 Task: Find connections with filter location Santa Rosa de Viterbo with filter topic #newyearwith filter profile language Spanish with filter current company Gurgaon Estate In with filter school Pearl Academy with filter industry Business Consulting and Services with filter service category Research with filter keywords title Safety Engineer
Action: Mouse moved to (507, 95)
Screenshot: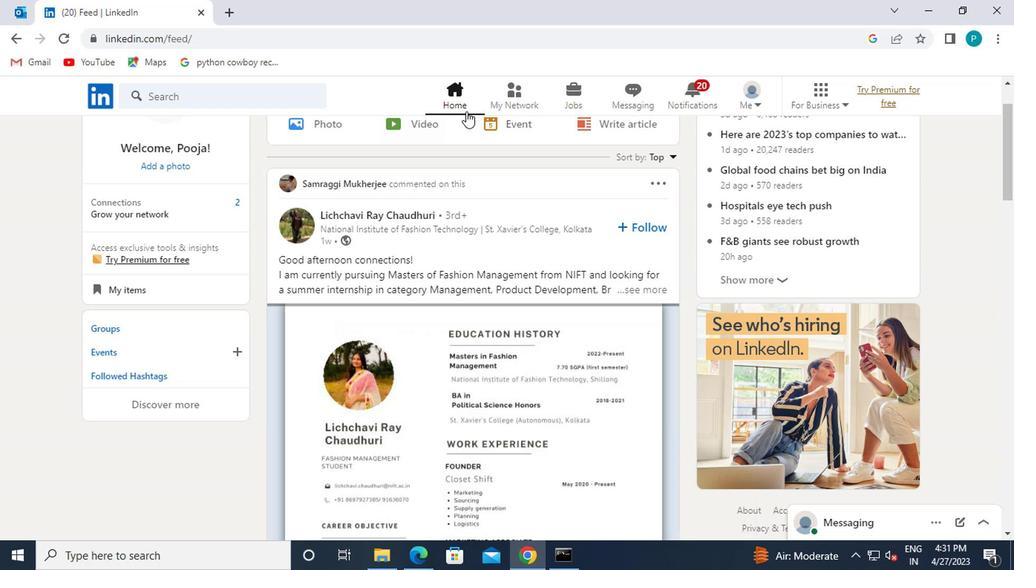 
Action: Mouse pressed left at (507, 95)
Screenshot: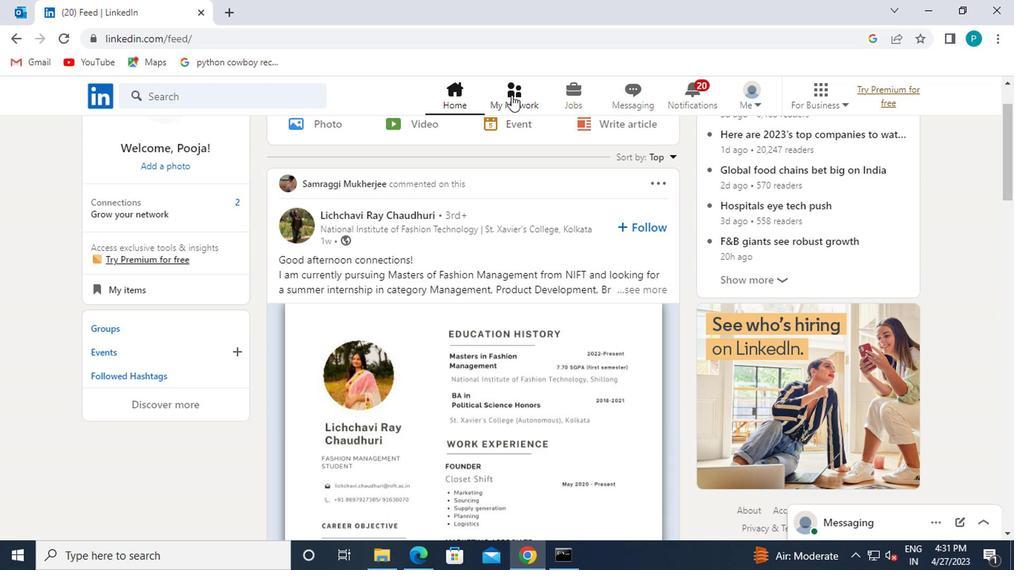 
Action: Mouse moved to (158, 178)
Screenshot: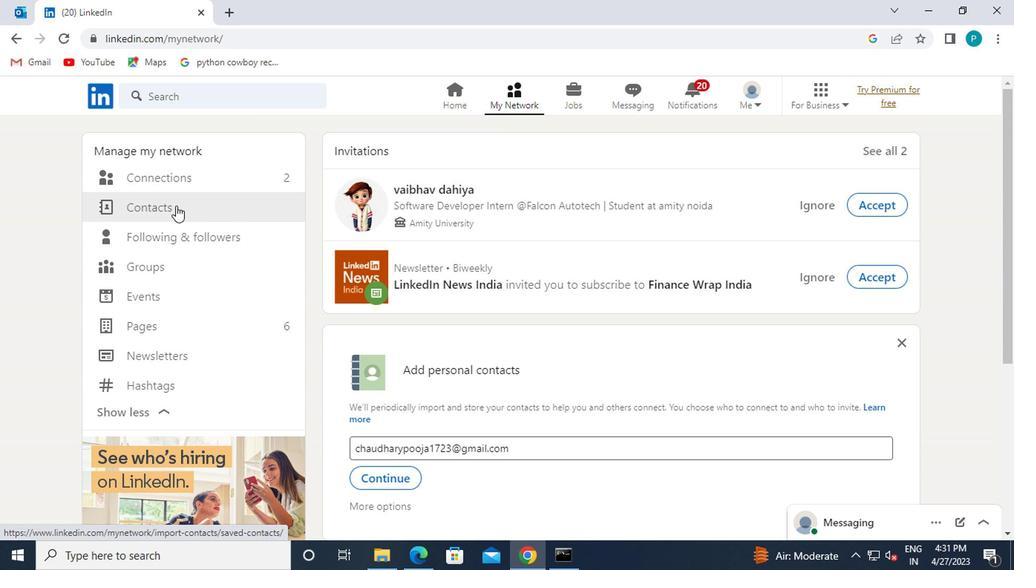 
Action: Mouse pressed left at (158, 178)
Screenshot: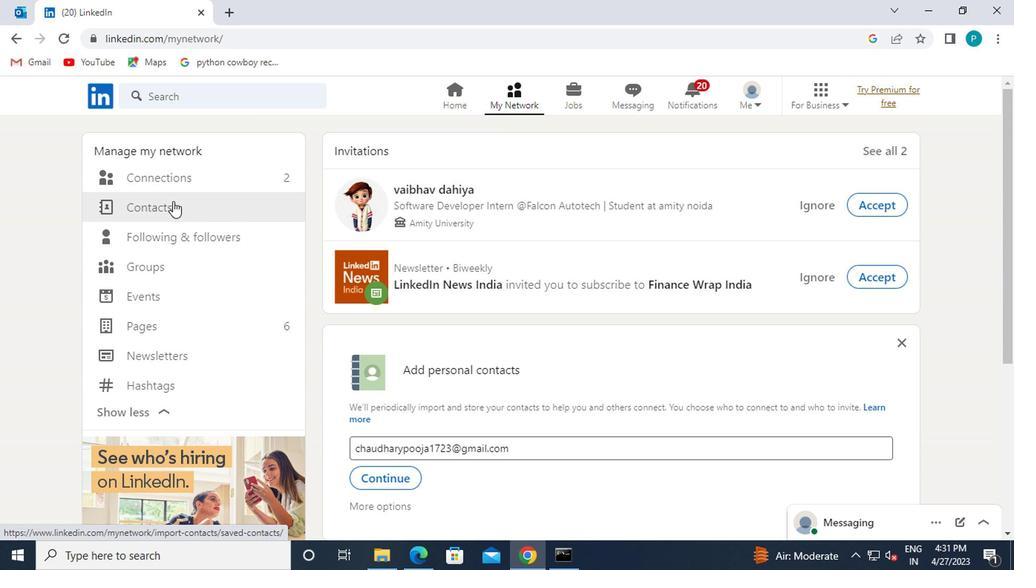 
Action: Mouse moved to (617, 184)
Screenshot: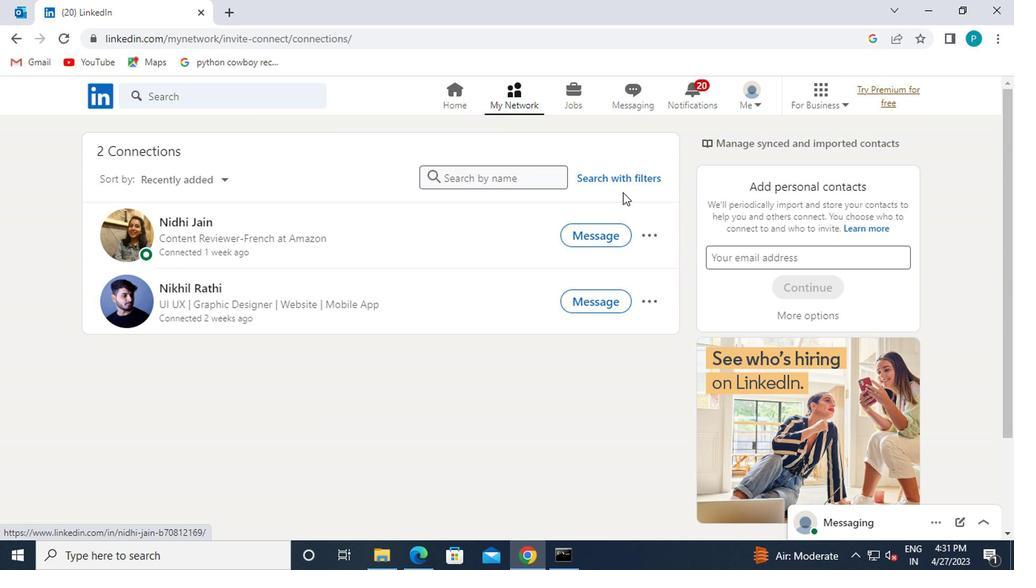 
Action: Mouse pressed left at (617, 184)
Screenshot: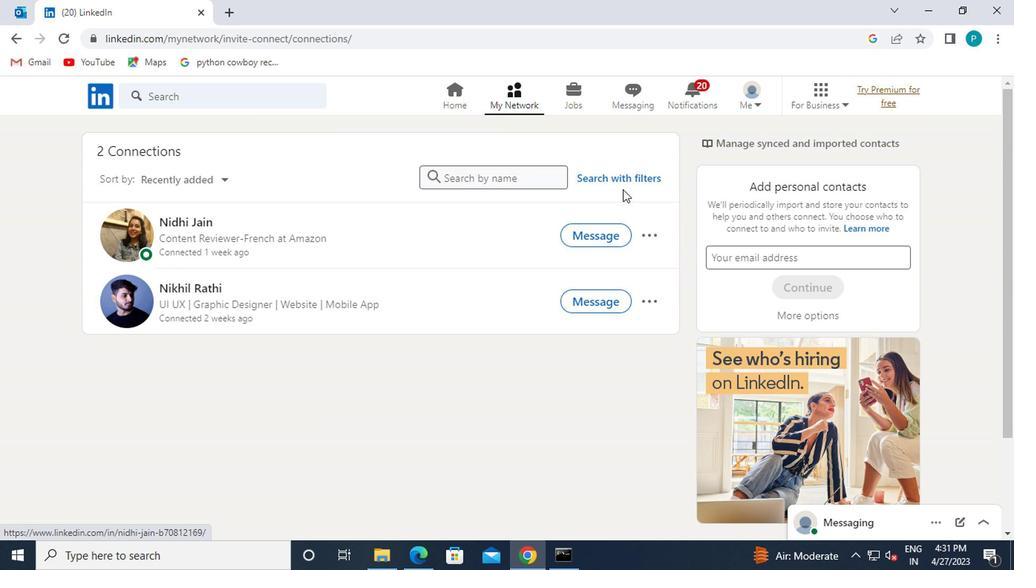 
Action: Mouse moved to (553, 144)
Screenshot: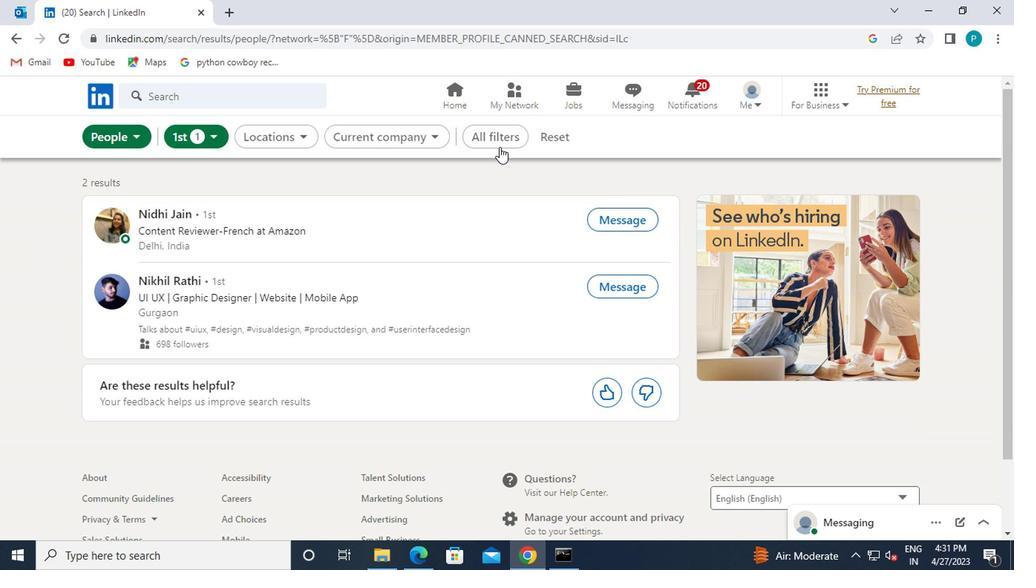 
Action: Mouse pressed left at (553, 144)
Screenshot: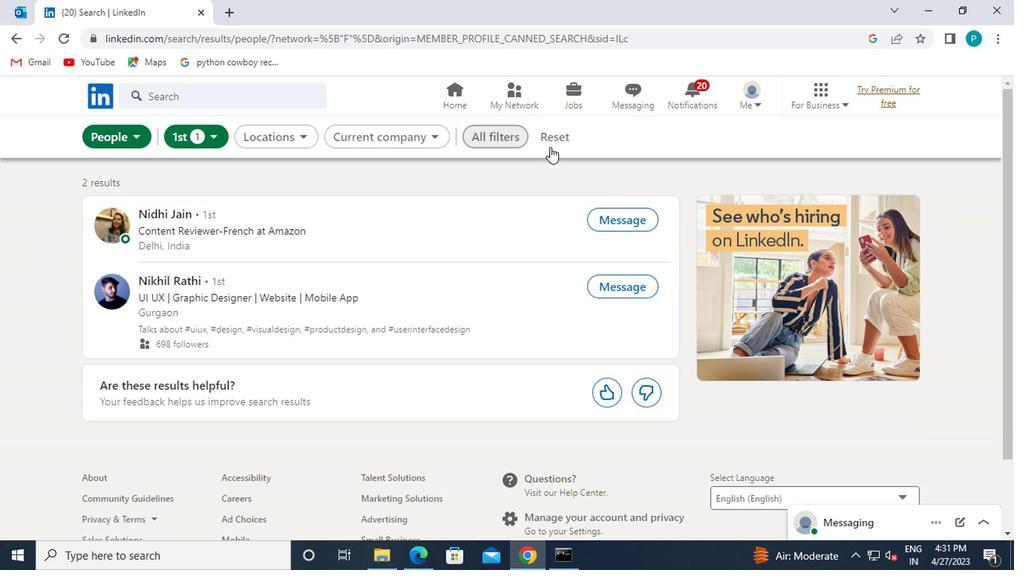 
Action: Mouse moved to (514, 137)
Screenshot: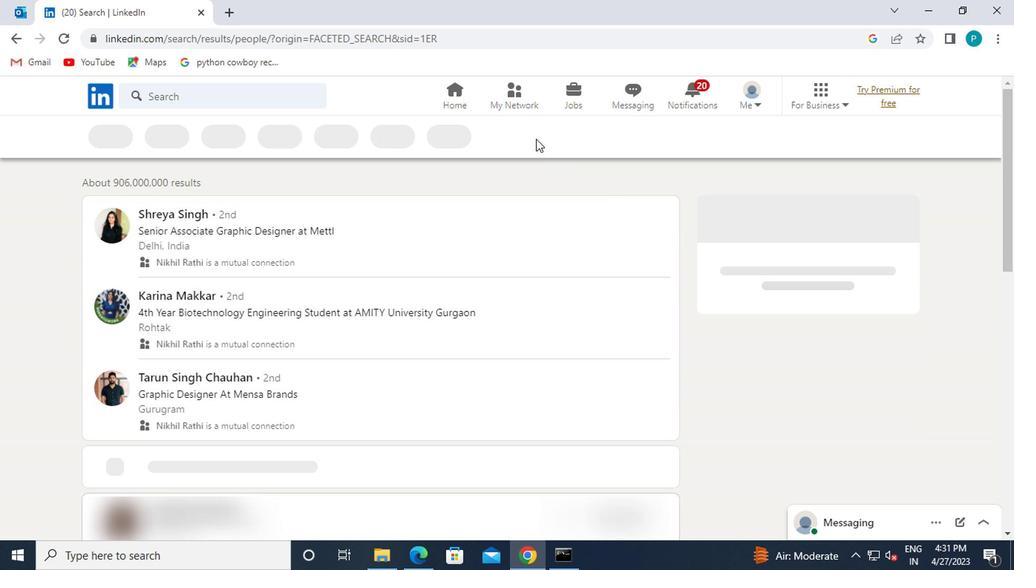 
Action: Mouse pressed left at (514, 137)
Screenshot: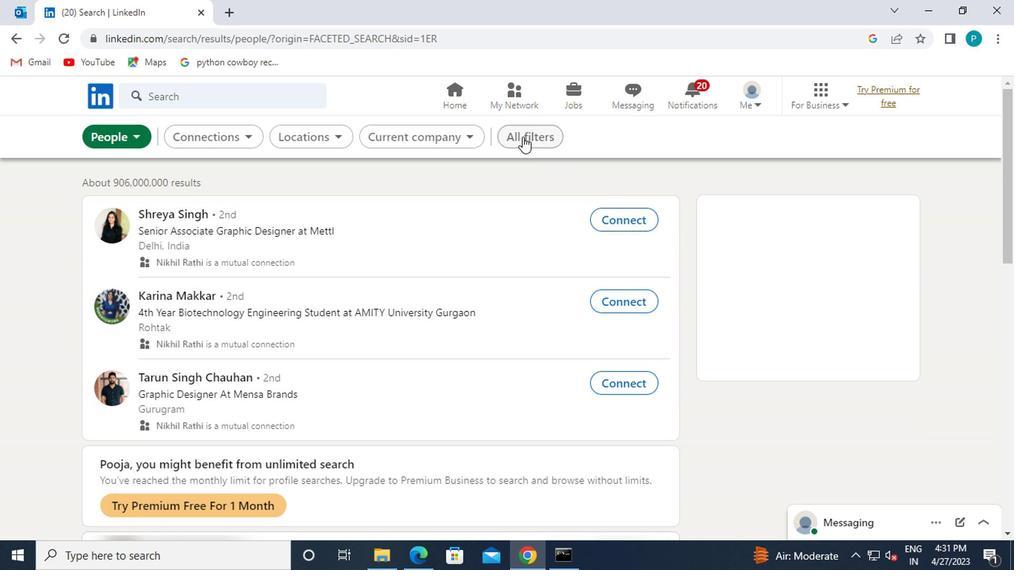 
Action: Mouse moved to (767, 375)
Screenshot: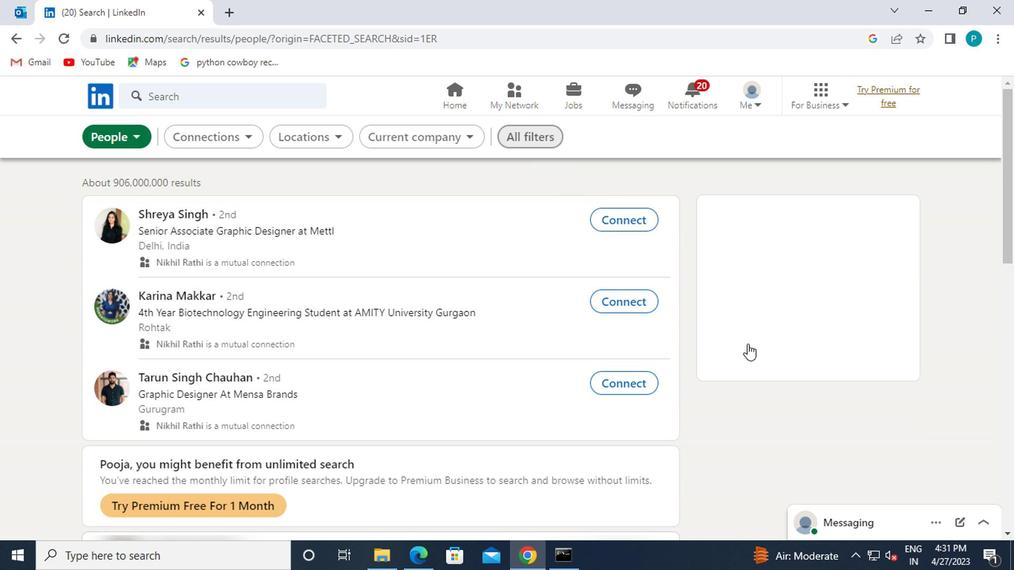 
Action: Mouse scrolled (767, 375) with delta (0, 0)
Screenshot: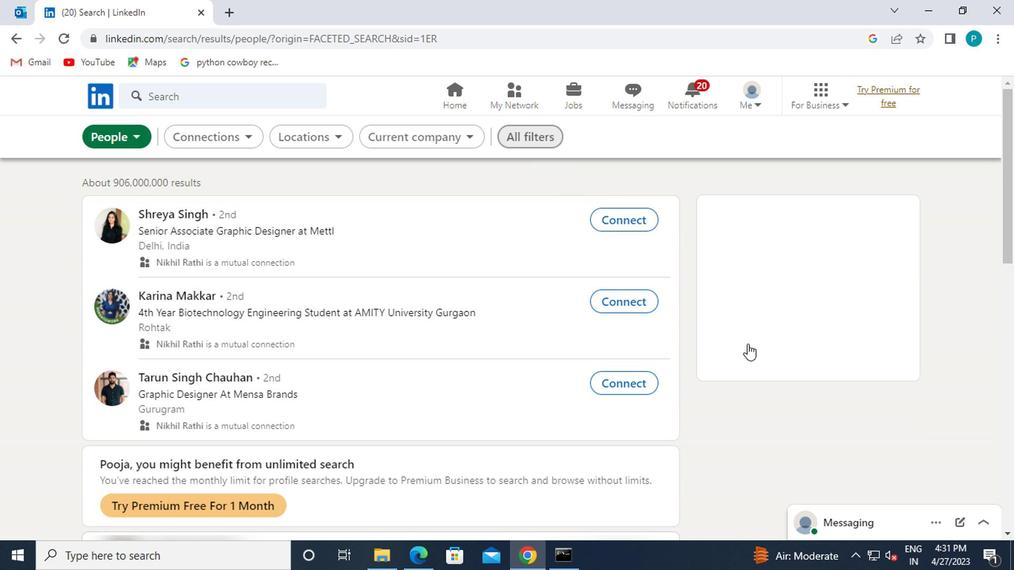 
Action: Mouse moved to (785, 383)
Screenshot: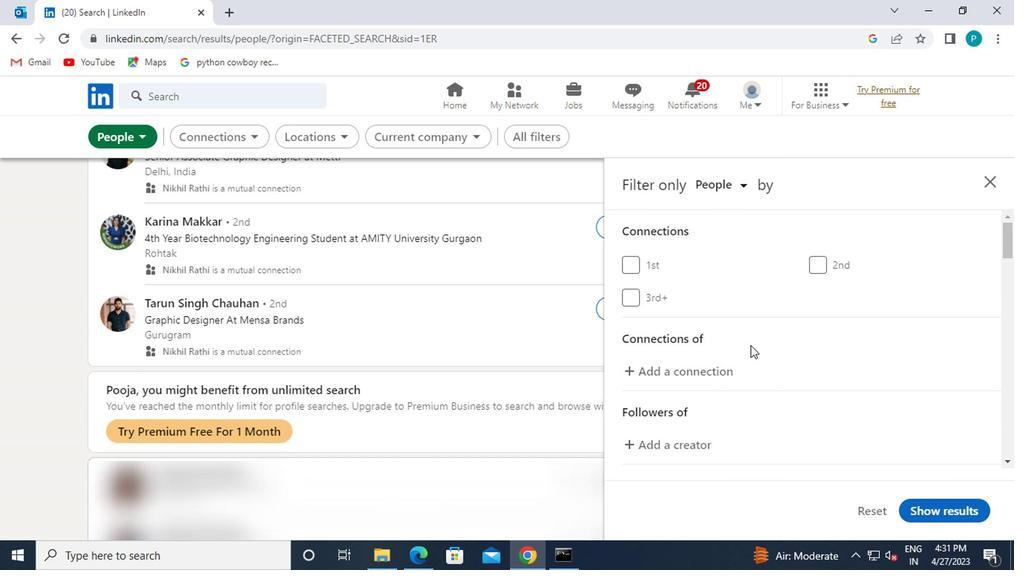 
Action: Mouse scrolled (785, 383) with delta (0, 0)
Screenshot: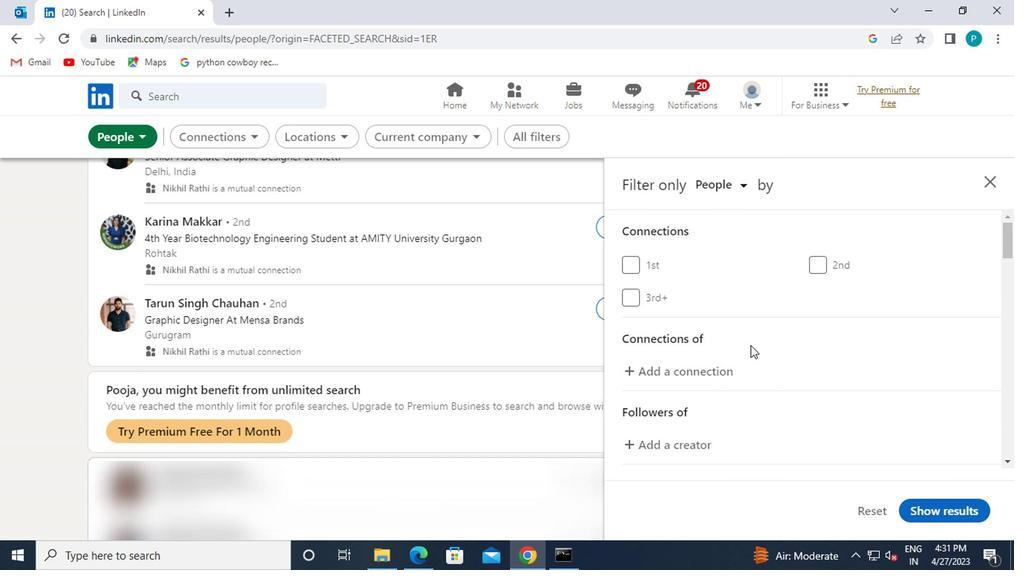 
Action: Mouse moved to (787, 386)
Screenshot: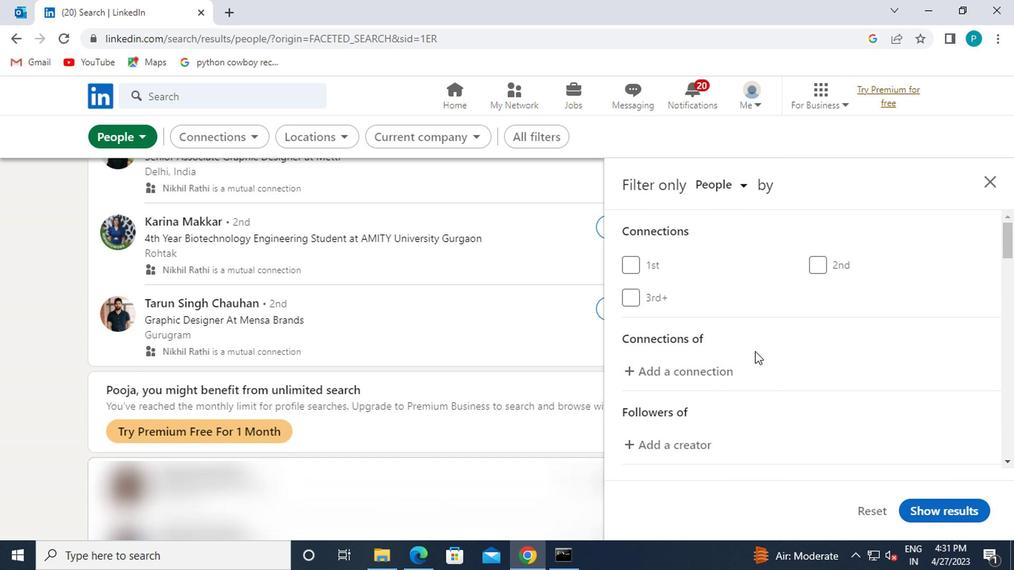 
Action: Mouse scrolled (787, 385) with delta (0, -1)
Screenshot: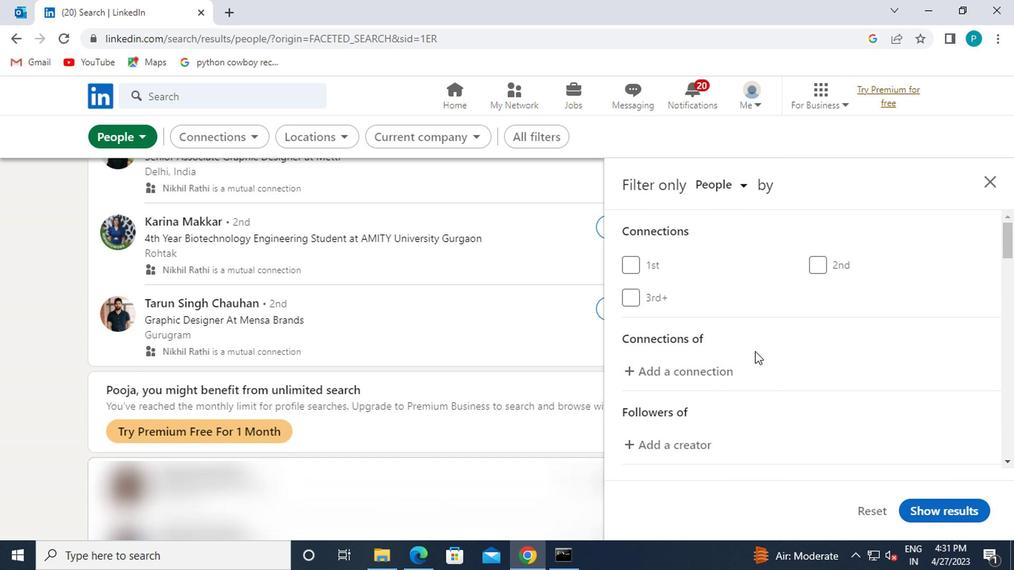 
Action: Mouse moved to (853, 438)
Screenshot: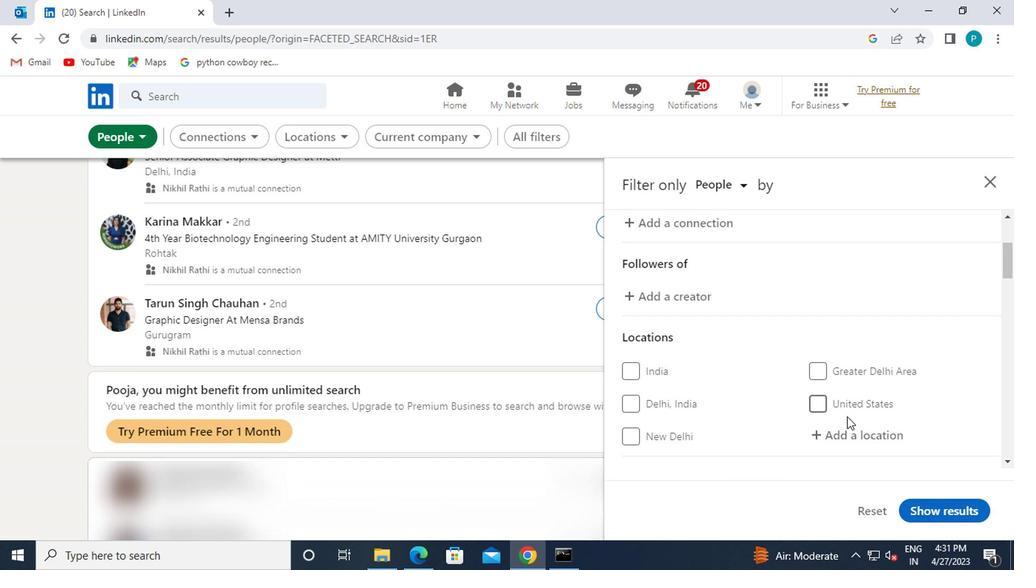 
Action: Mouse pressed left at (853, 438)
Screenshot: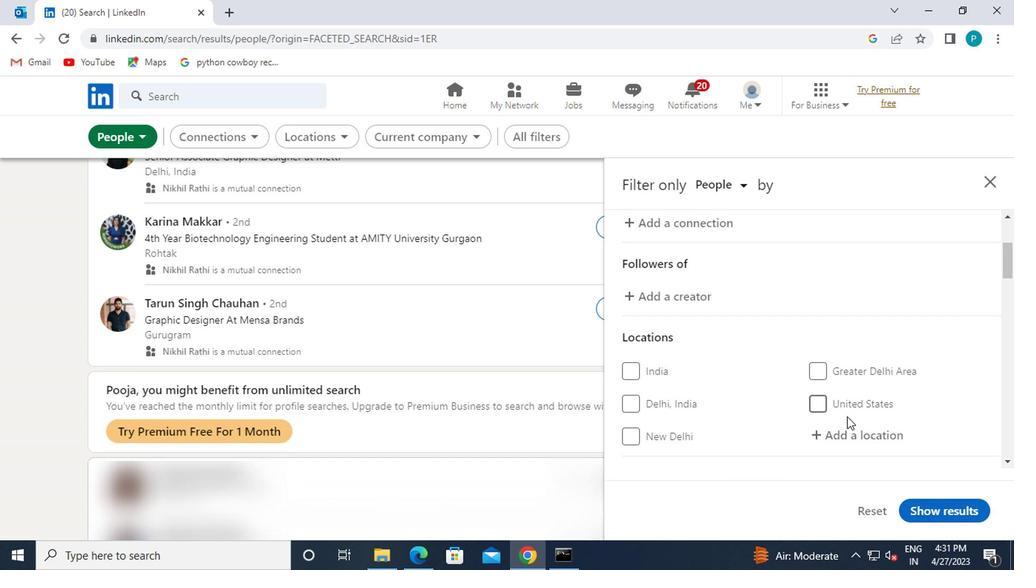 
Action: Key pressed <Key.caps_lock>s<Key.caps_lock>anta<Key.space><Key.caps_lock>r<Key.caps_lock>osa
Screenshot: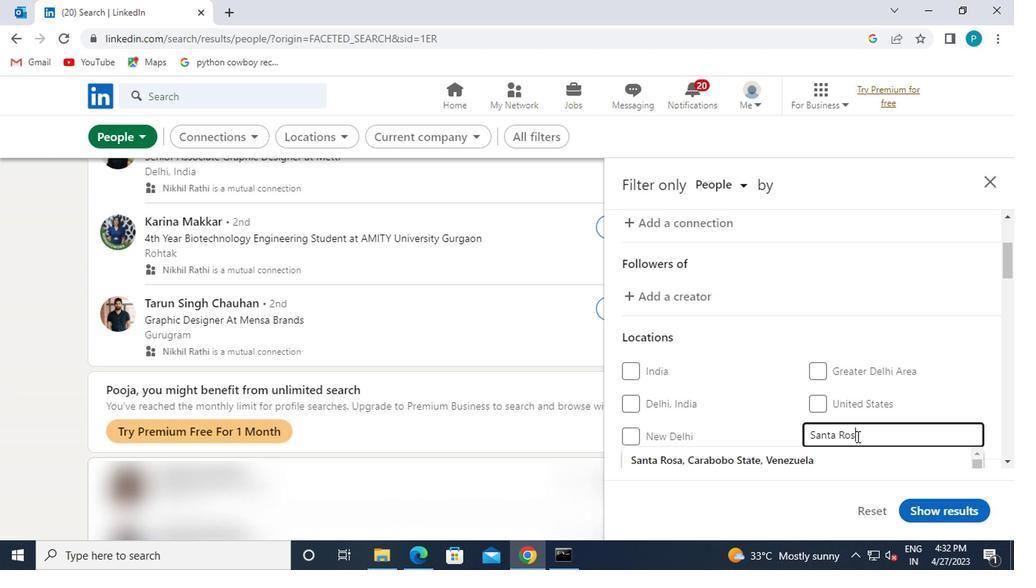 
Action: Mouse moved to (507, 438)
Screenshot: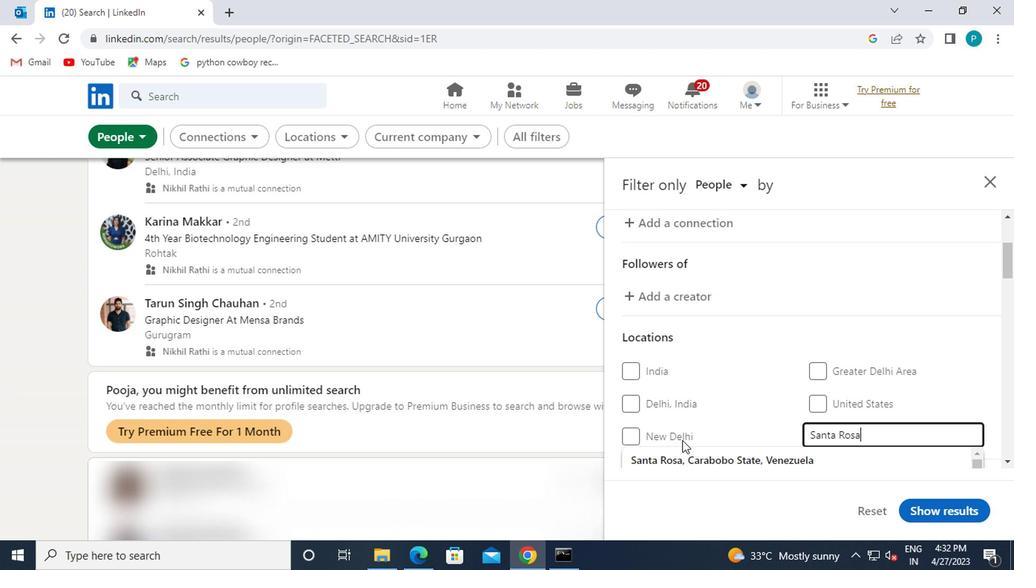 
Action: Mouse scrolled (507, 437) with delta (0, 0)
Screenshot: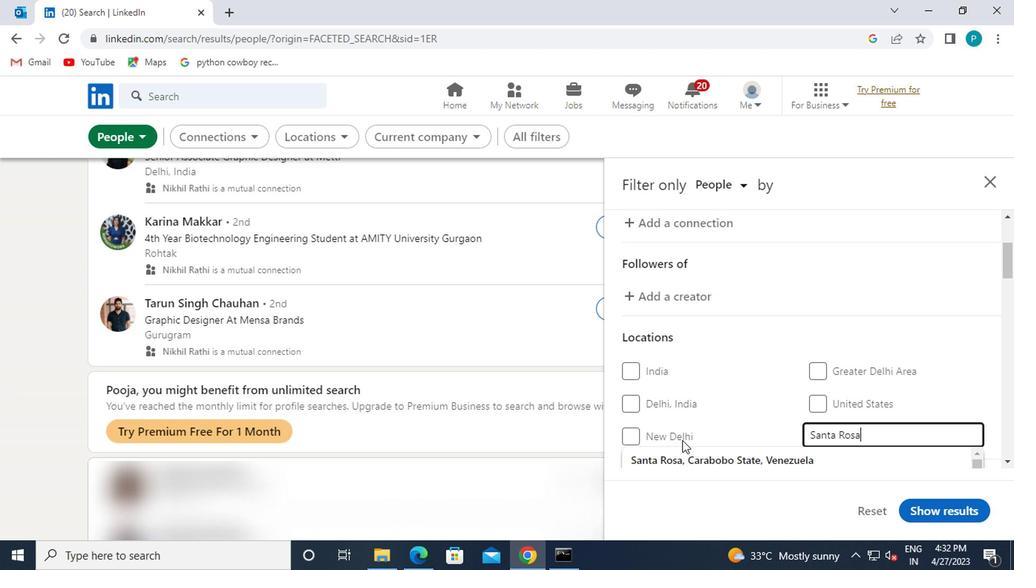 
Action: Mouse moved to (713, 463)
Screenshot: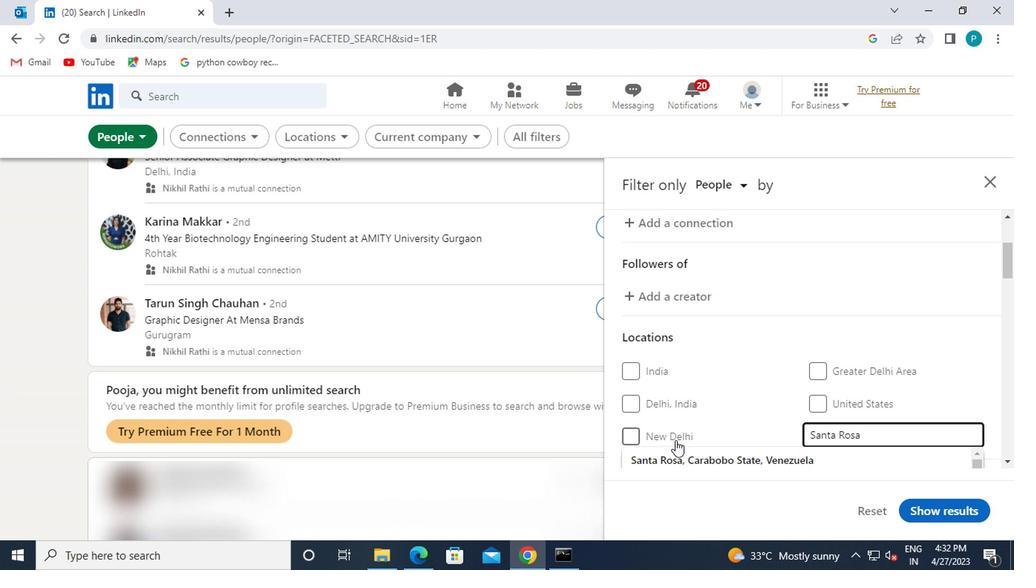 
Action: Mouse pressed left at (713, 463)
Screenshot: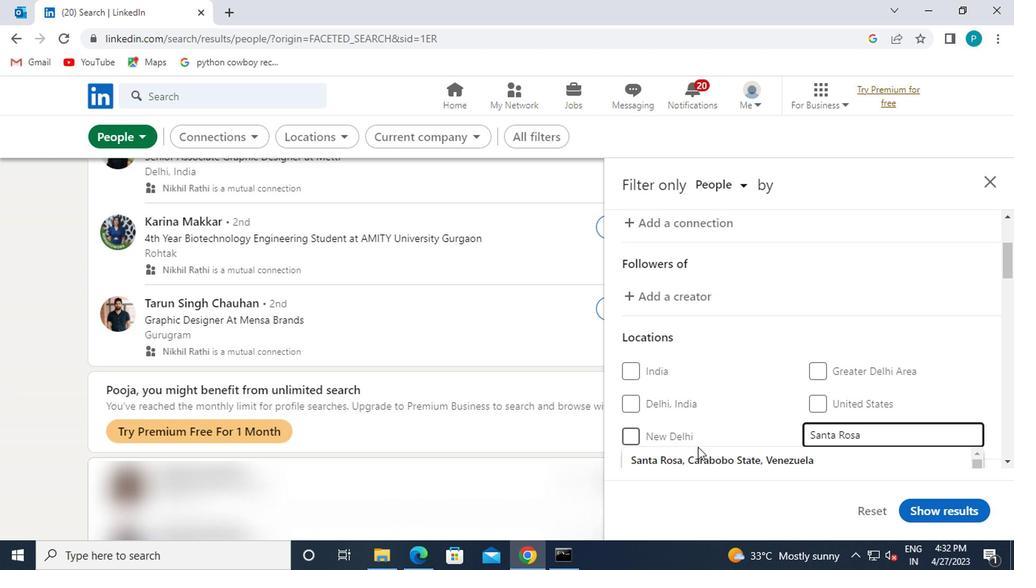 
Action: Mouse moved to (739, 389)
Screenshot: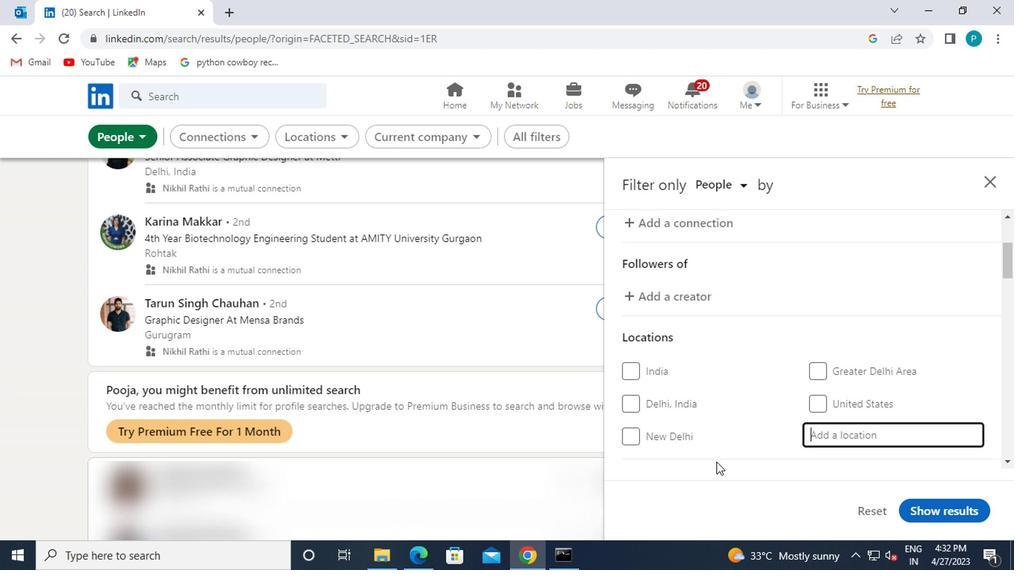 
Action: Mouse scrolled (739, 388) with delta (0, -1)
Screenshot: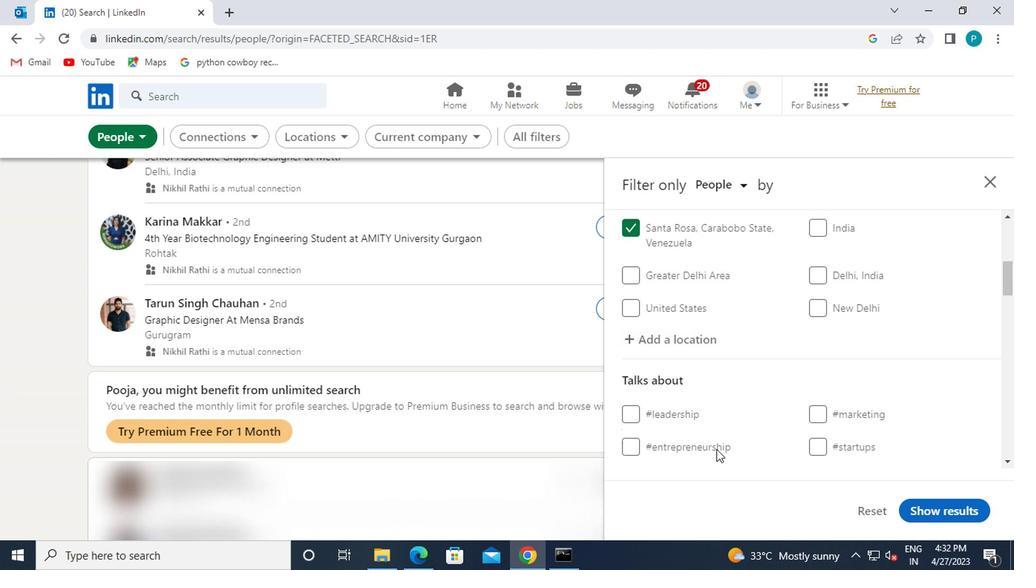 
Action: Mouse scrolled (739, 388) with delta (0, -1)
Screenshot: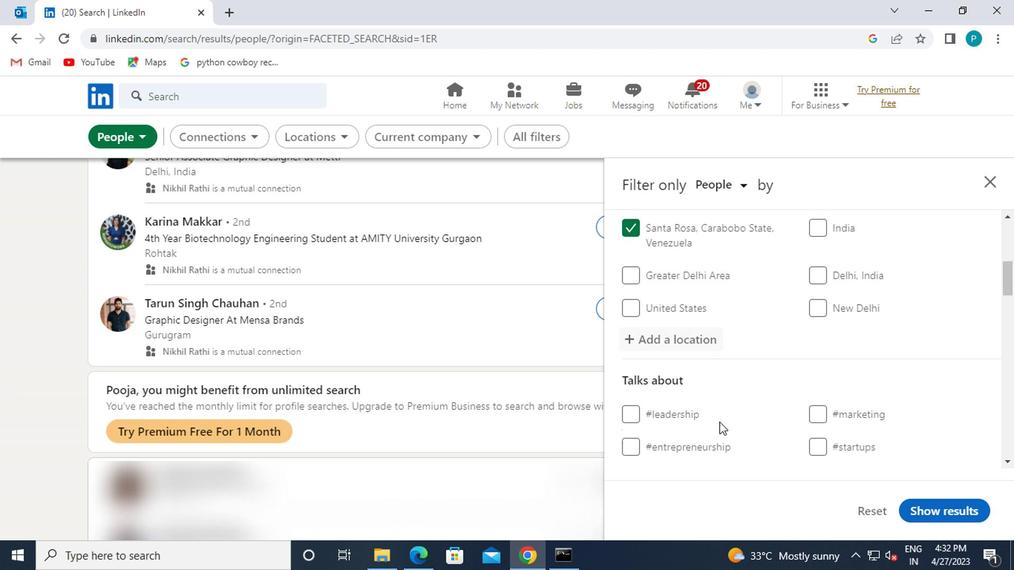 
Action: Mouse moved to (829, 337)
Screenshot: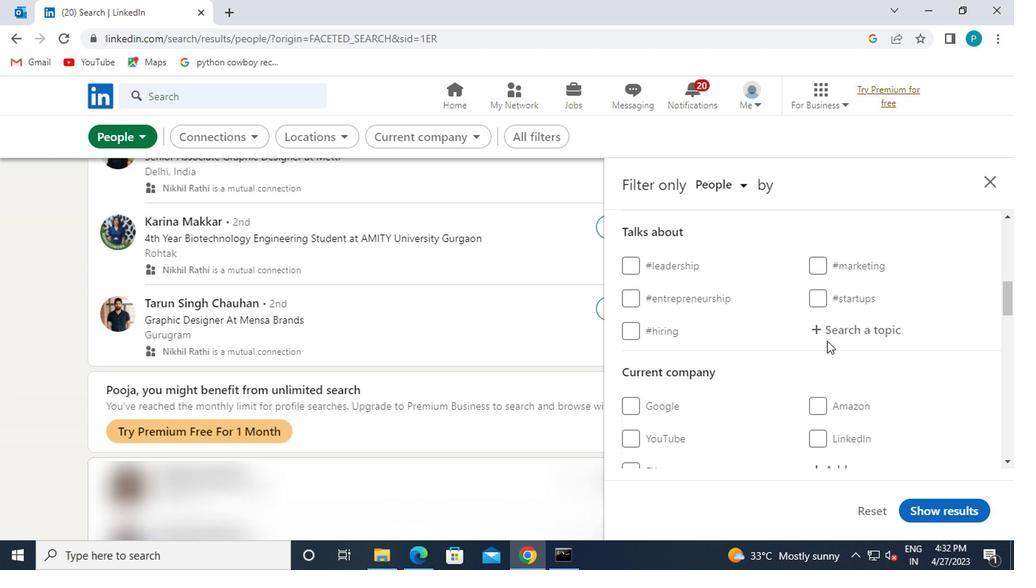 
Action: Mouse pressed left at (829, 337)
Screenshot: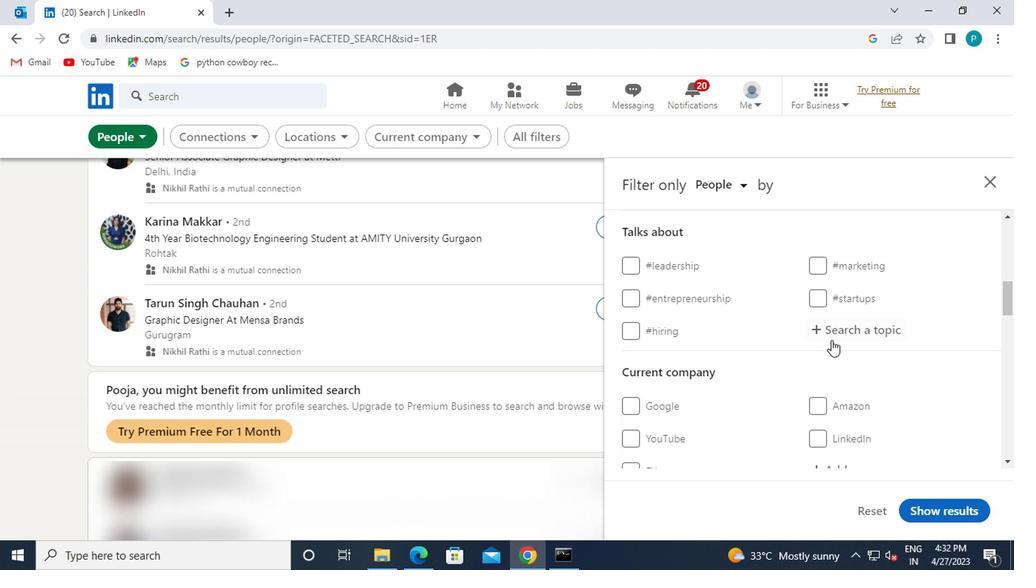 
Action: Mouse moved to (829, 337)
Screenshot: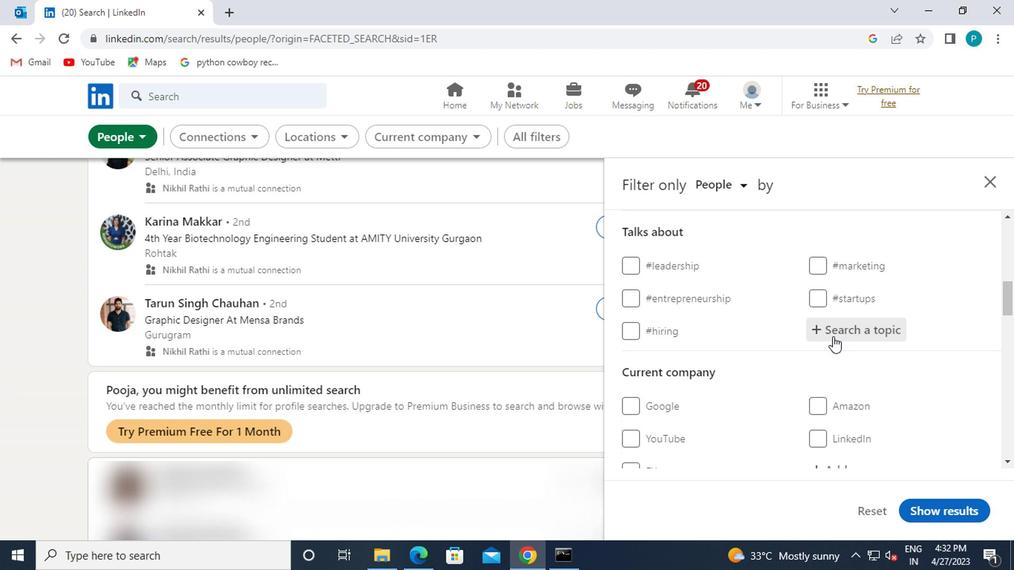 
Action: Key pressed <Key.shift>#NEWYEAR
Screenshot: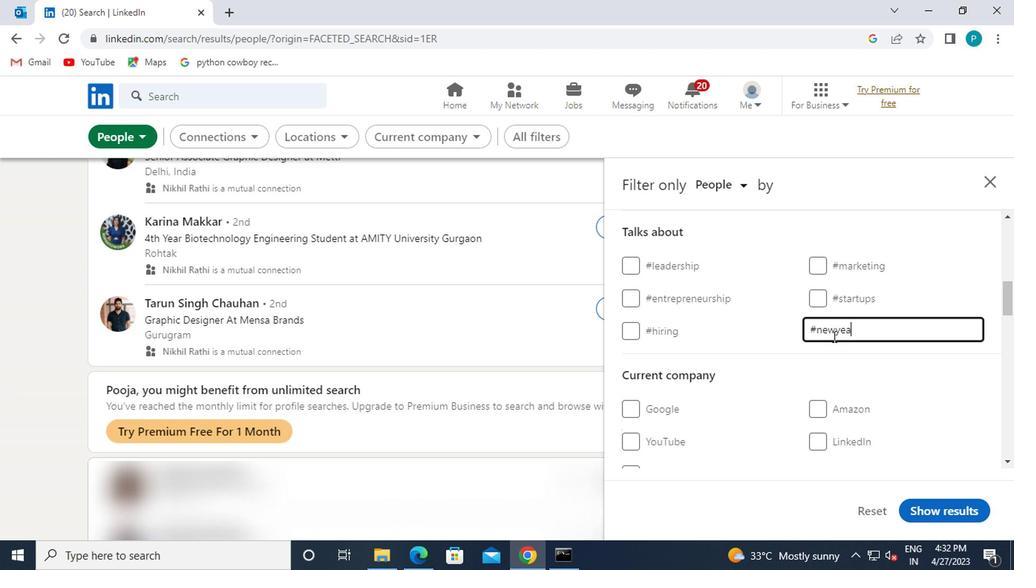 
Action: Mouse moved to (799, 350)
Screenshot: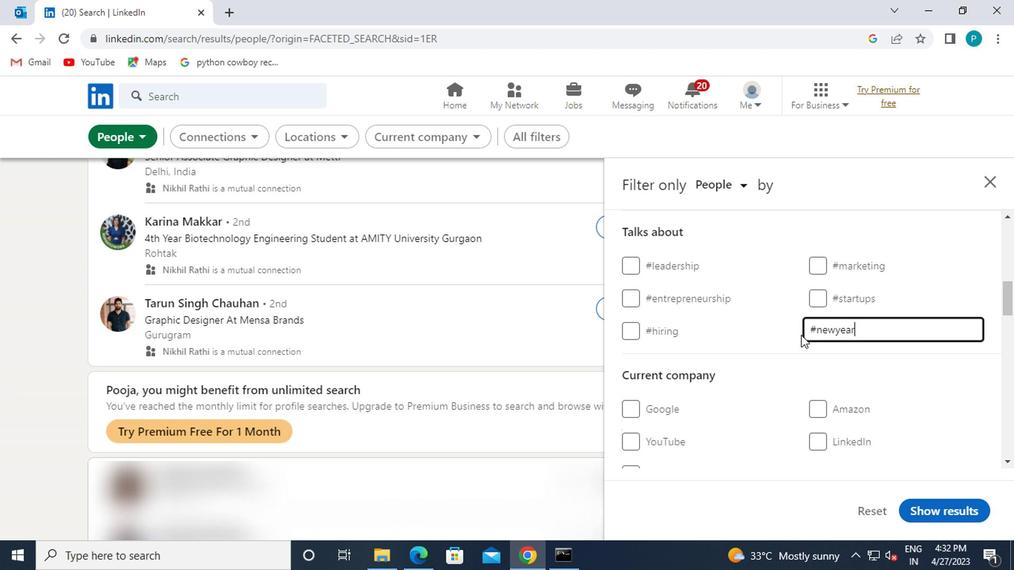 
Action: Mouse scrolled (799, 350) with delta (0, 0)
Screenshot: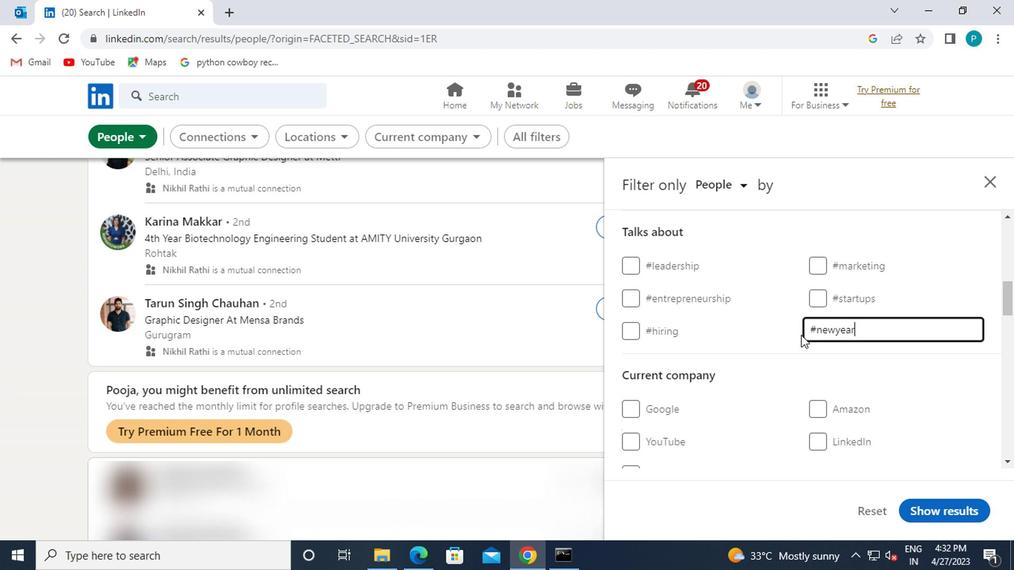 
Action: Mouse moved to (799, 354)
Screenshot: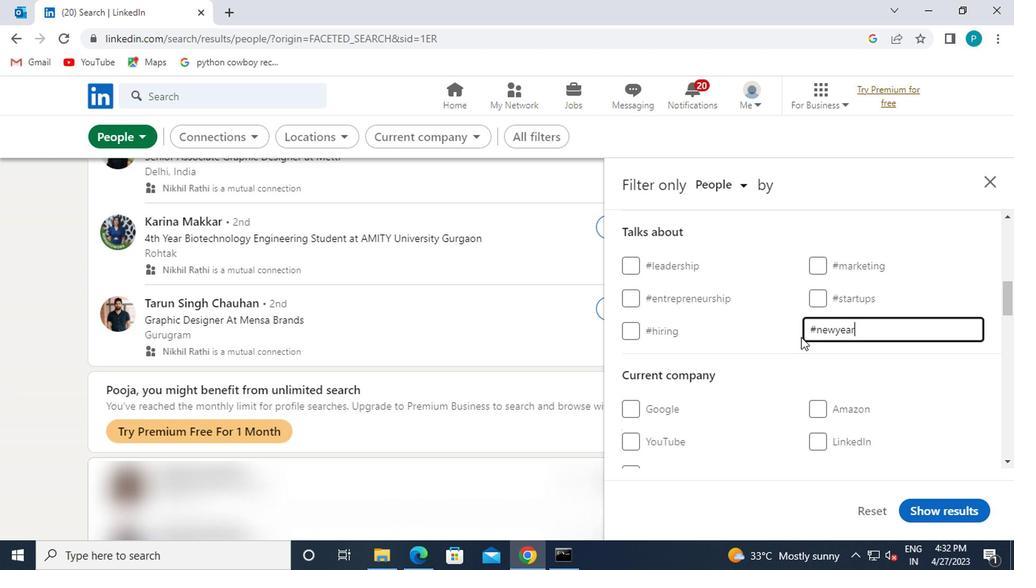 
Action: Mouse scrolled (799, 353) with delta (0, 0)
Screenshot: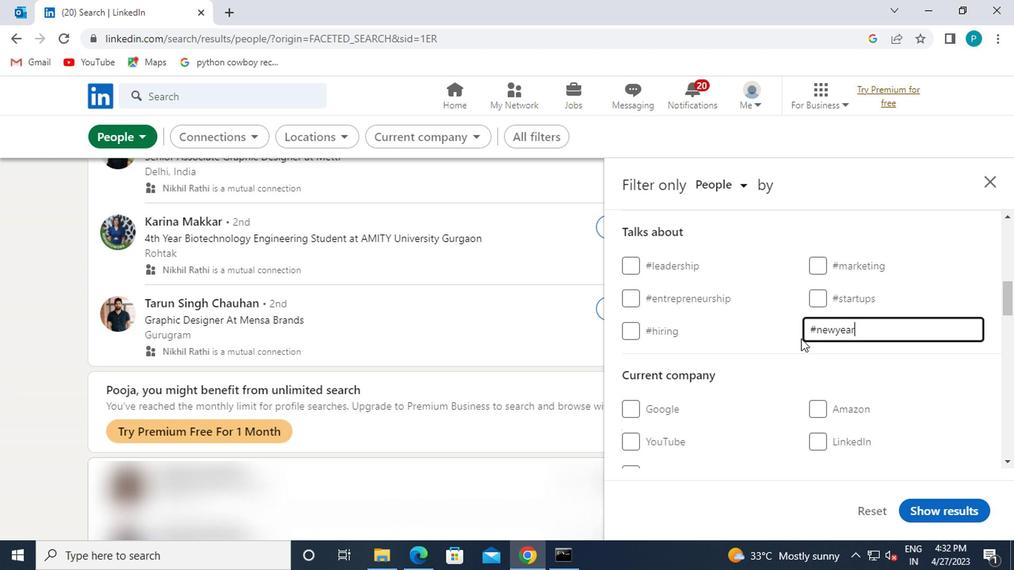 
Action: Mouse moved to (658, 359)
Screenshot: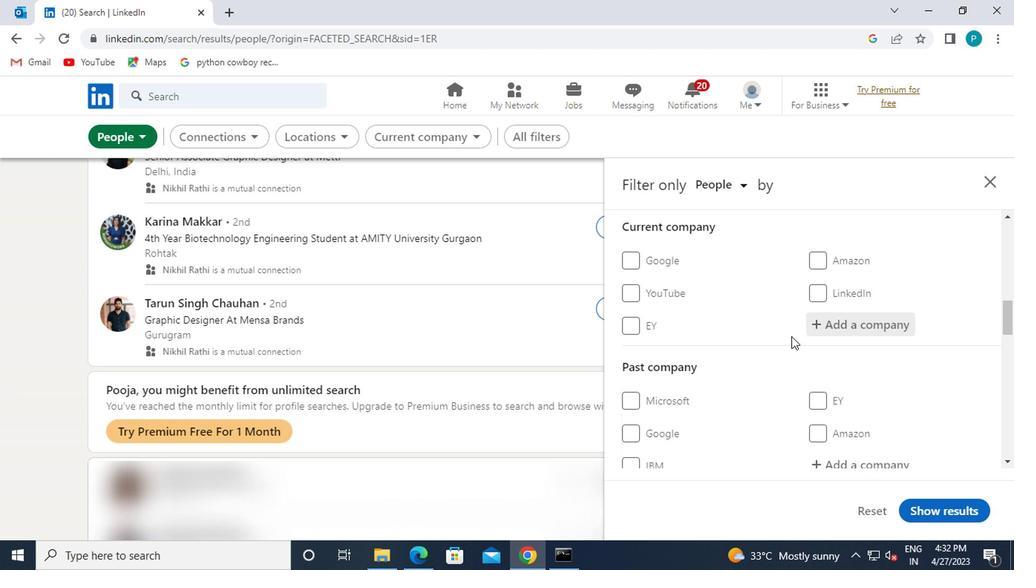 
Action: Mouse scrolled (658, 360) with delta (0, 1)
Screenshot: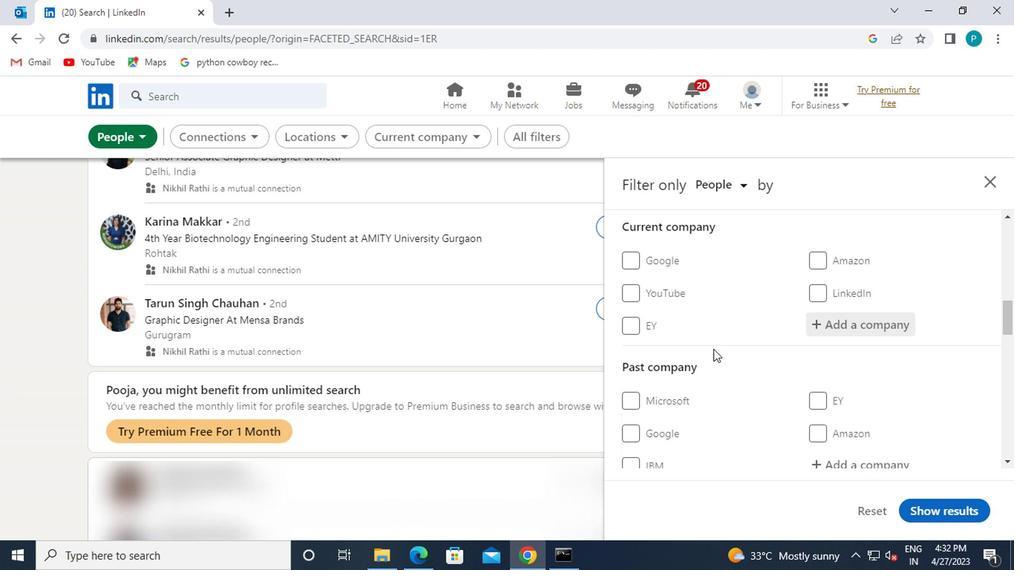 
Action: Mouse moved to (659, 359)
Screenshot: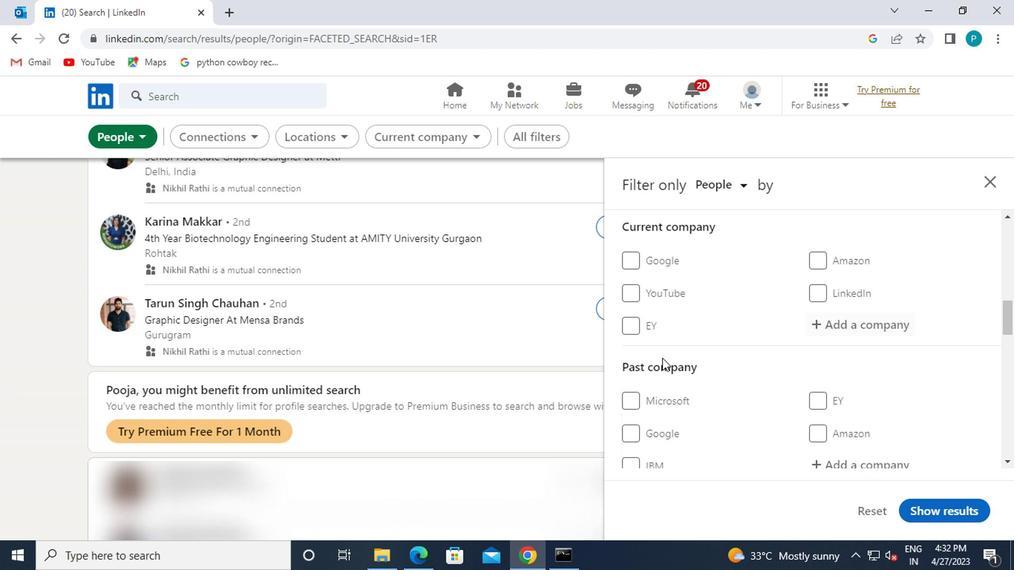 
Action: Mouse scrolled (659, 360) with delta (0, 1)
Screenshot: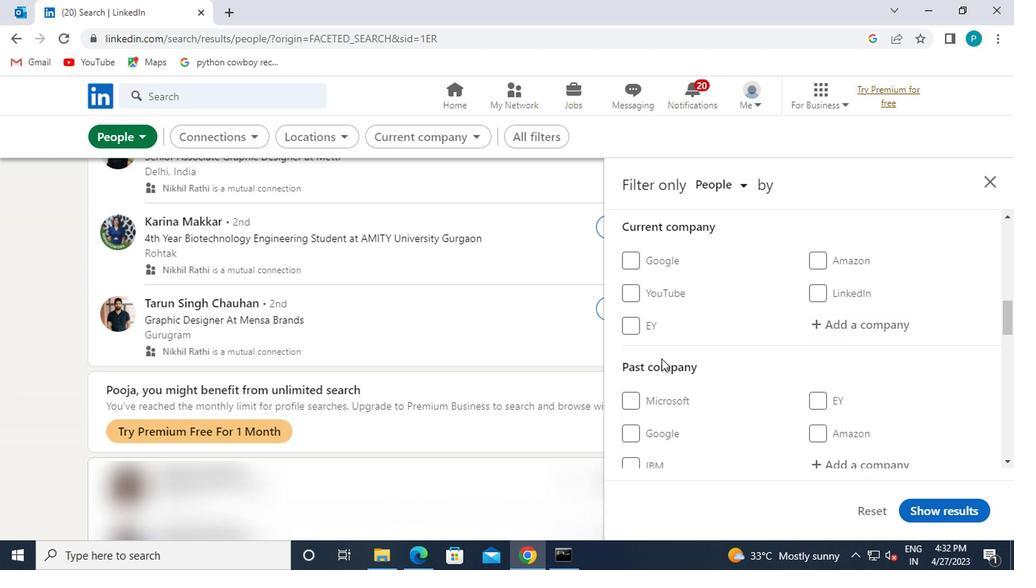 
Action: Mouse moved to (768, 397)
Screenshot: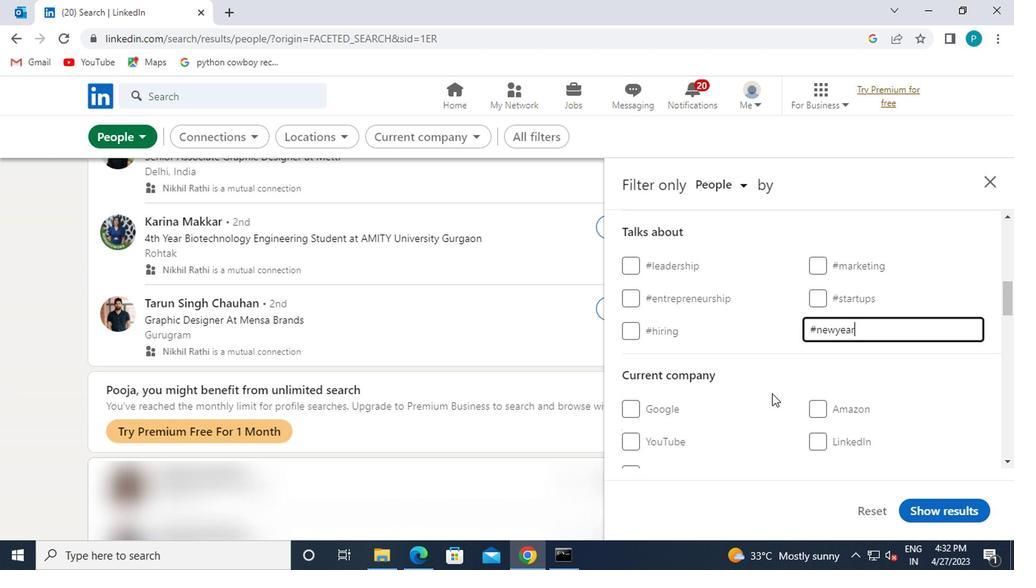 
Action: Mouse scrolled (768, 396) with delta (0, -1)
Screenshot: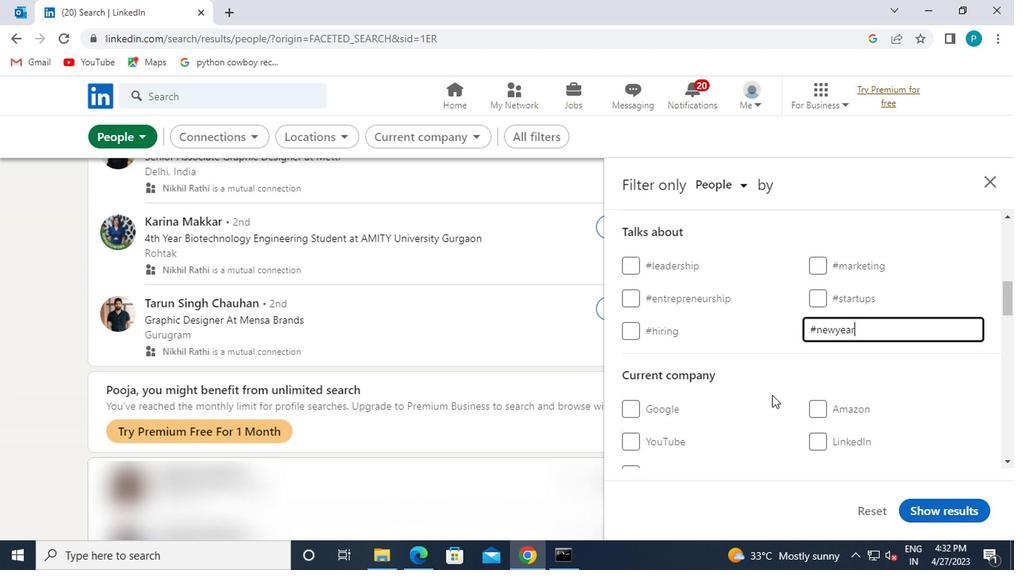 
Action: Mouse moved to (698, 406)
Screenshot: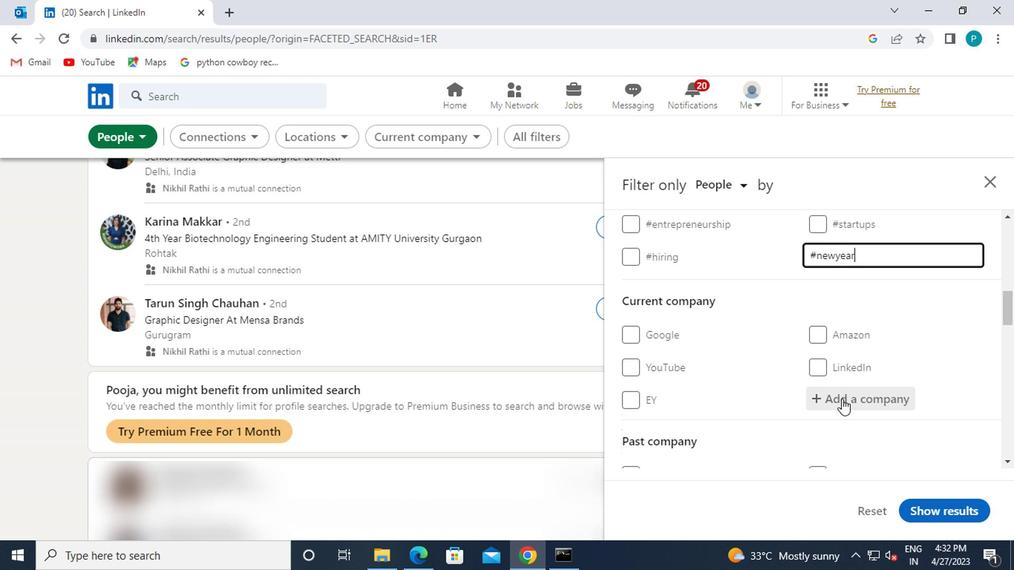 
Action: Mouse scrolled (698, 406) with delta (0, 0)
Screenshot: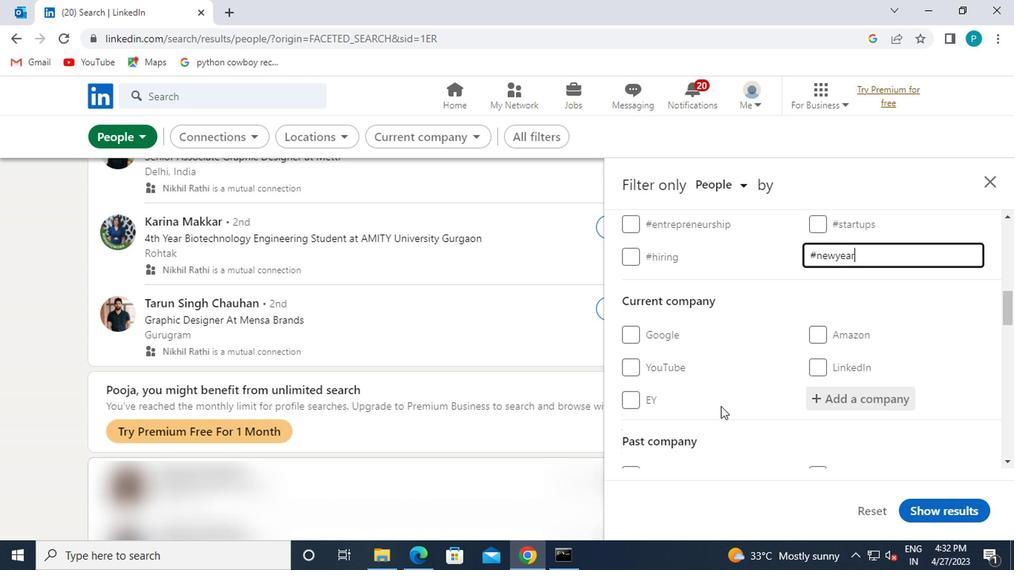 
Action: Mouse scrolled (698, 406) with delta (0, 0)
Screenshot: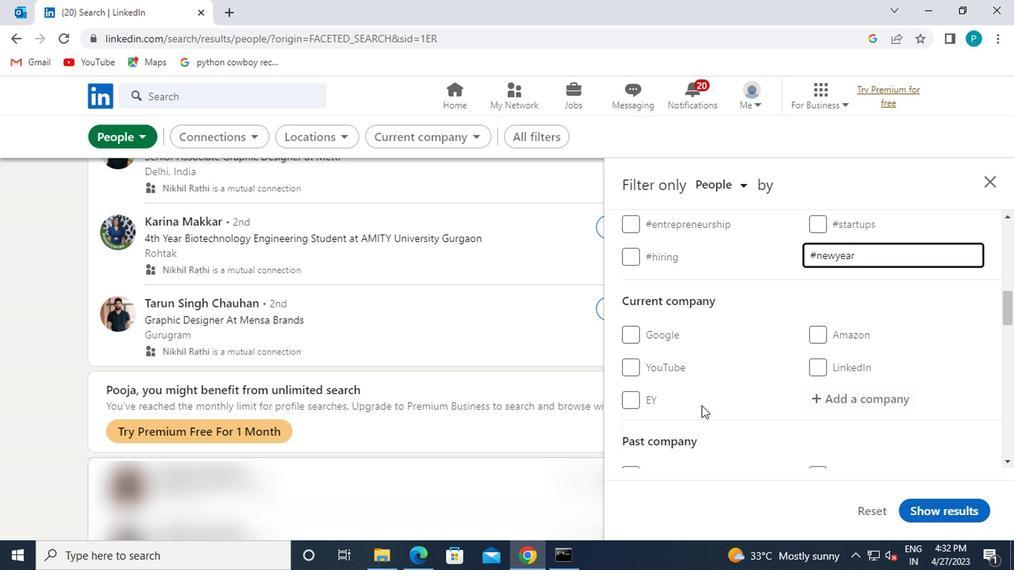 
Action: Mouse scrolled (698, 406) with delta (0, 0)
Screenshot: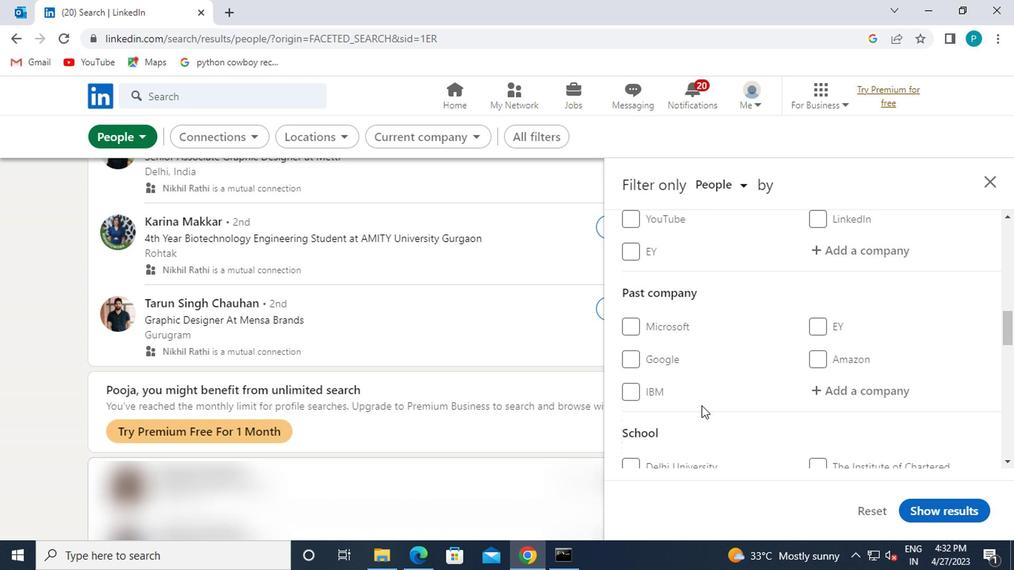 
Action: Mouse scrolled (698, 406) with delta (0, 0)
Screenshot: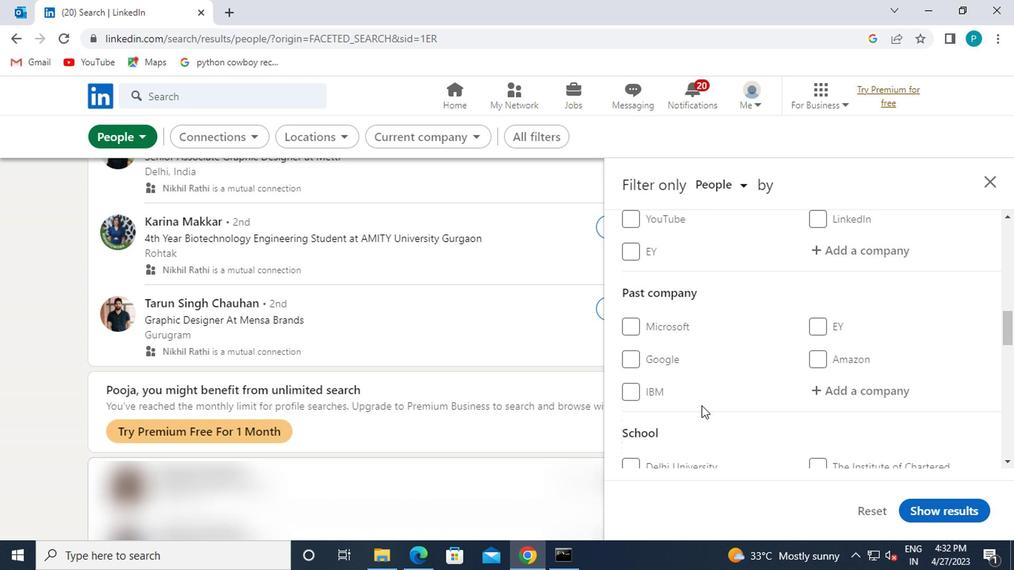 
Action: Mouse scrolled (698, 406) with delta (0, 0)
Screenshot: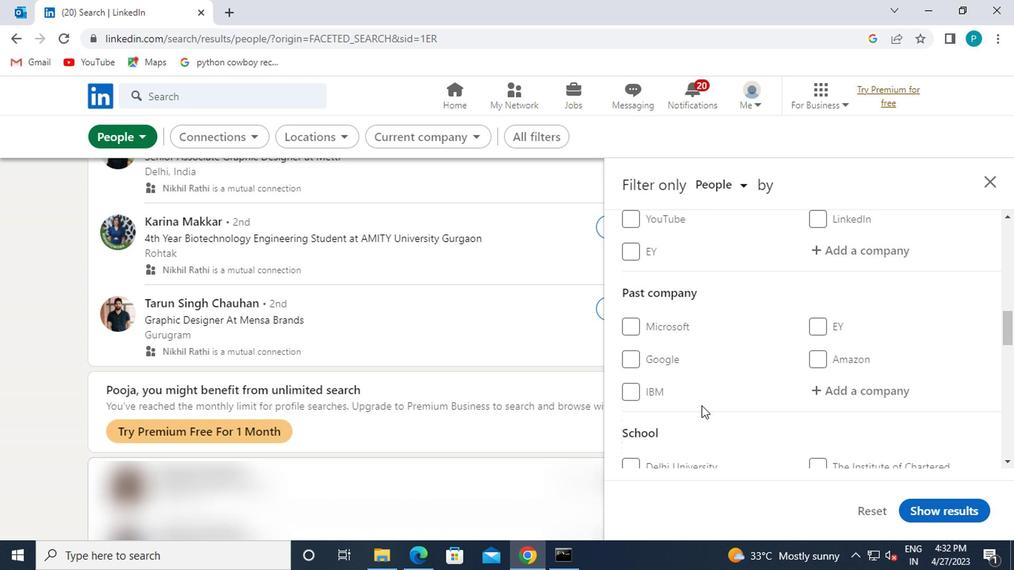 
Action: Mouse moved to (679, 399)
Screenshot: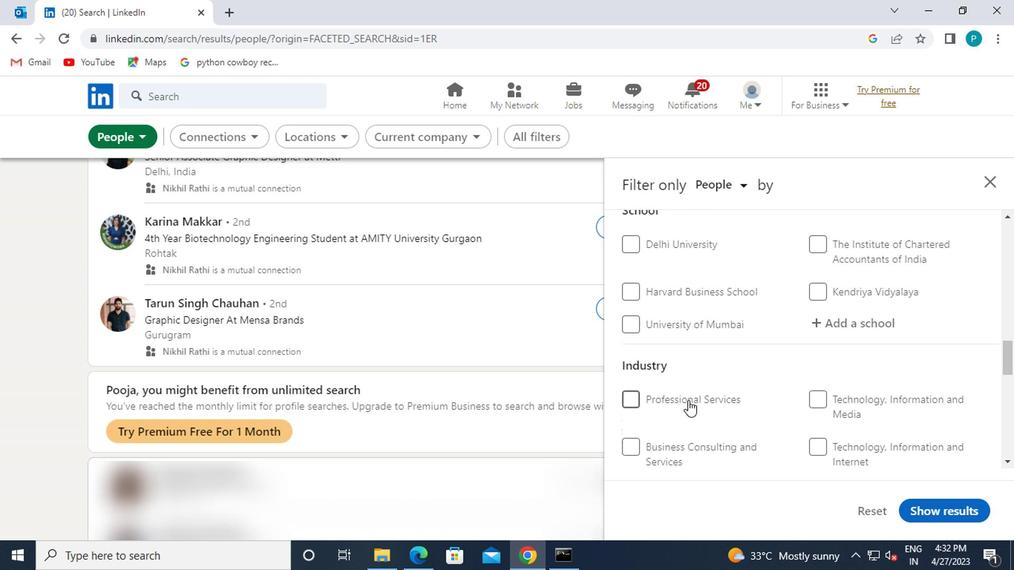 
Action: Mouse scrolled (679, 398) with delta (0, 0)
Screenshot: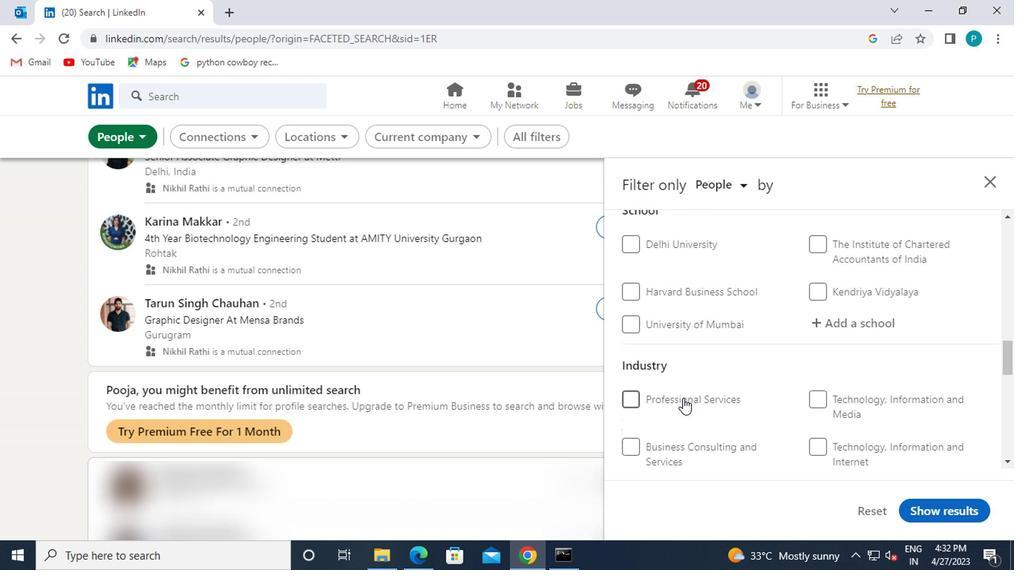 
Action: Mouse scrolled (679, 398) with delta (0, 0)
Screenshot: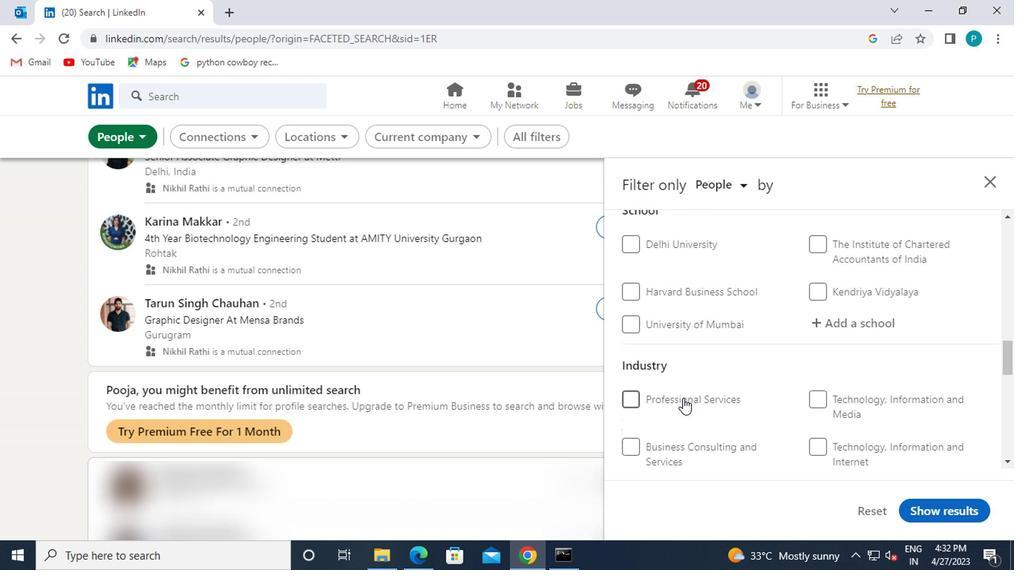 
Action: Mouse scrolled (679, 398) with delta (0, 0)
Screenshot: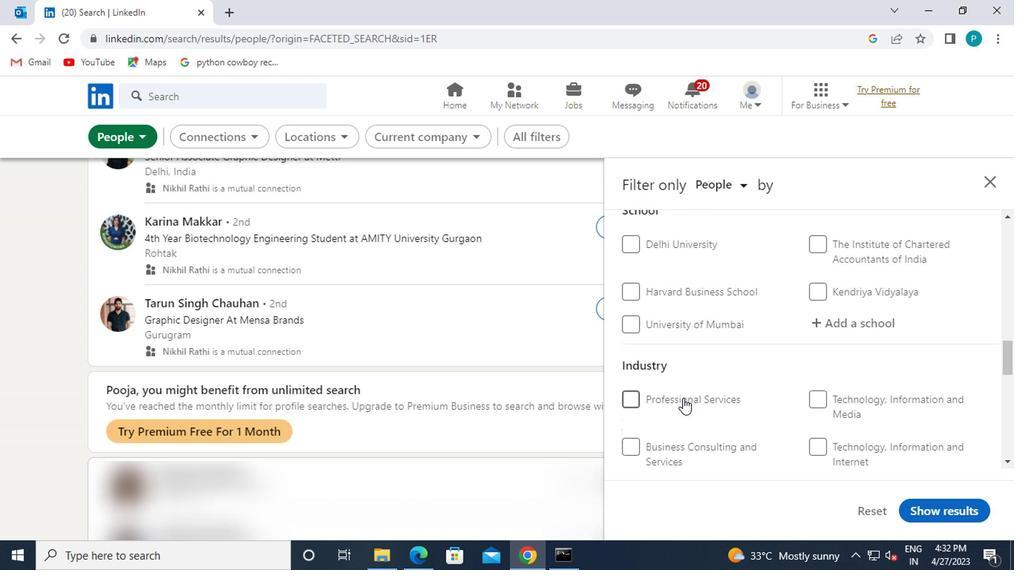 
Action: Mouse moved to (650, 380)
Screenshot: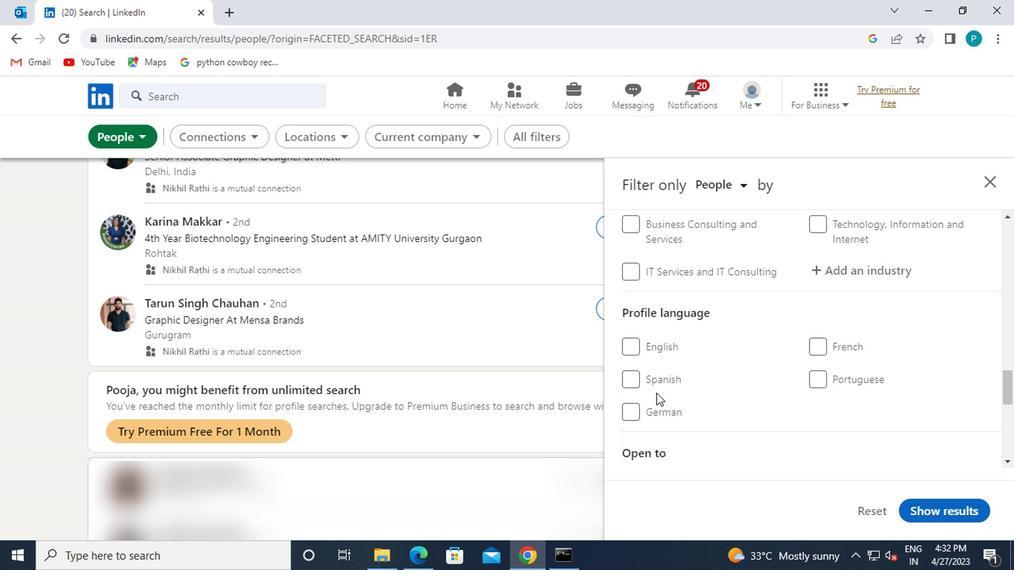 
Action: Mouse pressed left at (650, 380)
Screenshot: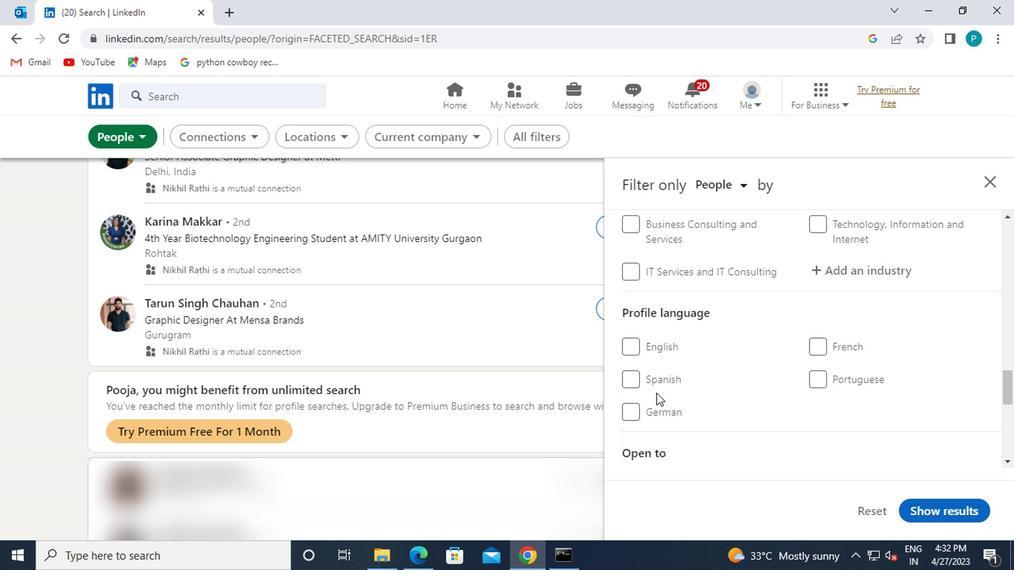 
Action: Mouse moved to (819, 386)
Screenshot: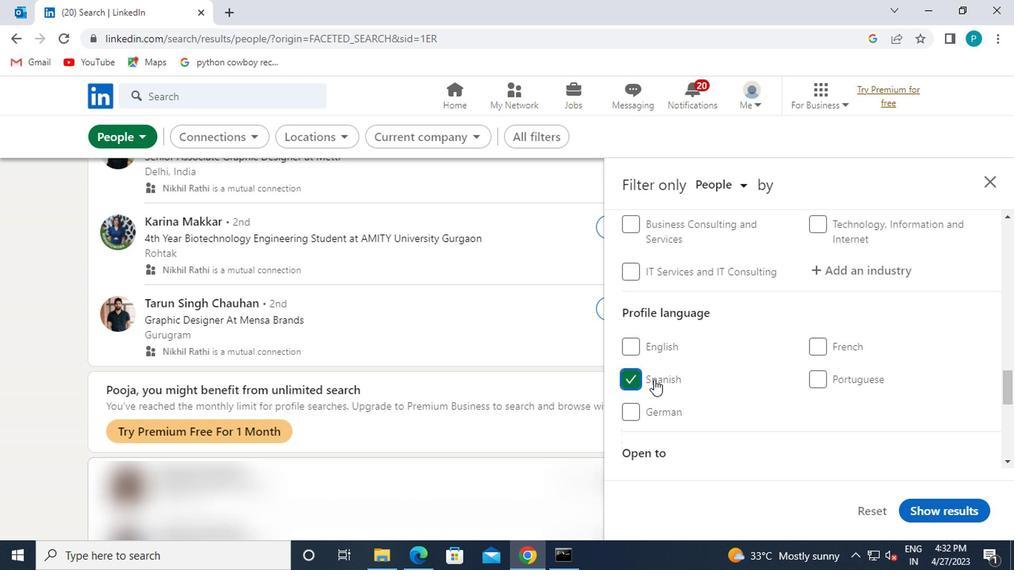 
Action: Mouse scrolled (819, 387) with delta (0, 0)
Screenshot: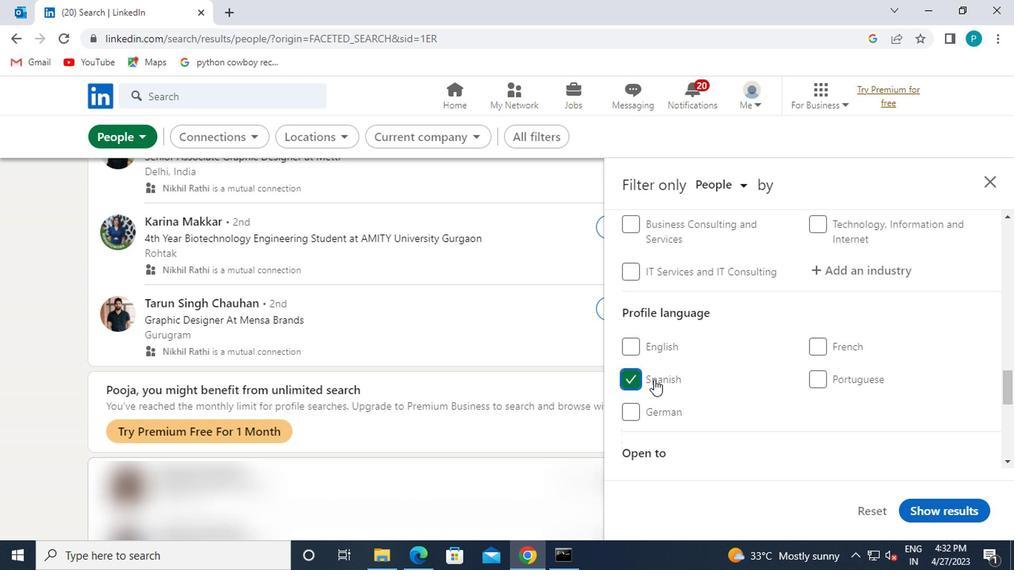 
Action: Mouse moved to (821, 385)
Screenshot: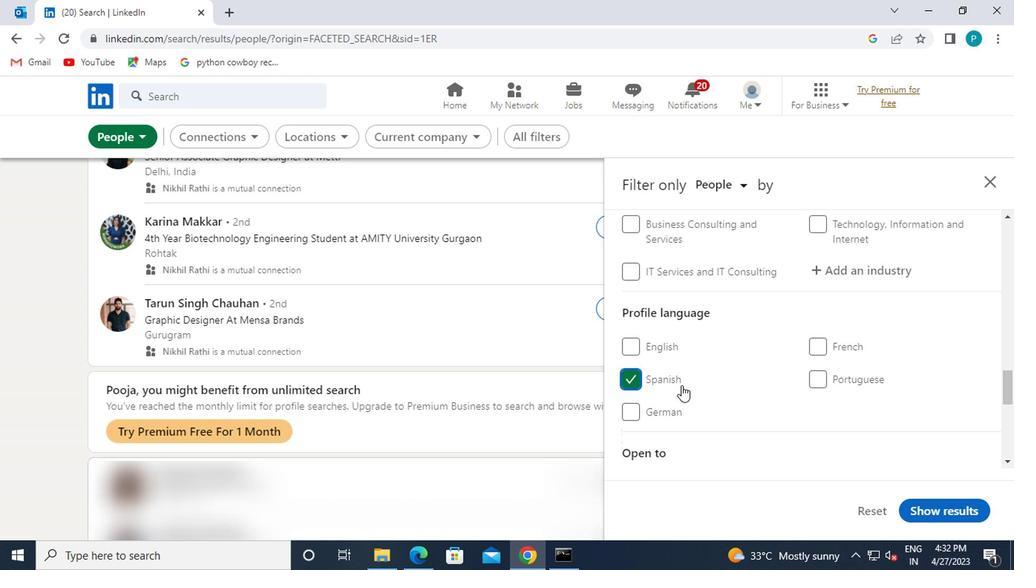 
Action: Mouse scrolled (821, 386) with delta (0, 1)
Screenshot: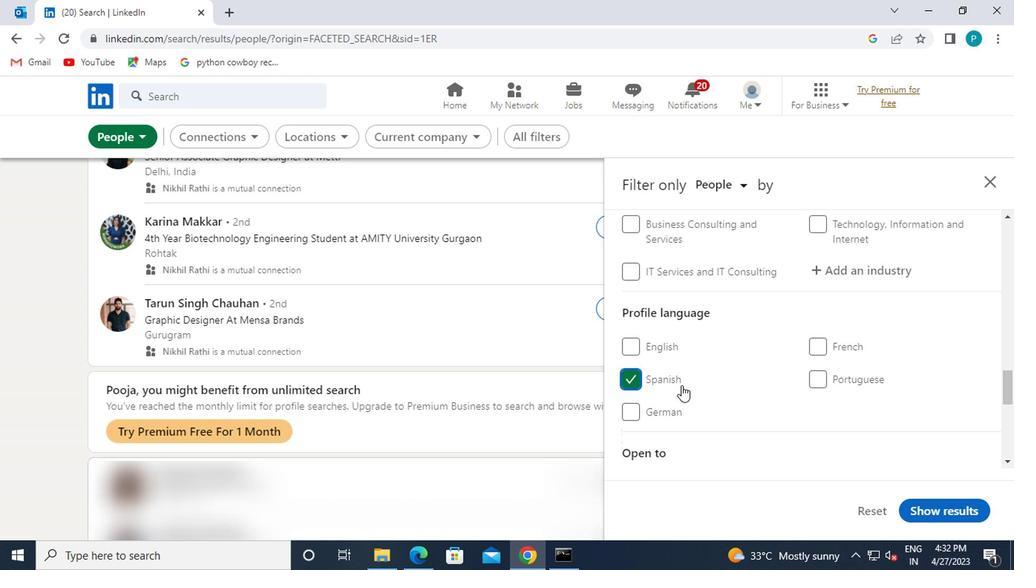 
Action: Mouse scrolled (821, 386) with delta (0, 1)
Screenshot: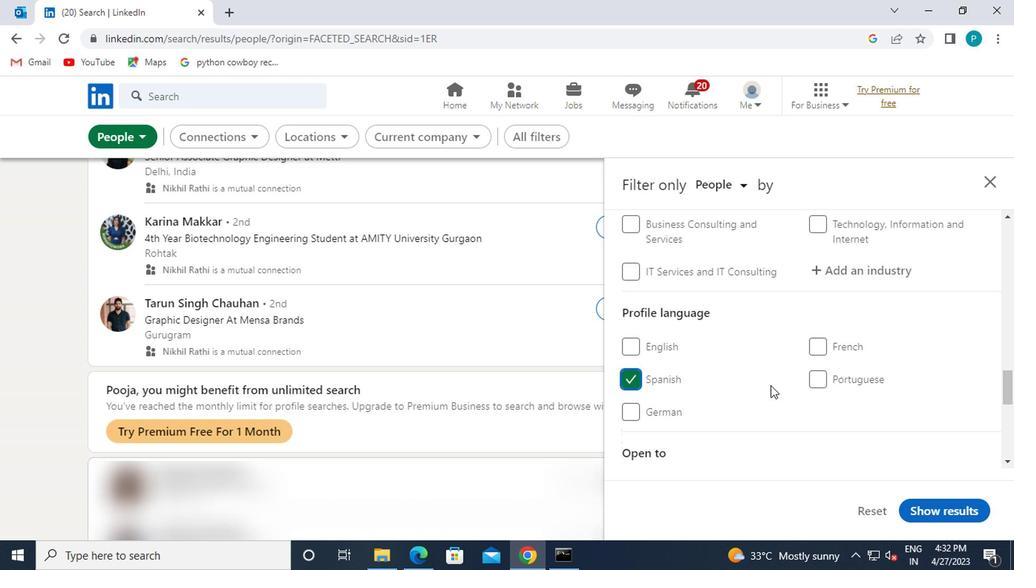 
Action: Mouse moved to (824, 383)
Screenshot: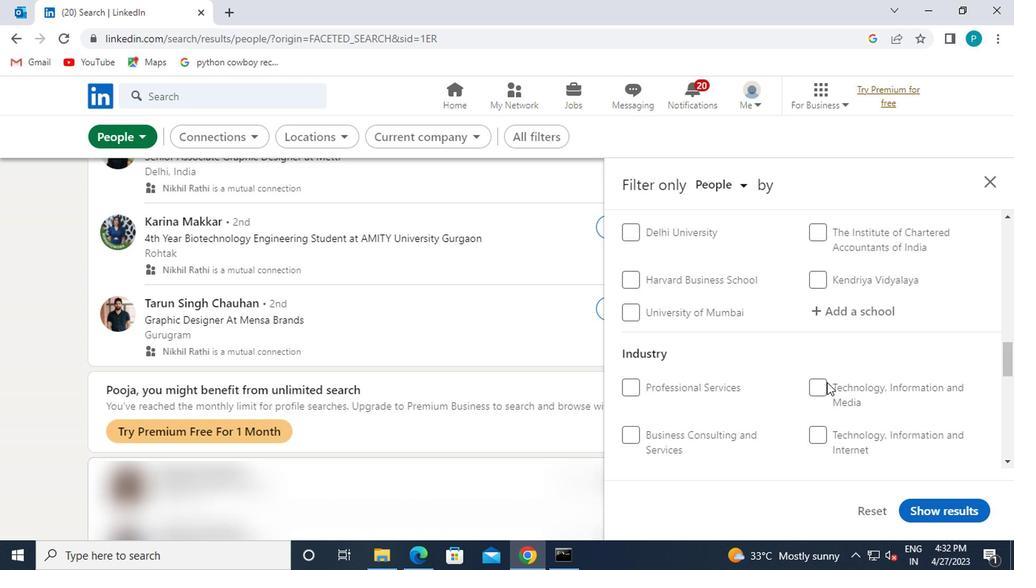 
Action: Mouse scrolled (824, 383) with delta (0, 0)
Screenshot: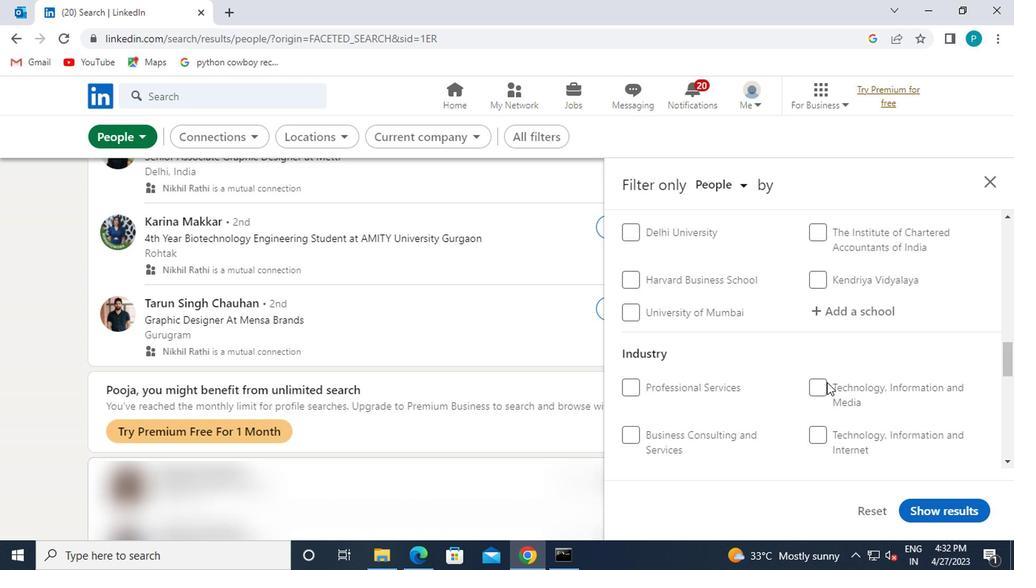 
Action: Mouse scrolled (824, 383) with delta (0, 0)
Screenshot: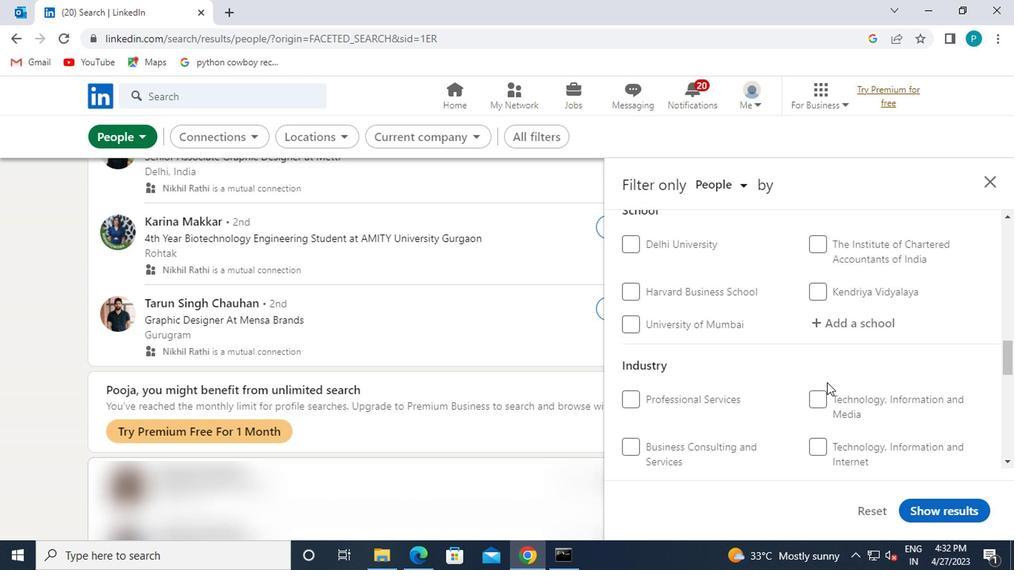 
Action: Mouse moved to (814, 388)
Screenshot: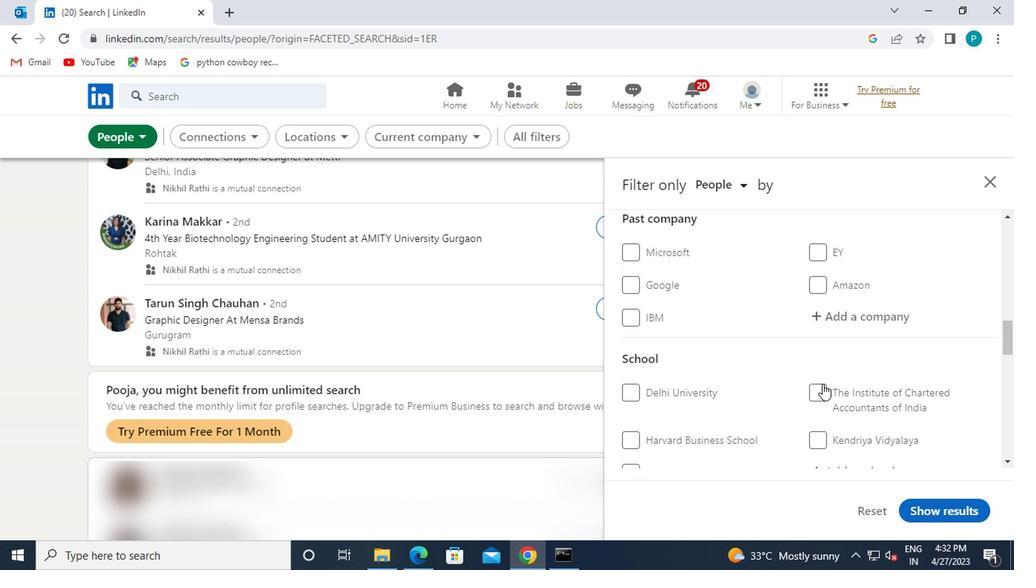 
Action: Mouse scrolled (814, 389) with delta (0, 1)
Screenshot: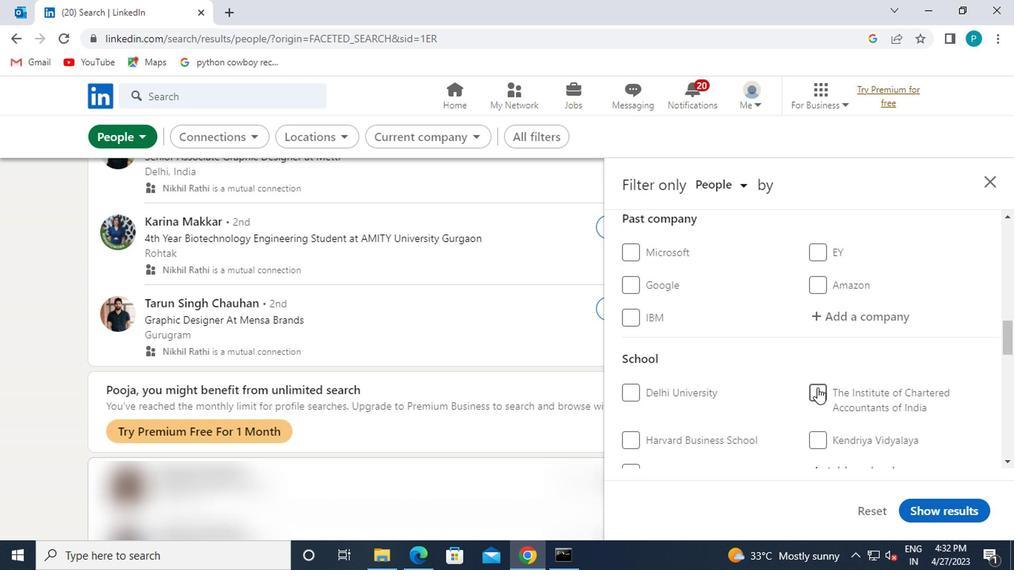 
Action: Mouse moved to (851, 324)
Screenshot: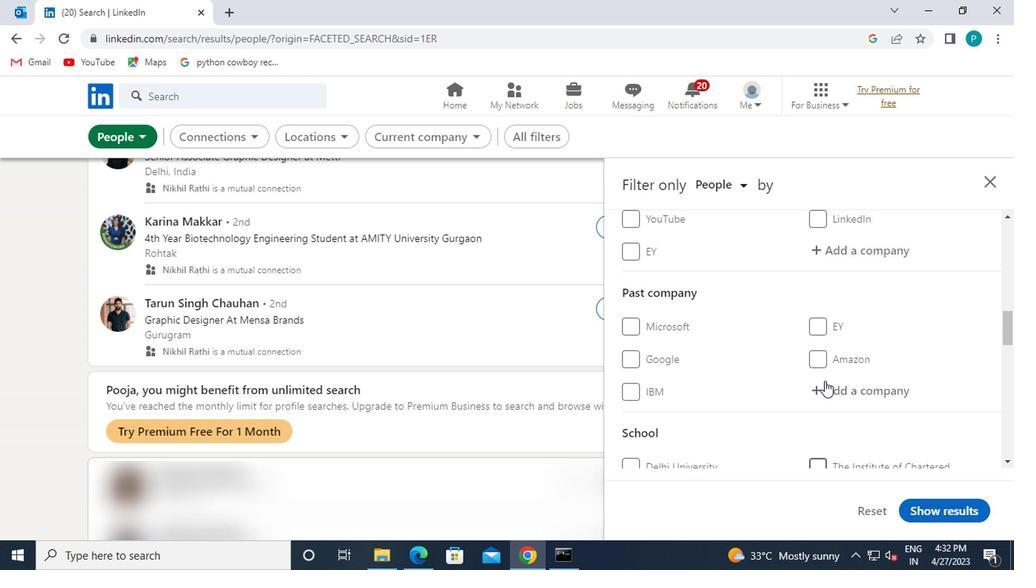 
Action: Mouse scrolled (851, 325) with delta (0, 0)
Screenshot: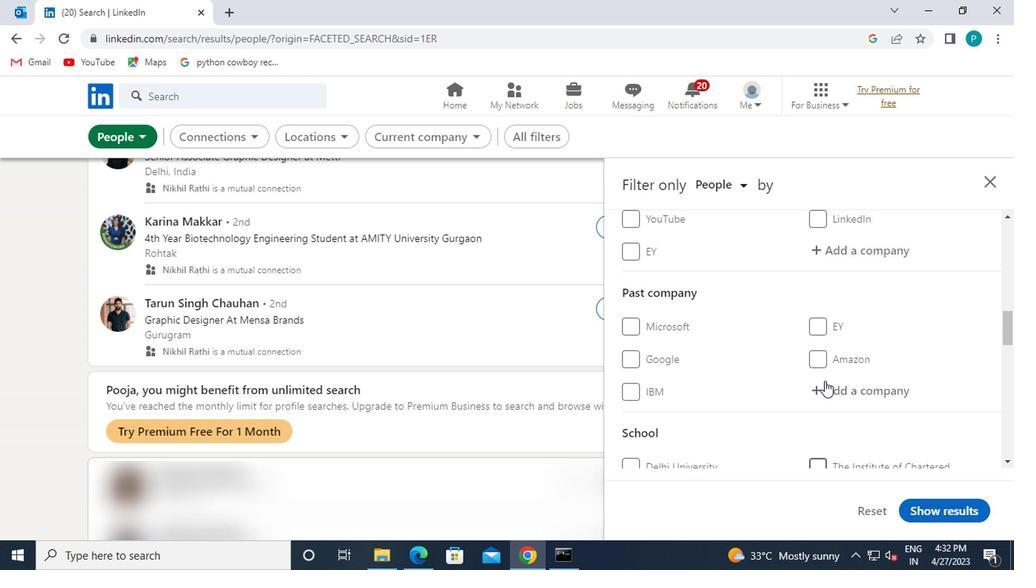 
Action: Mouse moved to (852, 314)
Screenshot: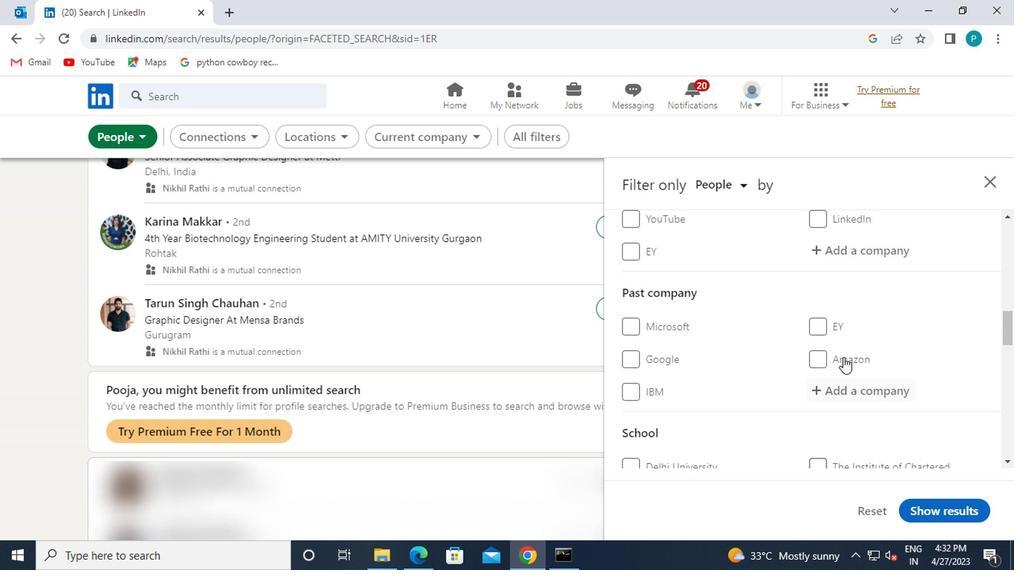 
Action: Mouse scrolled (852, 315) with delta (0, 1)
Screenshot: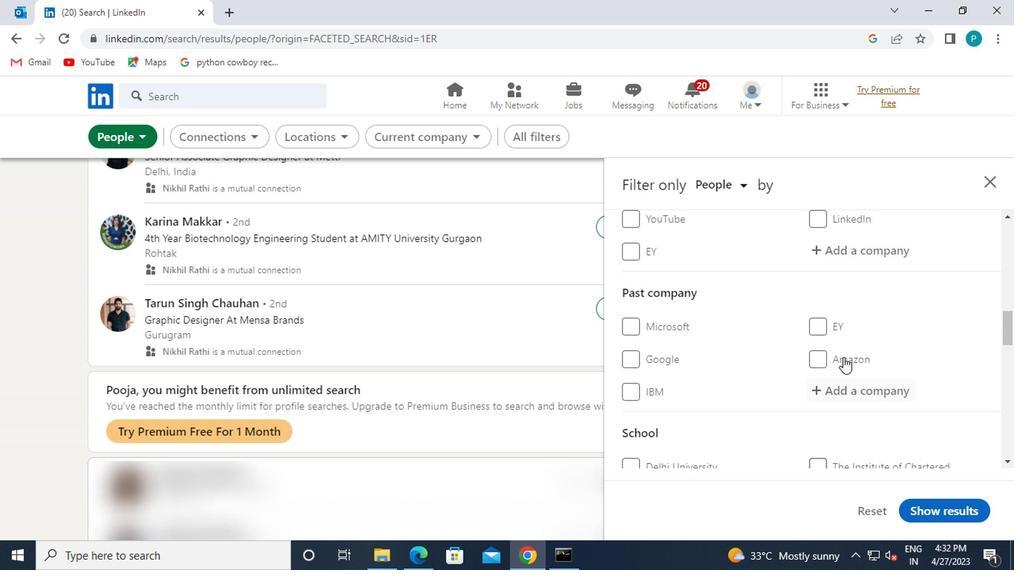 
Action: Mouse moved to (851, 393)
Screenshot: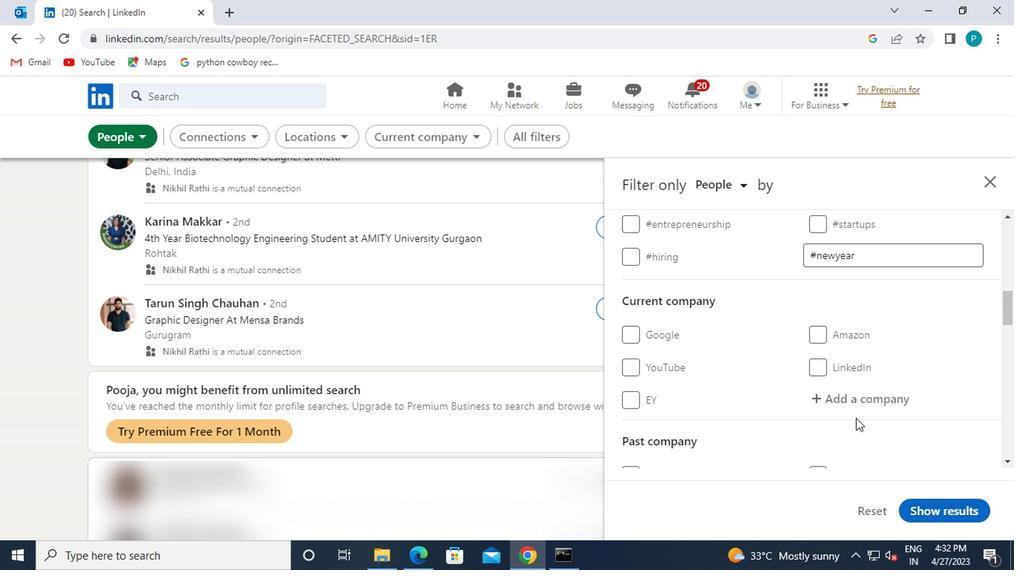 
Action: Mouse pressed left at (851, 393)
Screenshot: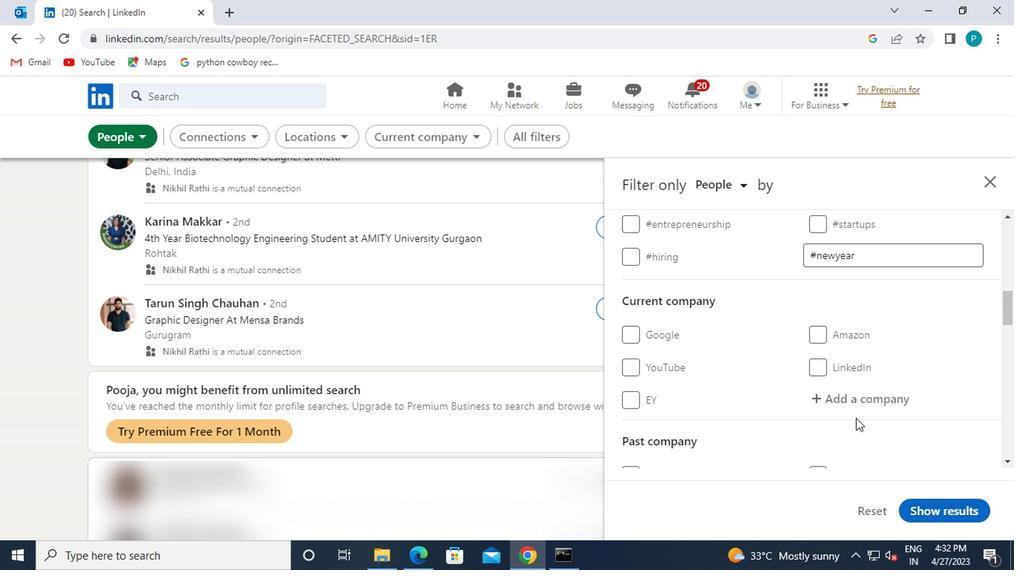 
Action: Mouse moved to (854, 390)
Screenshot: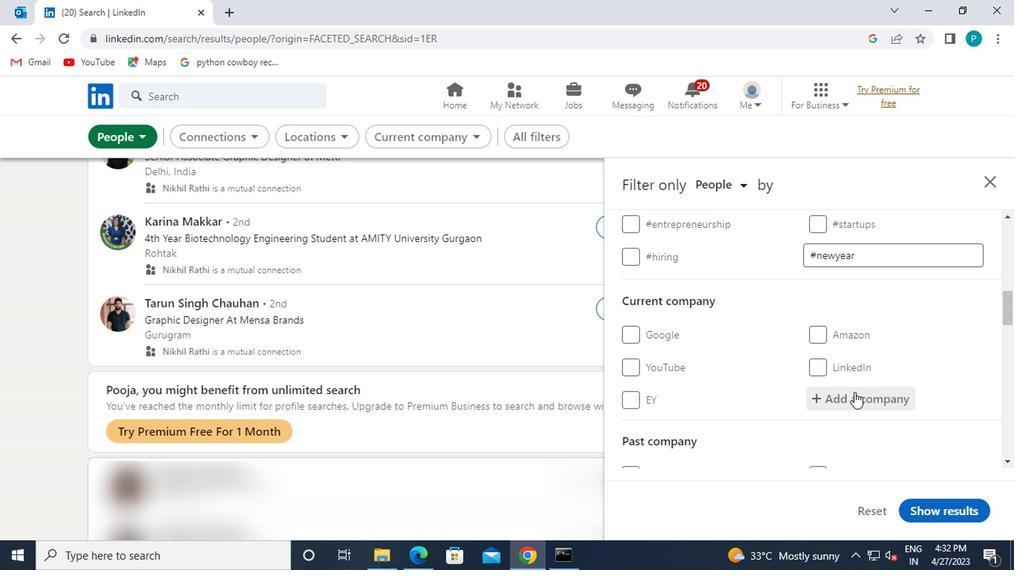 
Action: Key pressed <Key.caps_lock>G<Key.caps_lock>URGAON
Screenshot: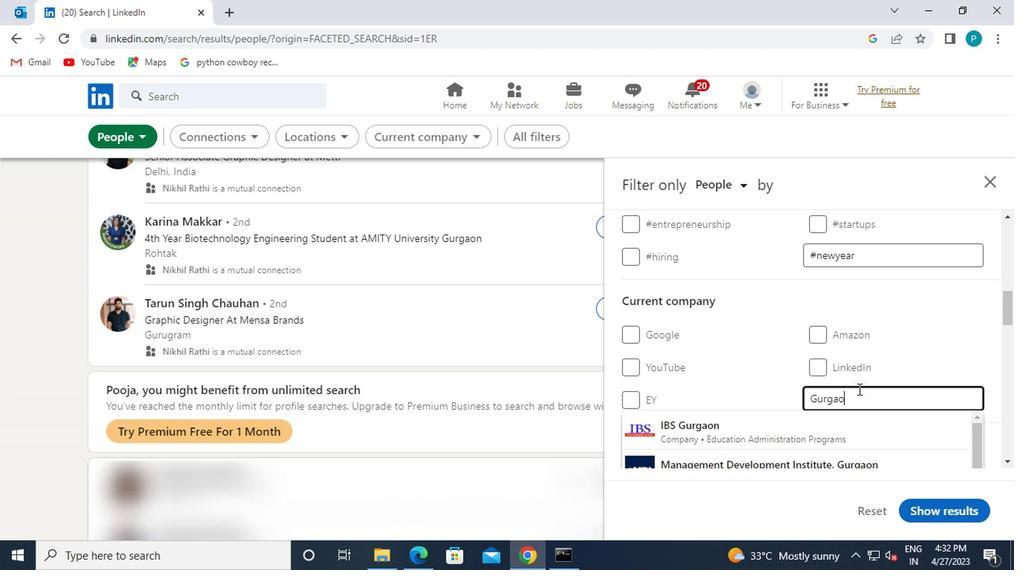 
Action: Mouse moved to (747, 416)
Screenshot: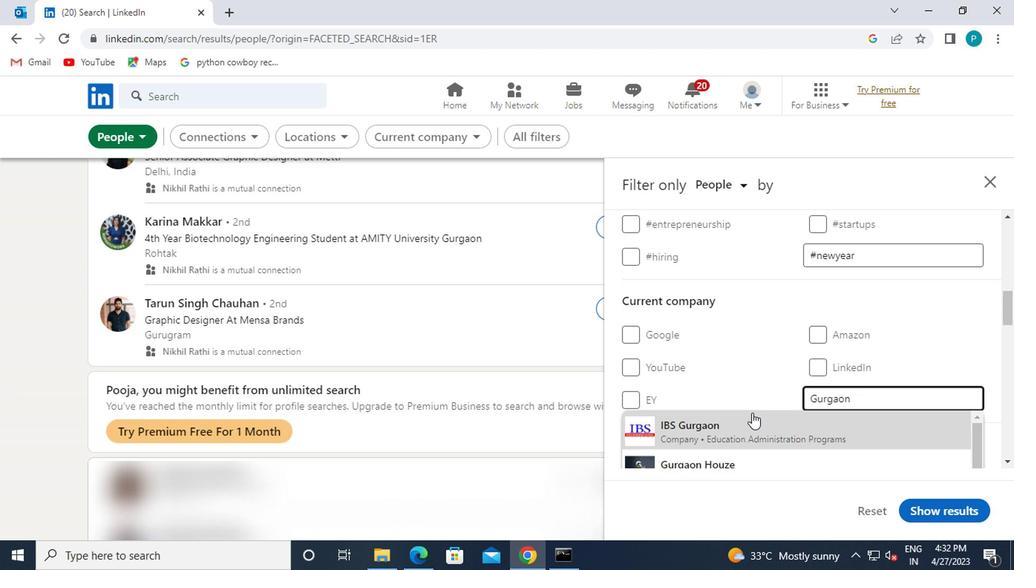 
Action: Mouse scrolled (747, 415) with delta (0, 0)
Screenshot: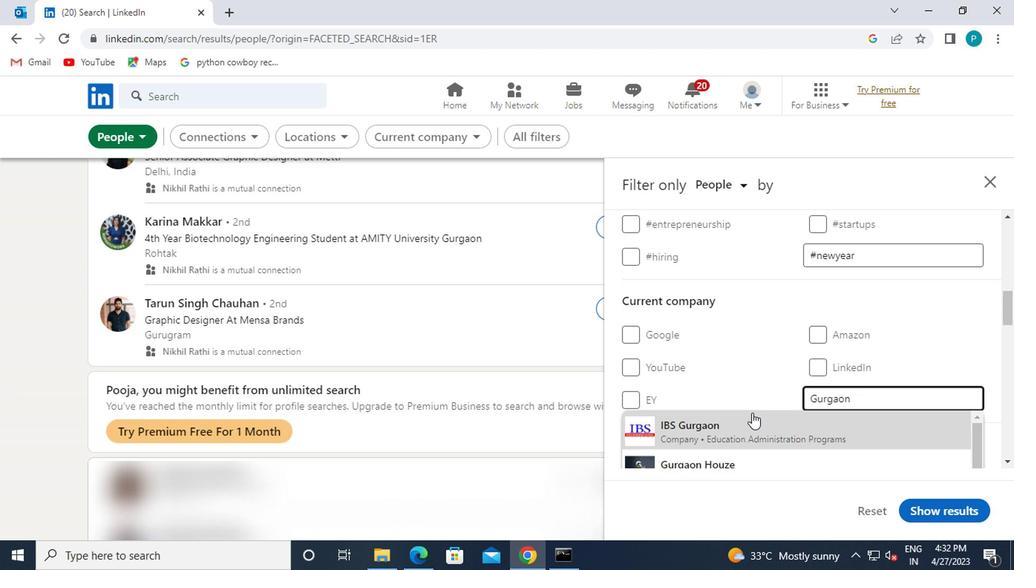 
Action: Mouse moved to (774, 425)
Screenshot: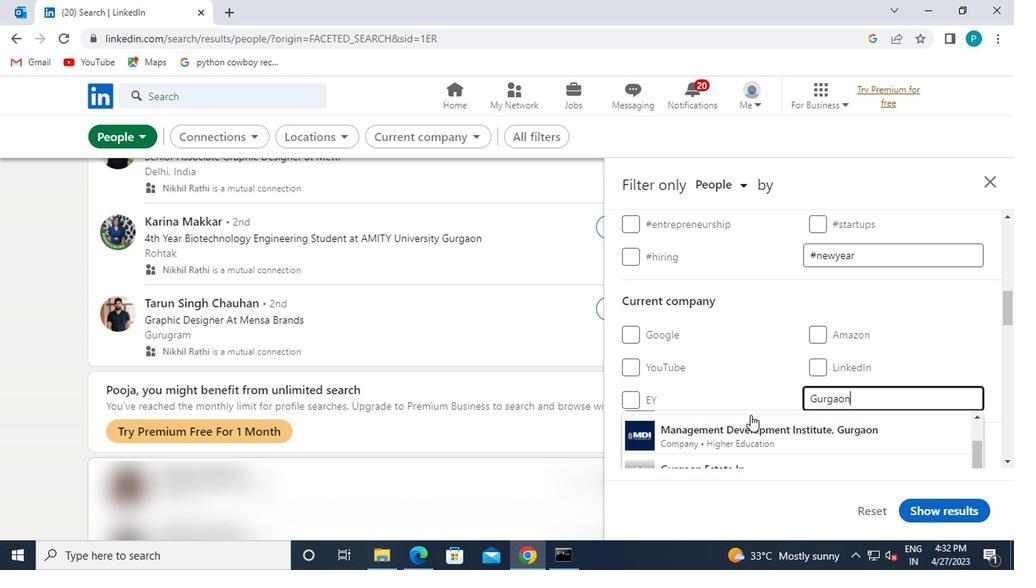
Action: Mouse scrolled (774, 424) with delta (0, 0)
Screenshot: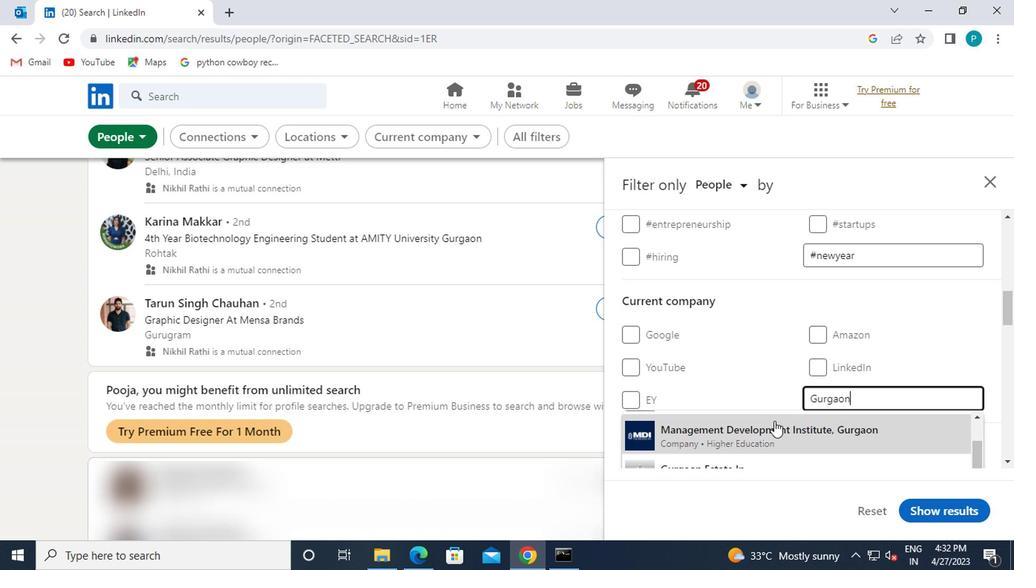 
Action: Mouse moved to (742, 341)
Screenshot: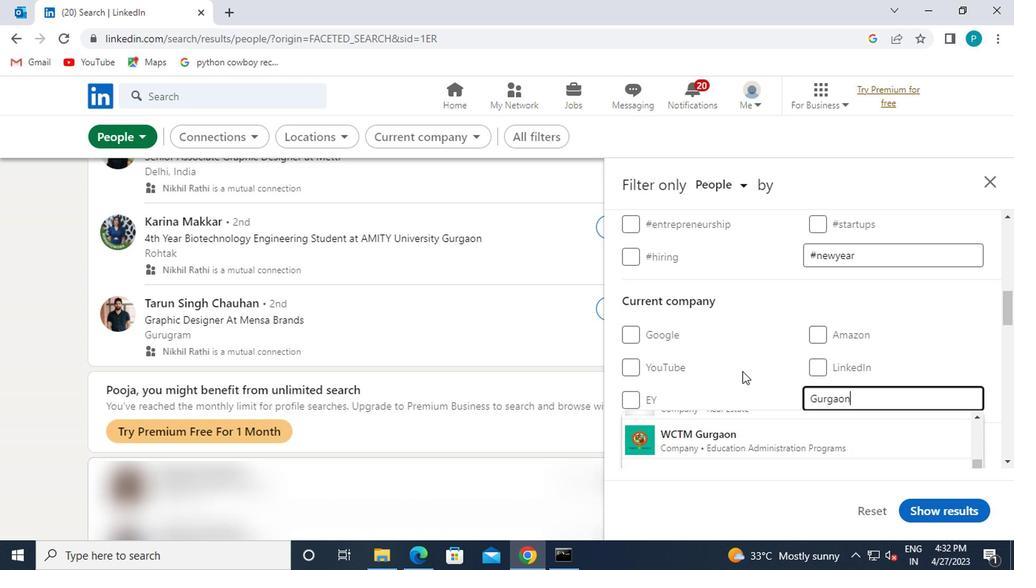 
Action: Mouse scrolled (742, 340) with delta (0, 0)
Screenshot: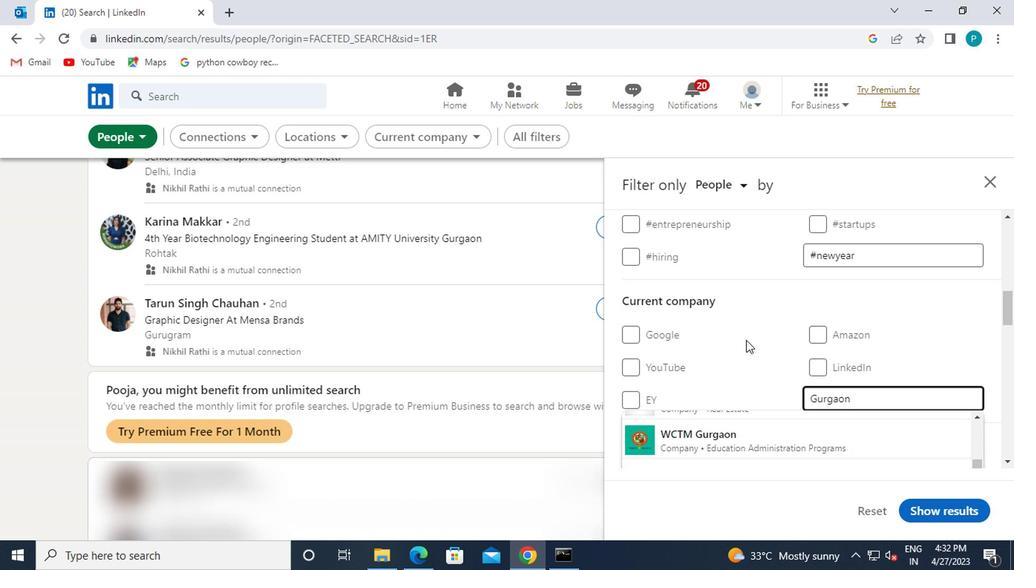 
Action: Mouse moved to (767, 392)
Screenshot: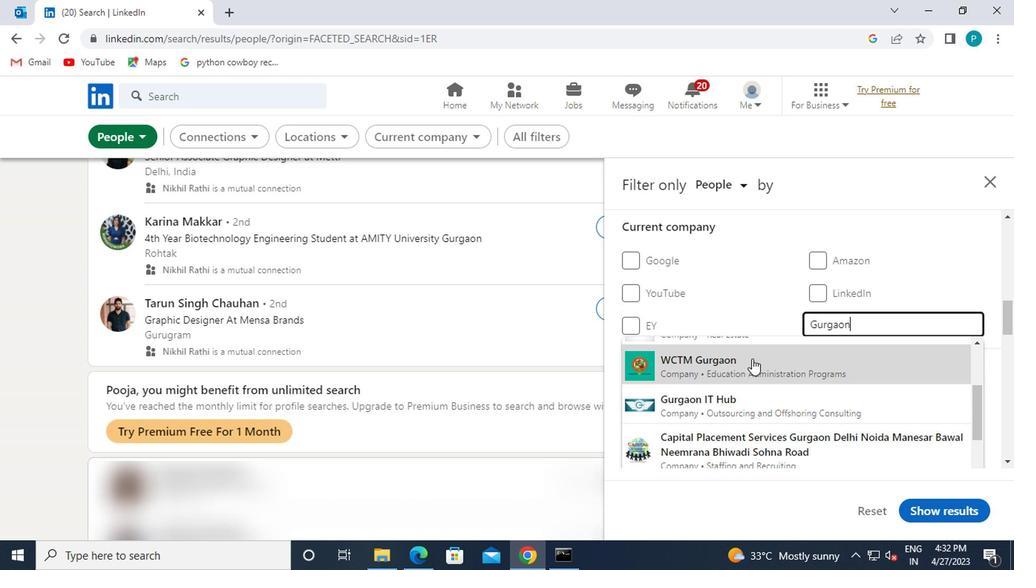 
Action: Mouse scrolled (767, 392) with delta (0, 0)
Screenshot: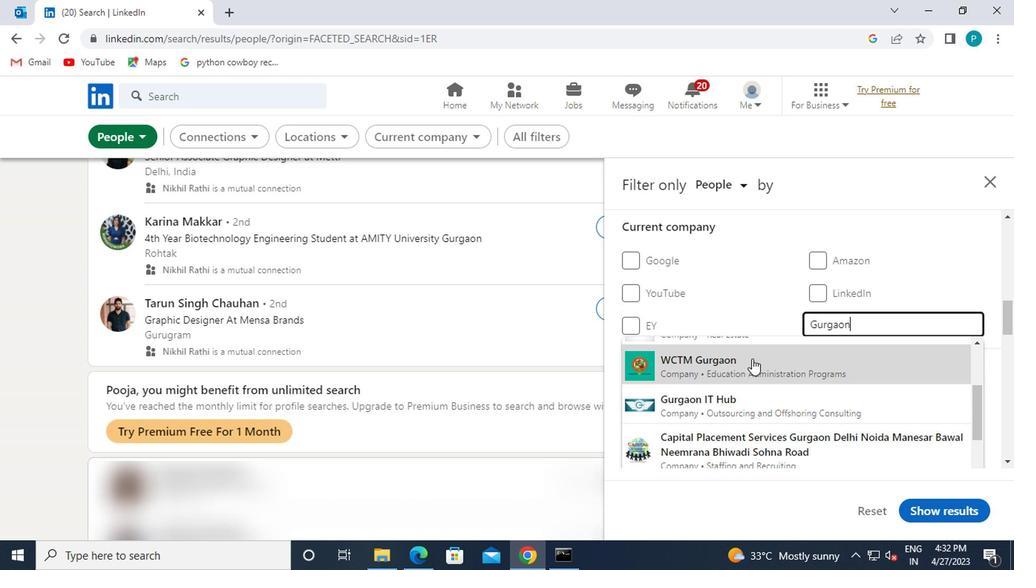 
Action: Mouse moved to (768, 394)
Screenshot: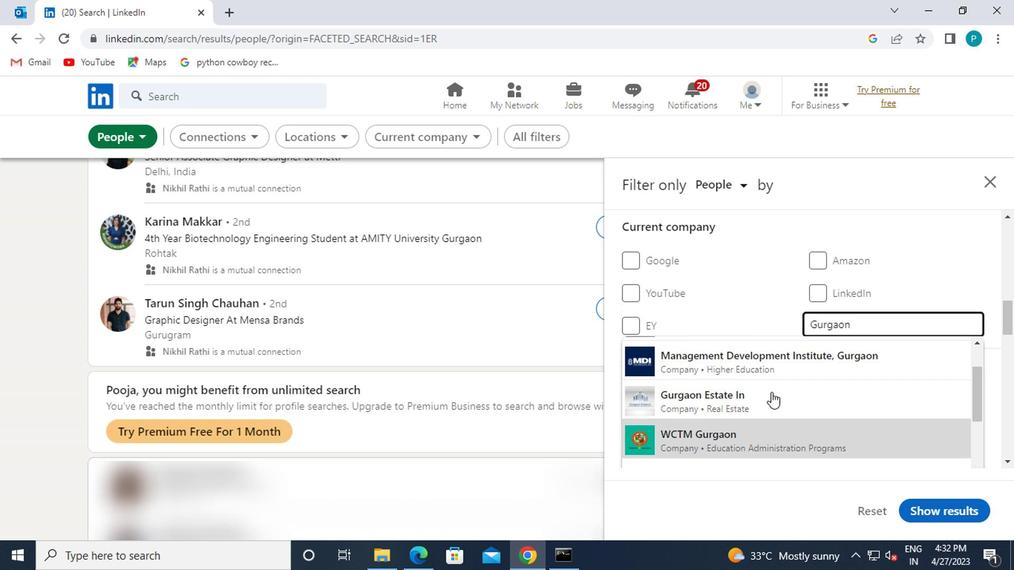 
Action: Mouse pressed left at (768, 394)
Screenshot: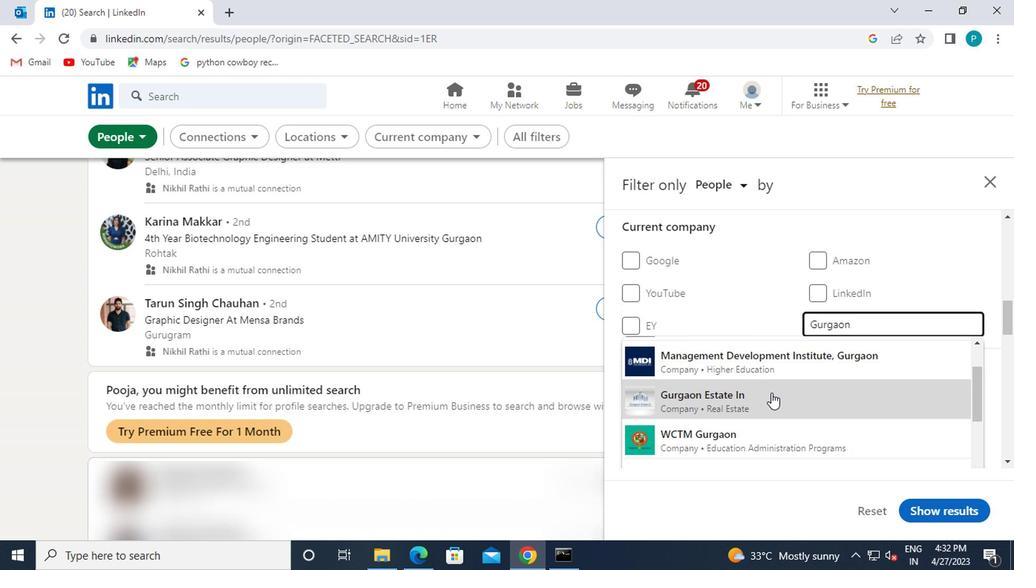 
Action: Mouse moved to (701, 371)
Screenshot: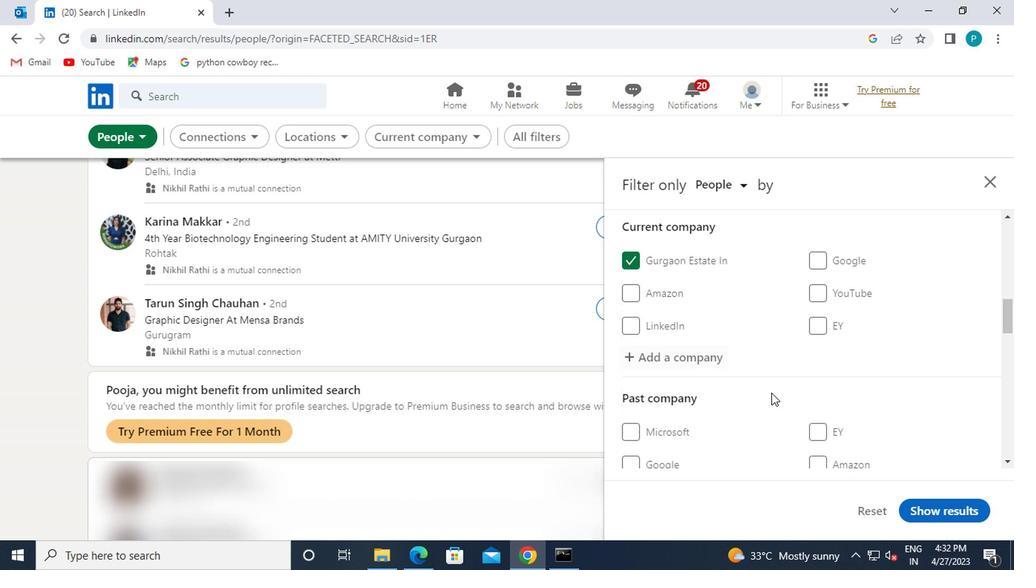 
Action: Mouse scrolled (701, 370) with delta (0, -1)
Screenshot: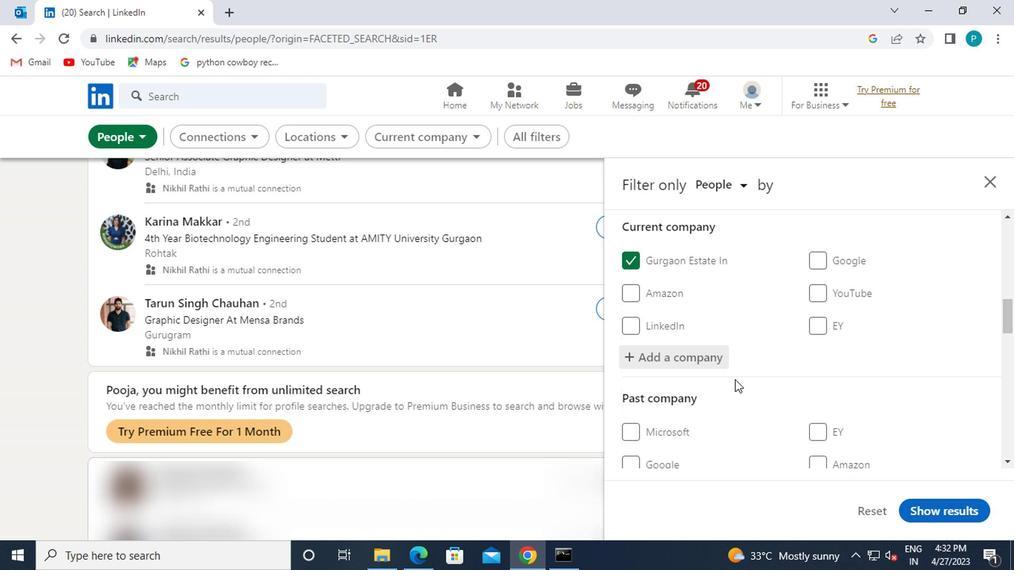 
Action: Mouse scrolled (701, 370) with delta (0, -1)
Screenshot: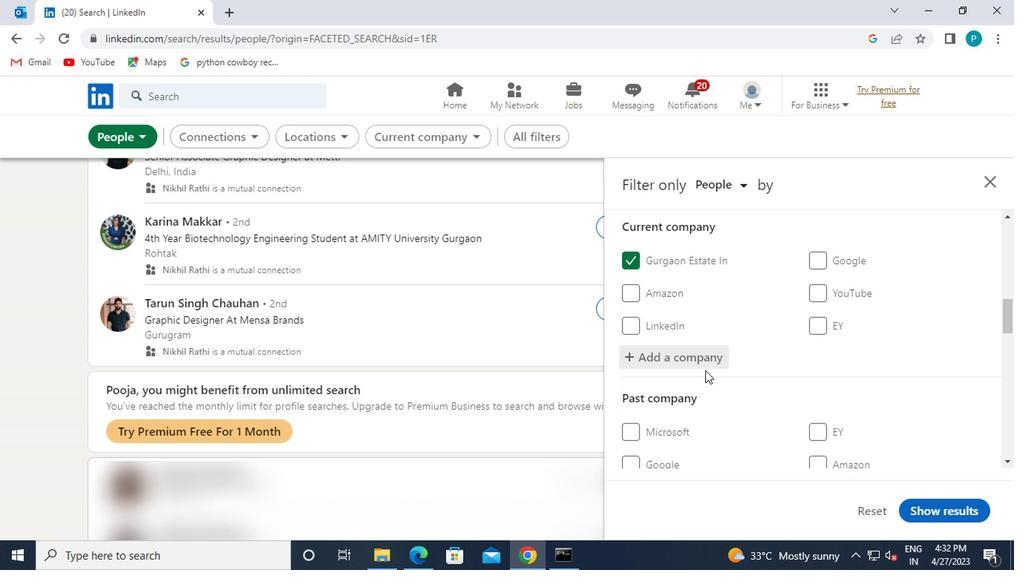 
Action: Mouse moved to (785, 382)
Screenshot: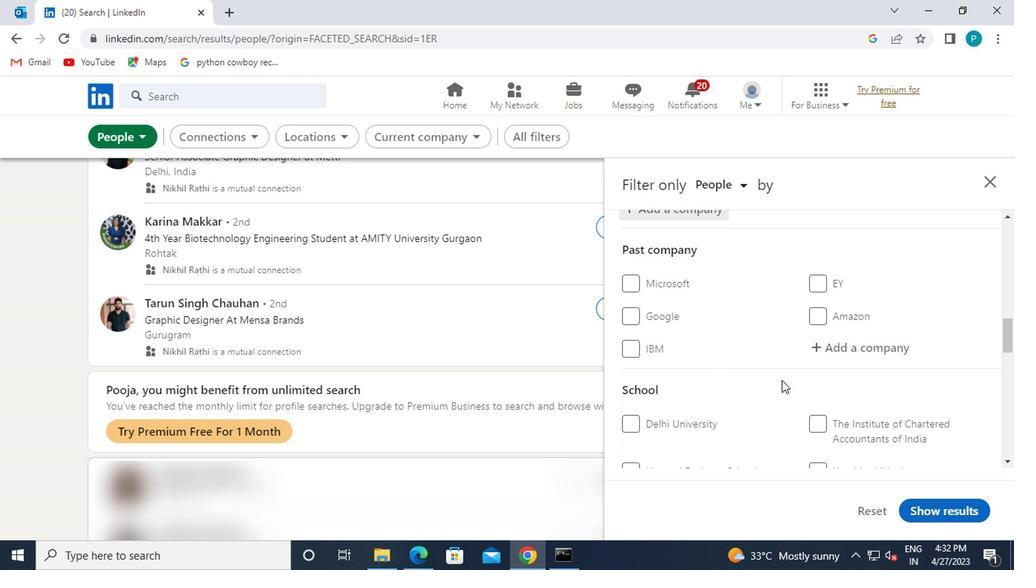 
Action: Mouse scrolled (785, 381) with delta (0, -1)
Screenshot: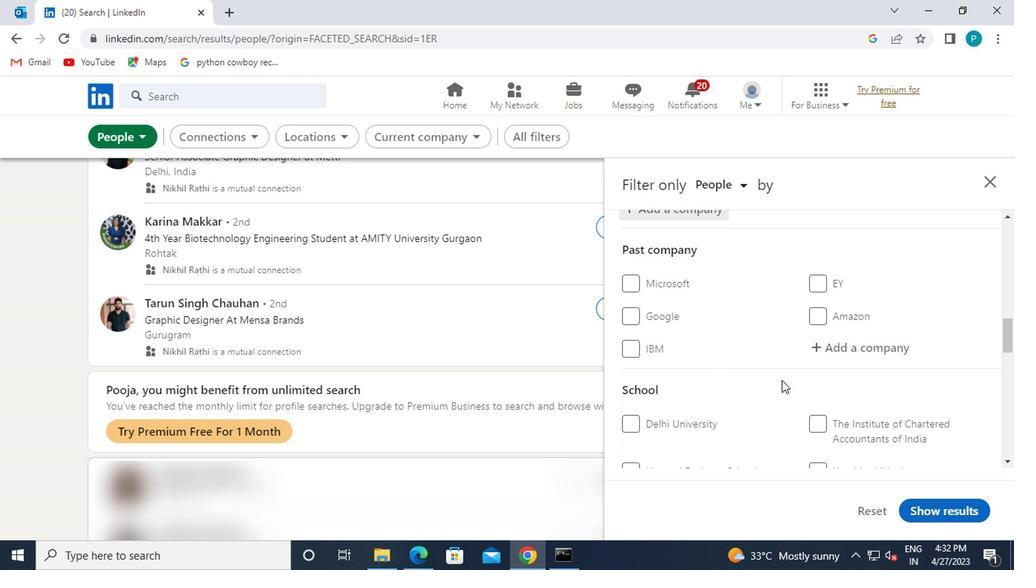 
Action: Mouse moved to (838, 392)
Screenshot: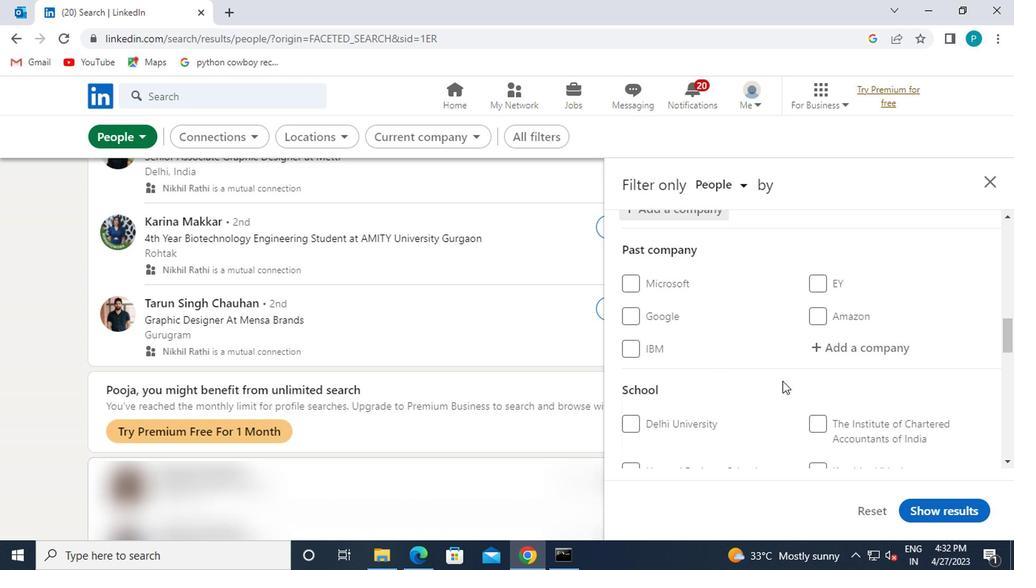 
Action: Mouse scrolled (838, 391) with delta (0, 0)
Screenshot: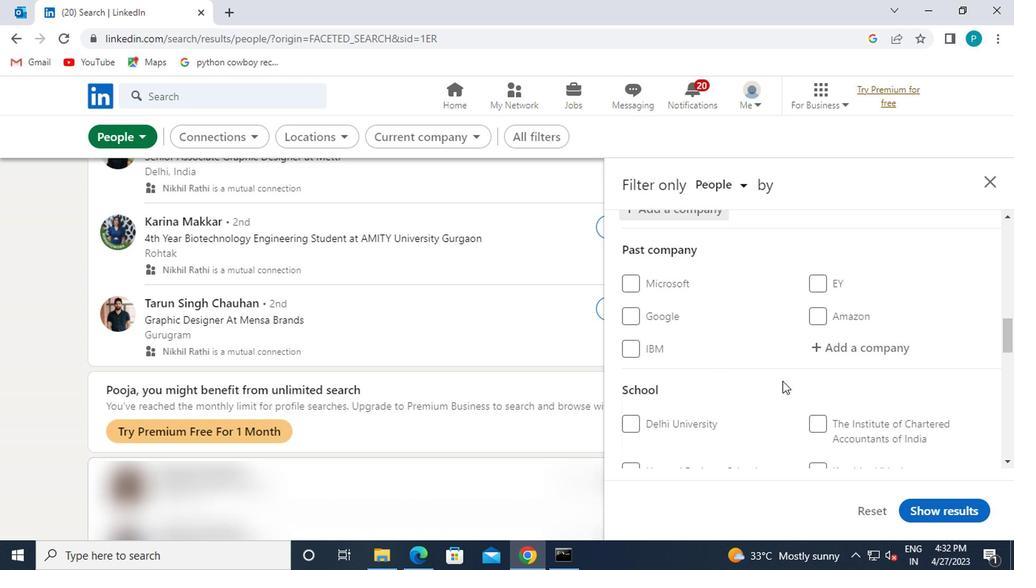 
Action: Mouse moved to (862, 369)
Screenshot: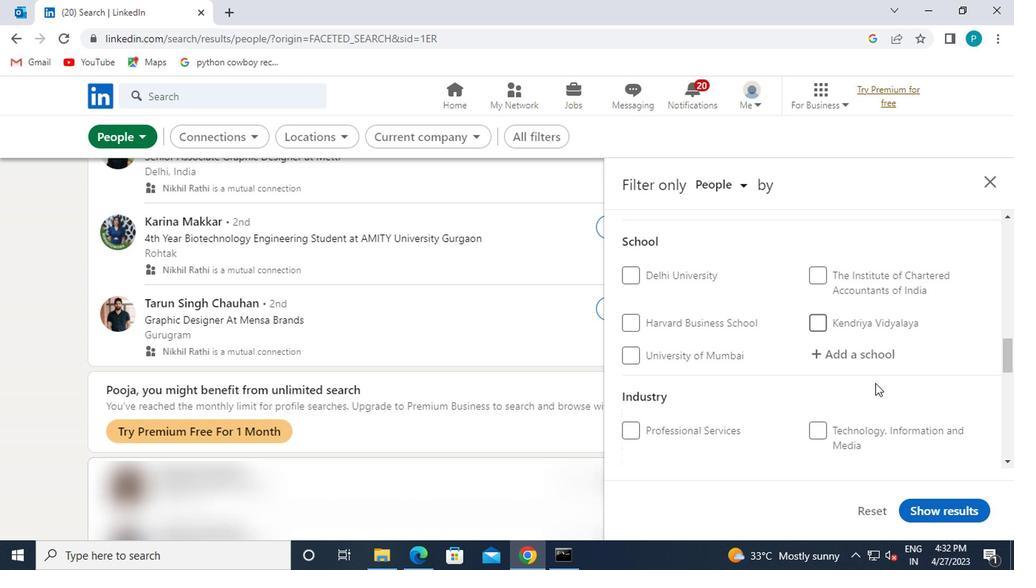 
Action: Mouse pressed left at (862, 369)
Screenshot: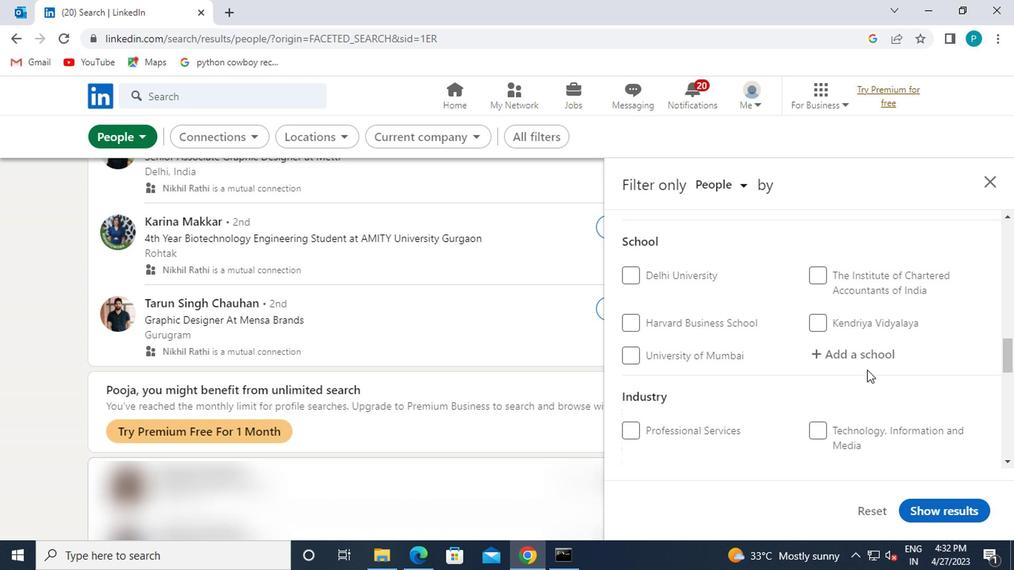 
Action: Mouse moved to (858, 362)
Screenshot: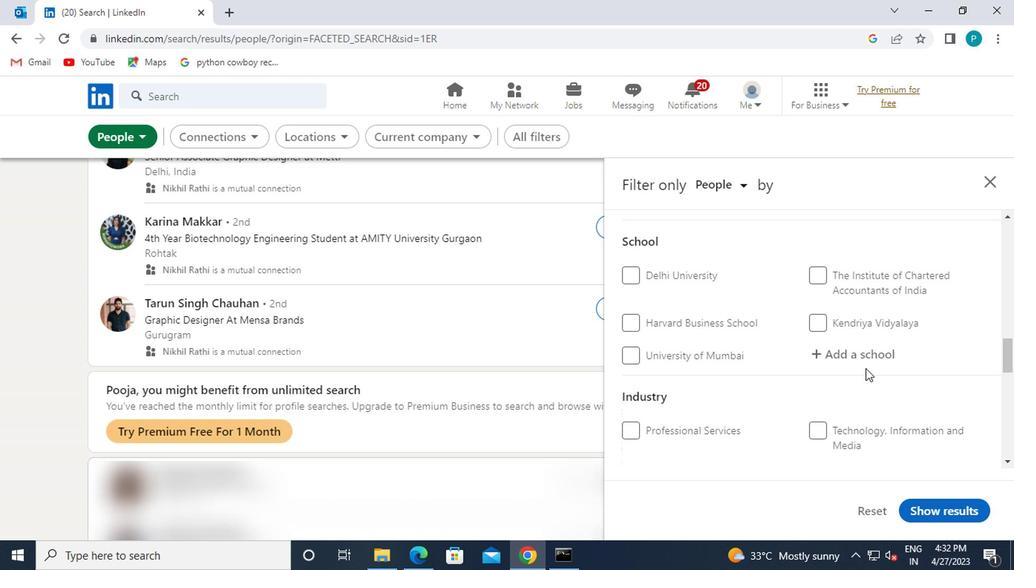 
Action: Mouse pressed left at (858, 362)
Screenshot: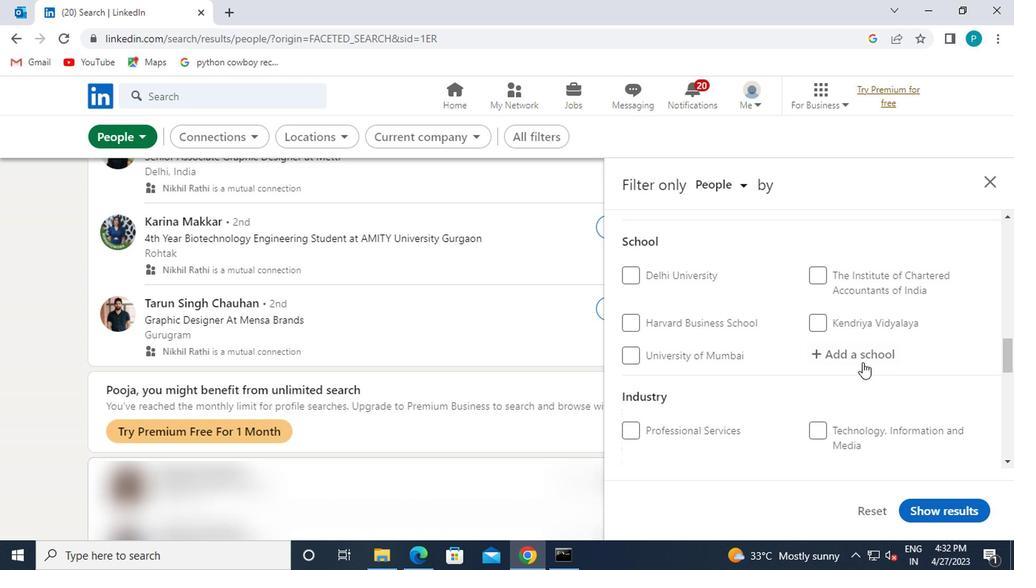 
Action: Key pressed <Key.caps_lock>P<Key.caps_lock>EARL
Screenshot: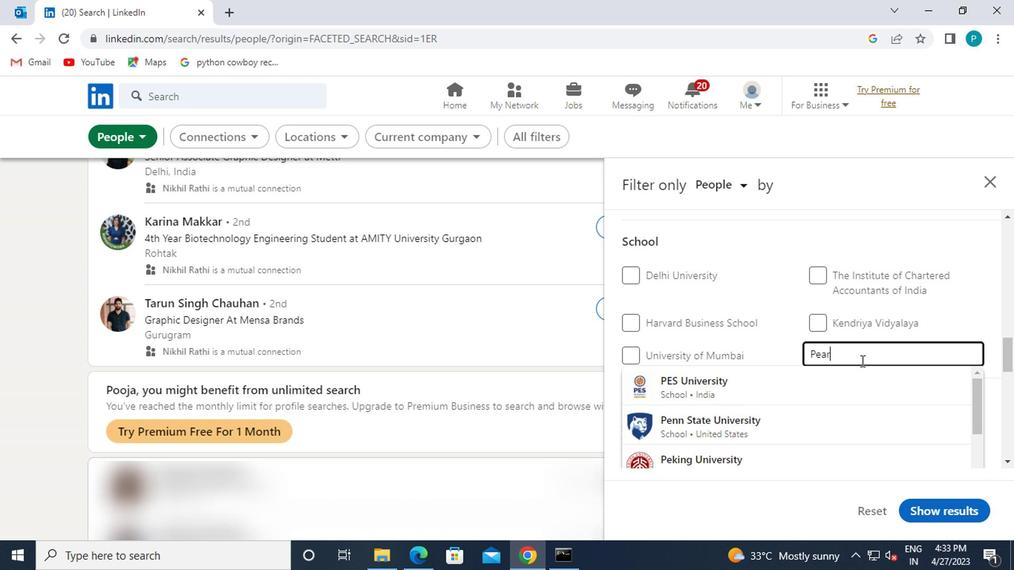 
Action: Mouse moved to (823, 385)
Screenshot: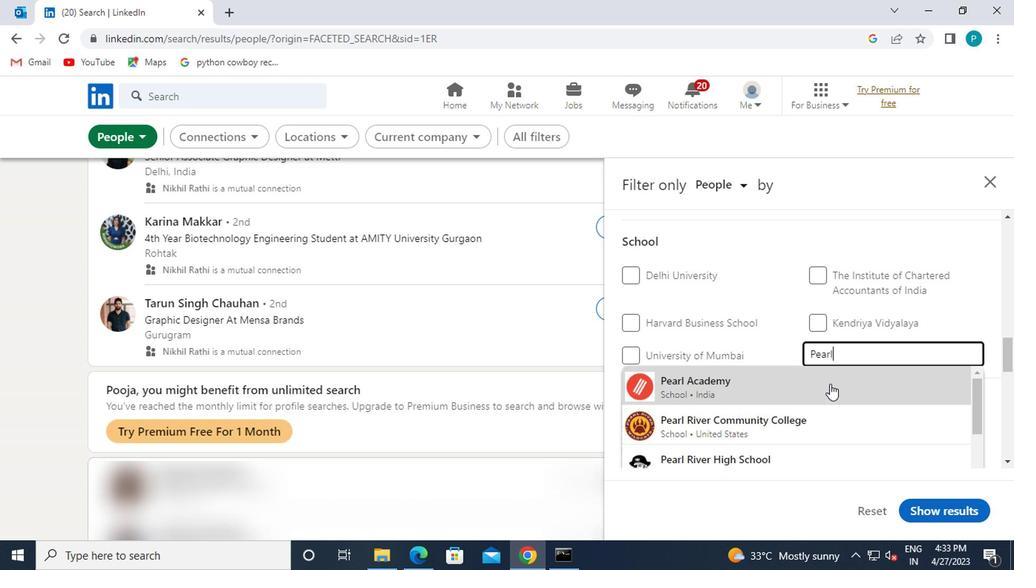 
Action: Mouse pressed left at (823, 385)
Screenshot: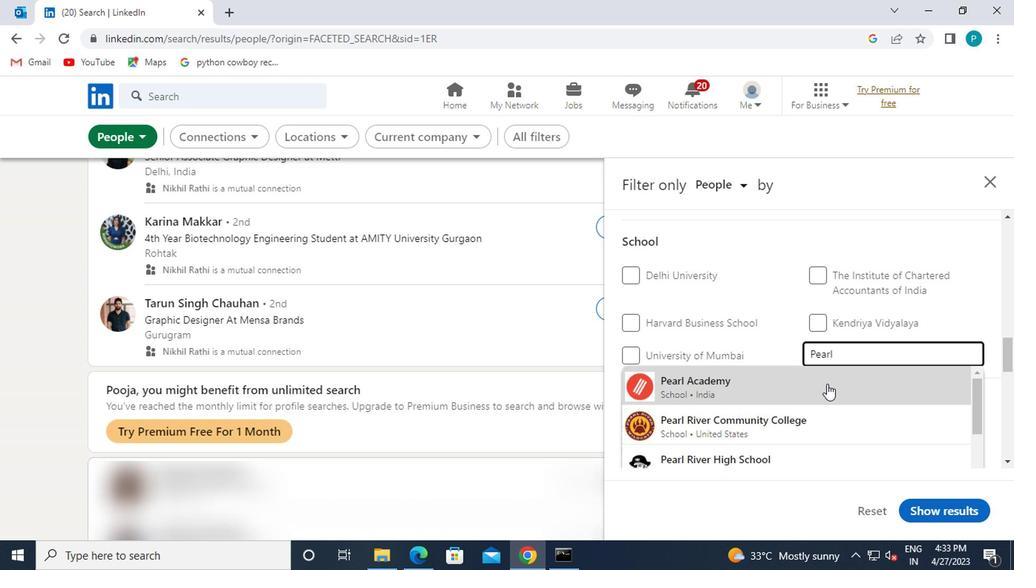 
Action: Mouse moved to (801, 375)
Screenshot: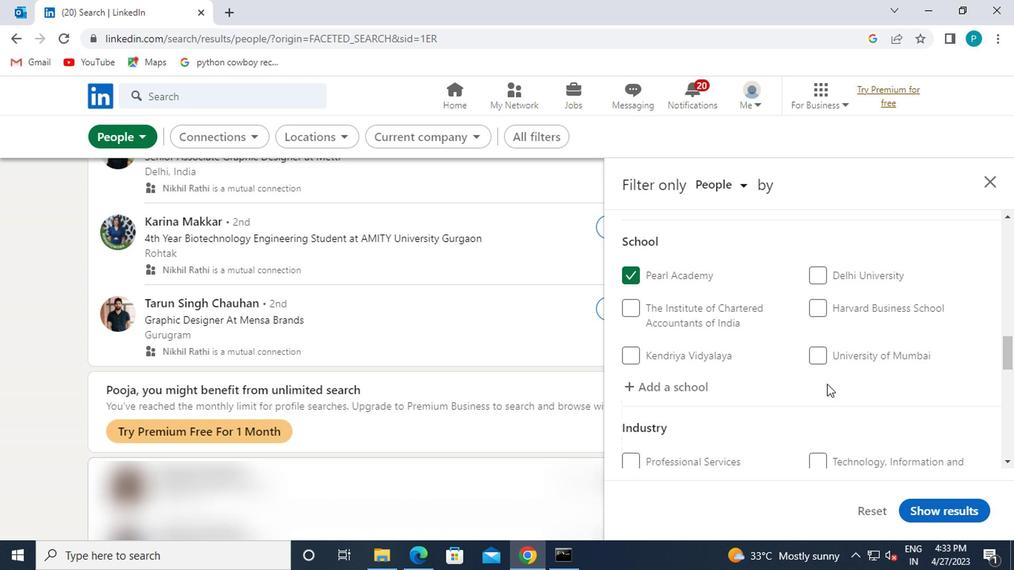 
Action: Mouse scrolled (801, 375) with delta (0, 0)
Screenshot: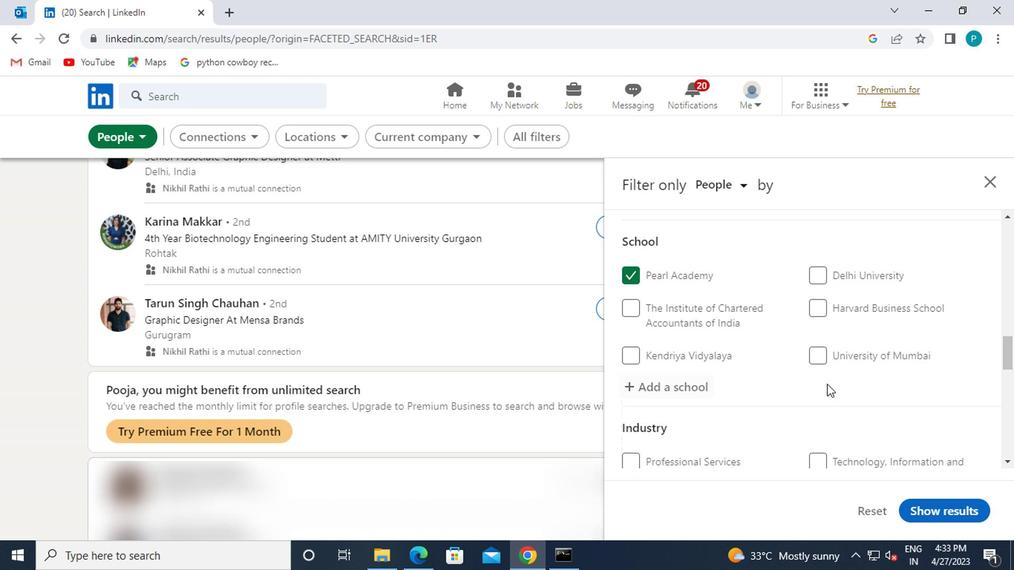 
Action: Mouse scrolled (801, 375) with delta (0, 0)
Screenshot: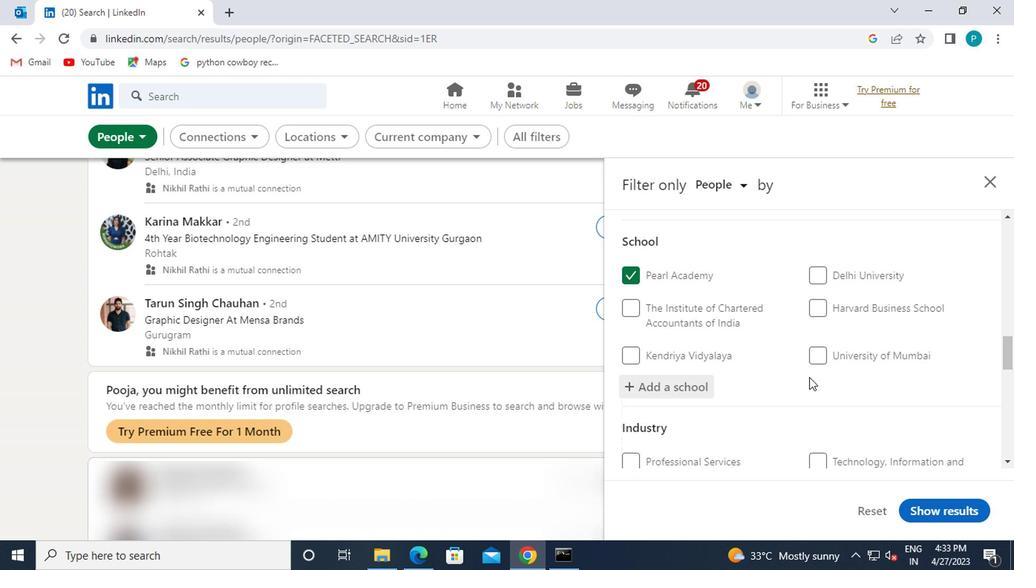 
Action: Mouse scrolled (801, 375) with delta (0, 0)
Screenshot: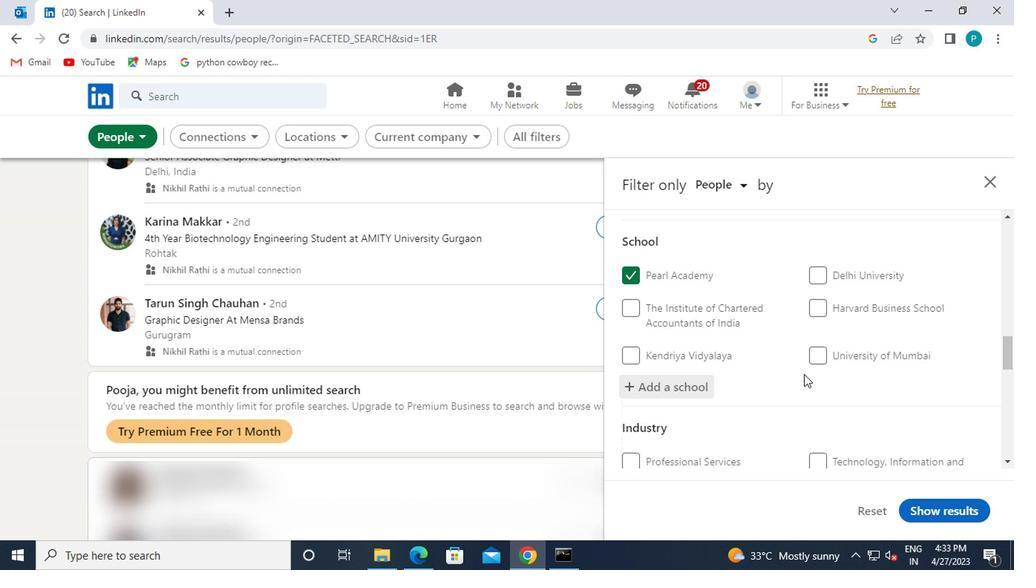 
Action: Mouse moved to (828, 335)
Screenshot: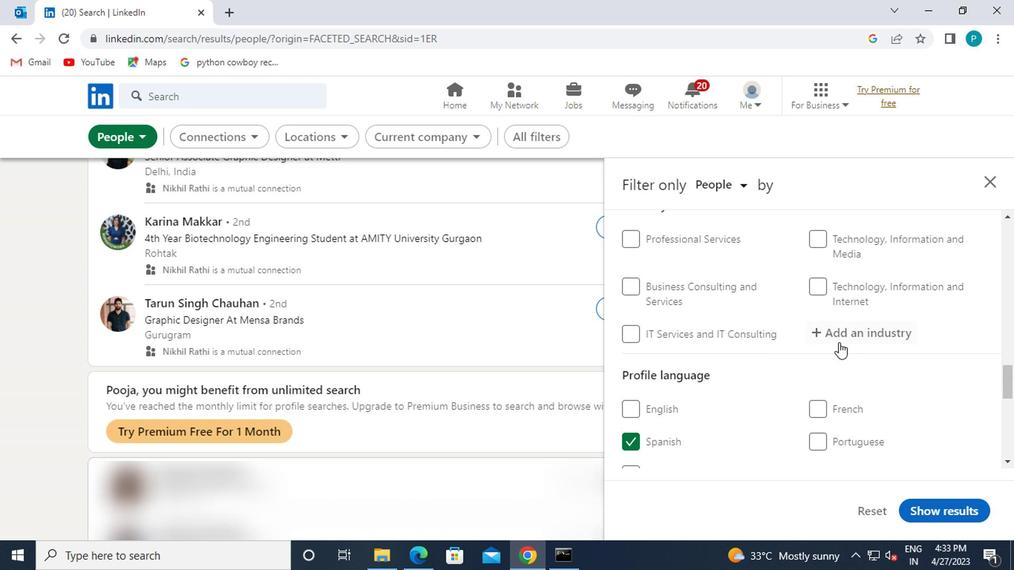
Action: Mouse pressed left at (828, 335)
Screenshot: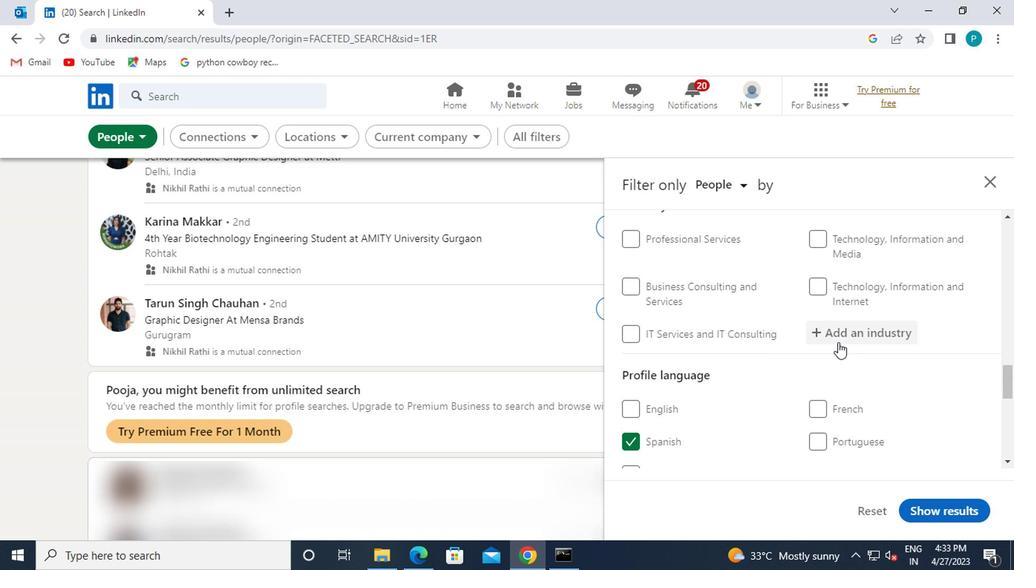 
Action: Mouse moved to (827, 335)
Screenshot: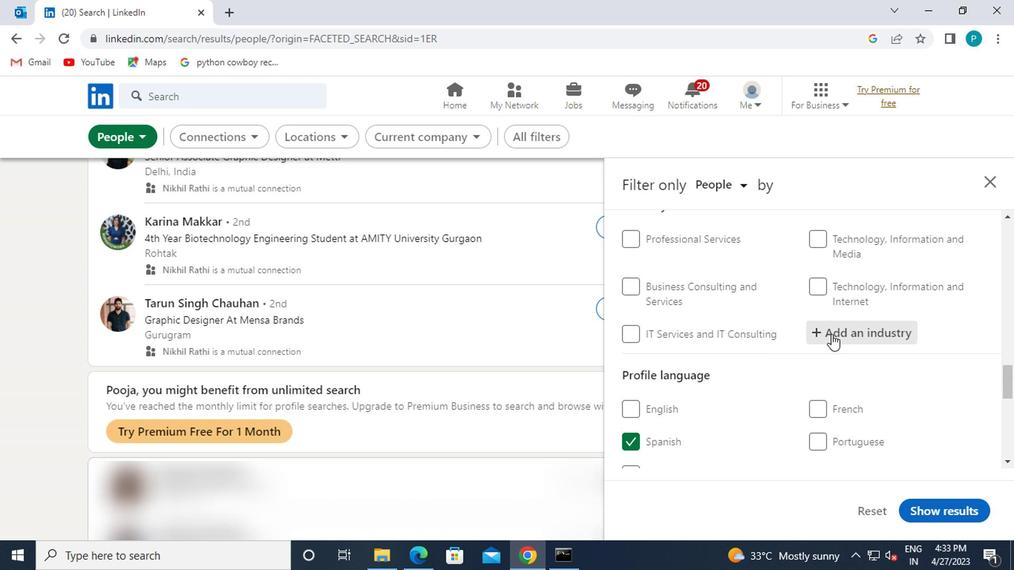 
Action: Key pressed B<Key.backspace><Key.caps_lock>B<Key.caps_lock>USINESS
Screenshot: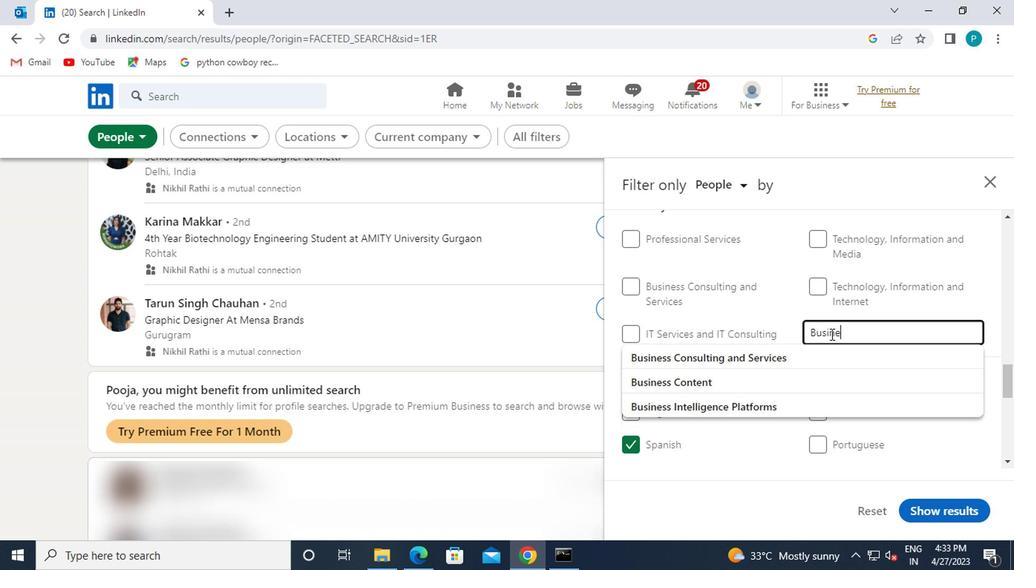
Action: Mouse moved to (821, 351)
Screenshot: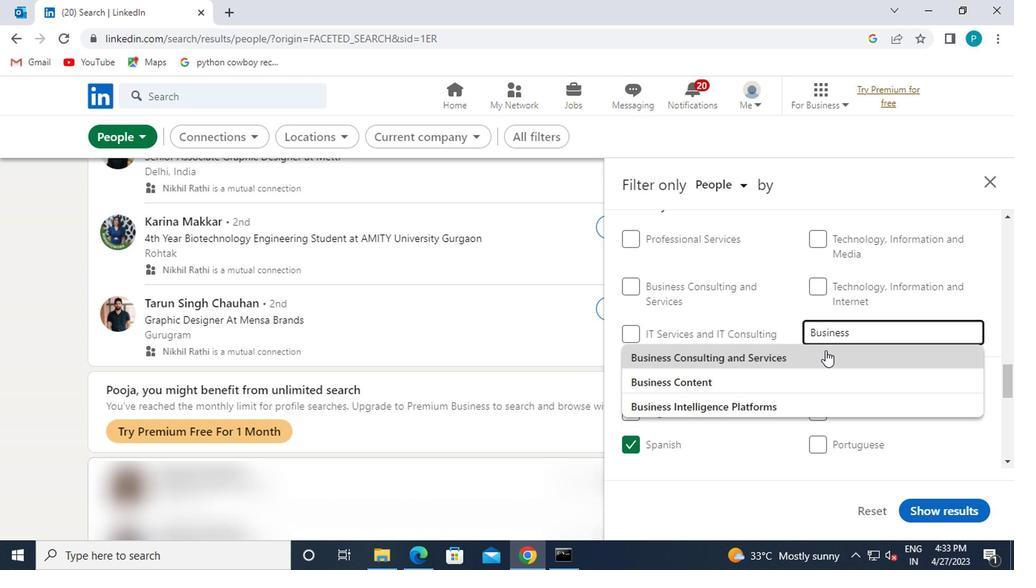 
Action: Mouse pressed left at (821, 351)
Screenshot: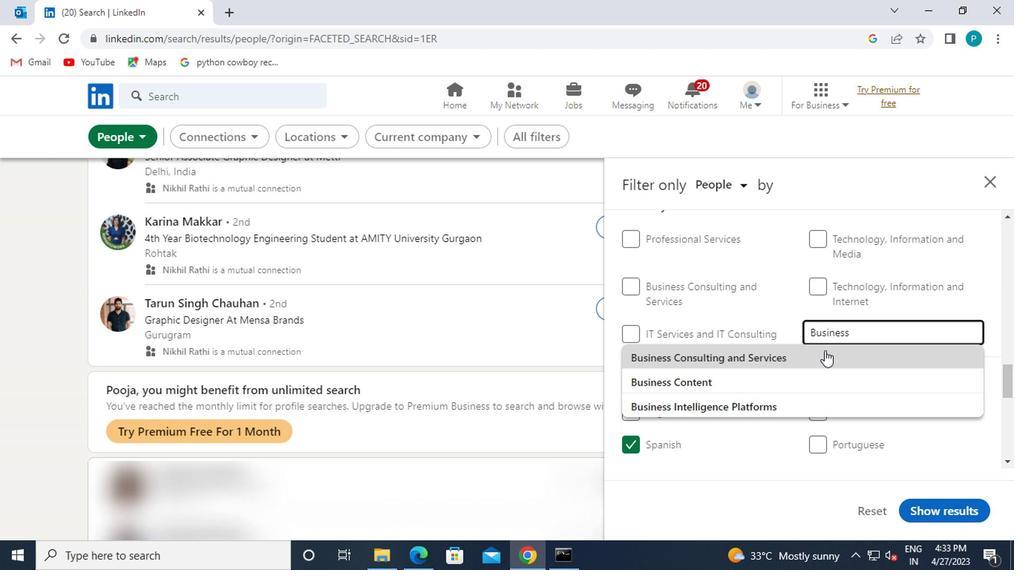 
Action: Mouse moved to (821, 352)
Screenshot: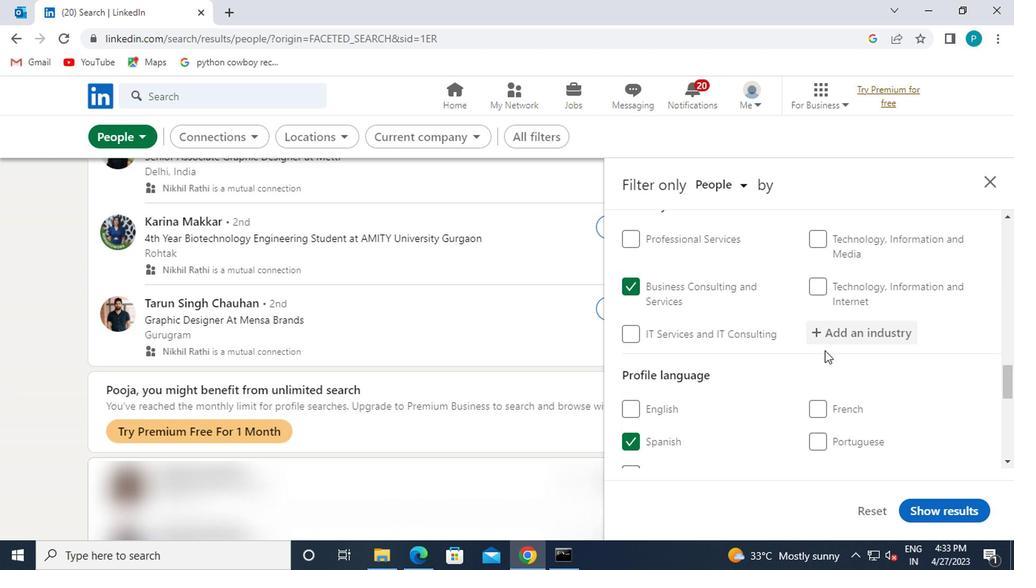 
Action: Mouse scrolled (821, 351) with delta (0, 0)
Screenshot: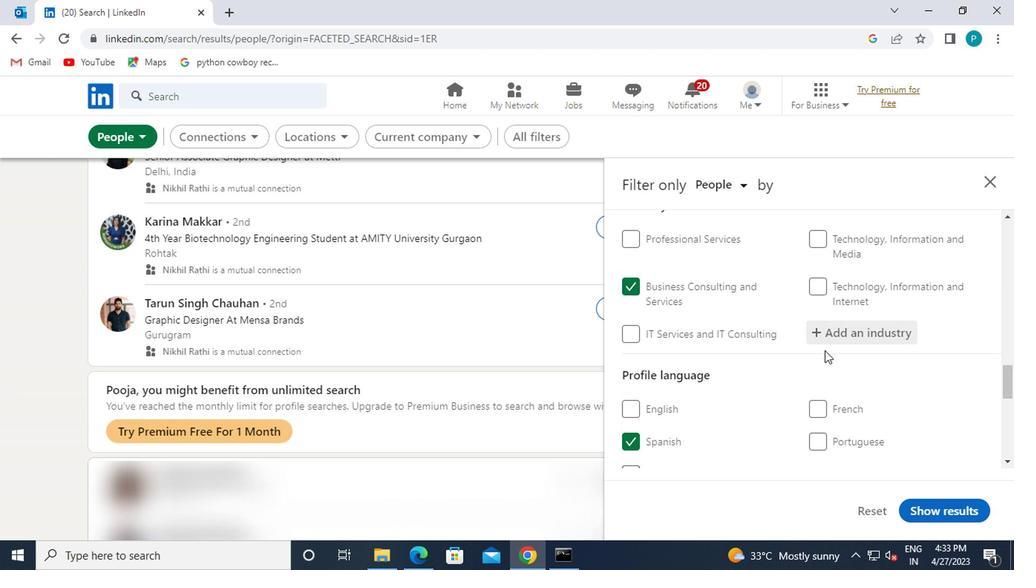 
Action: Mouse scrolled (821, 351) with delta (0, 0)
Screenshot: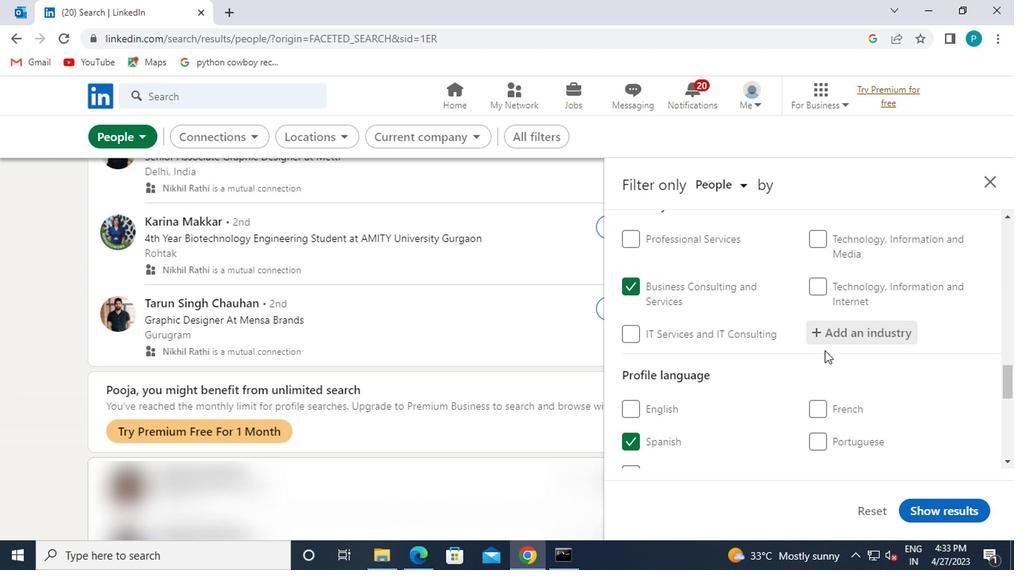 
Action: Mouse moved to (789, 388)
Screenshot: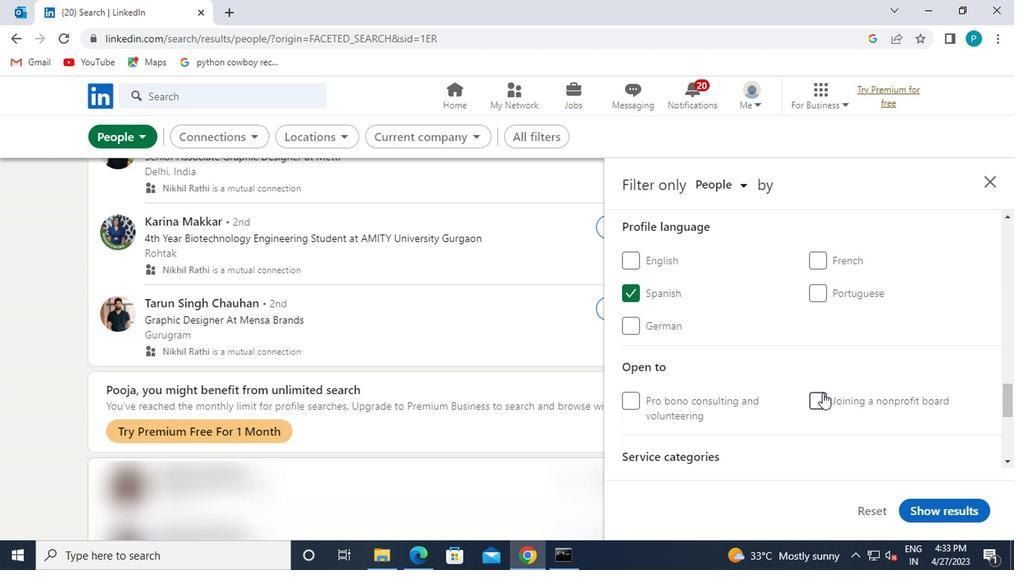 
Action: Mouse scrolled (789, 387) with delta (0, -1)
Screenshot: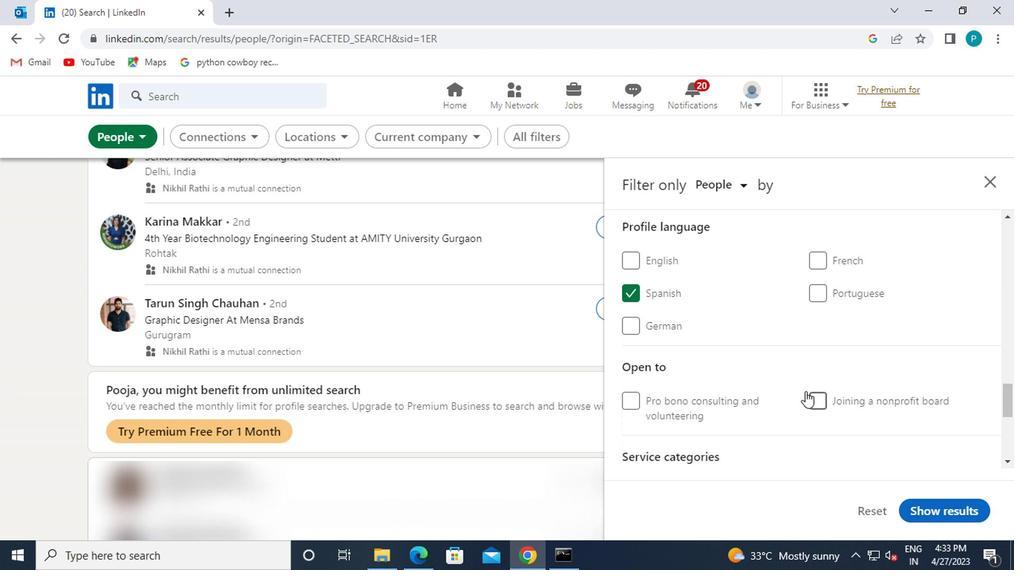 
Action: Mouse moved to (788, 388)
Screenshot: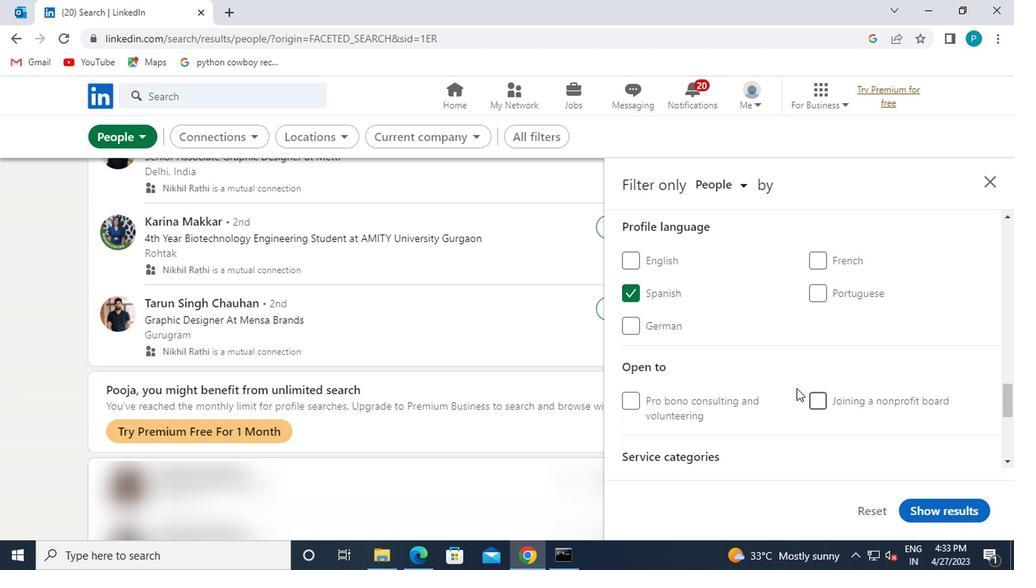 
Action: Mouse scrolled (788, 387) with delta (0, -1)
Screenshot: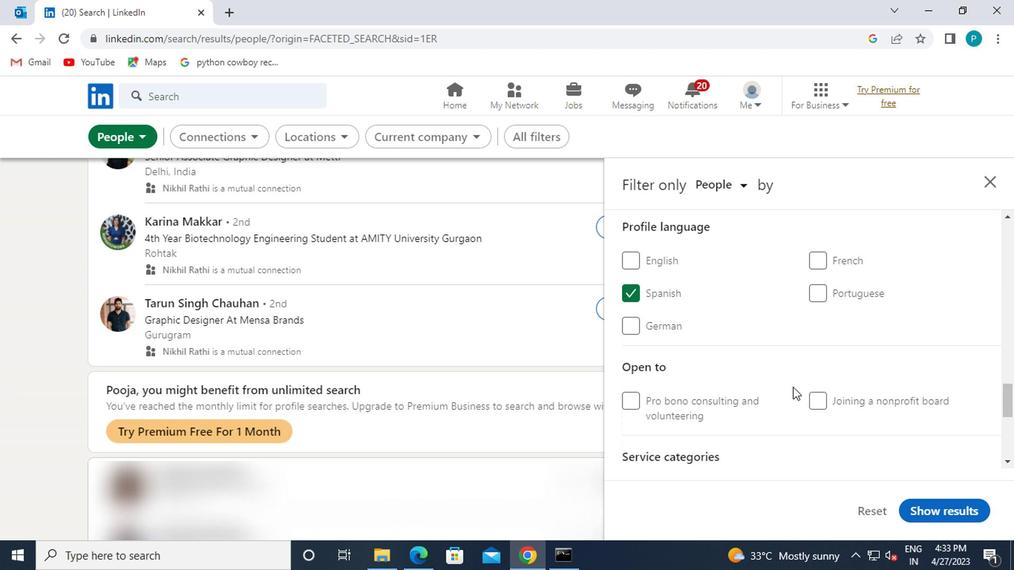 
Action: Mouse moved to (823, 399)
Screenshot: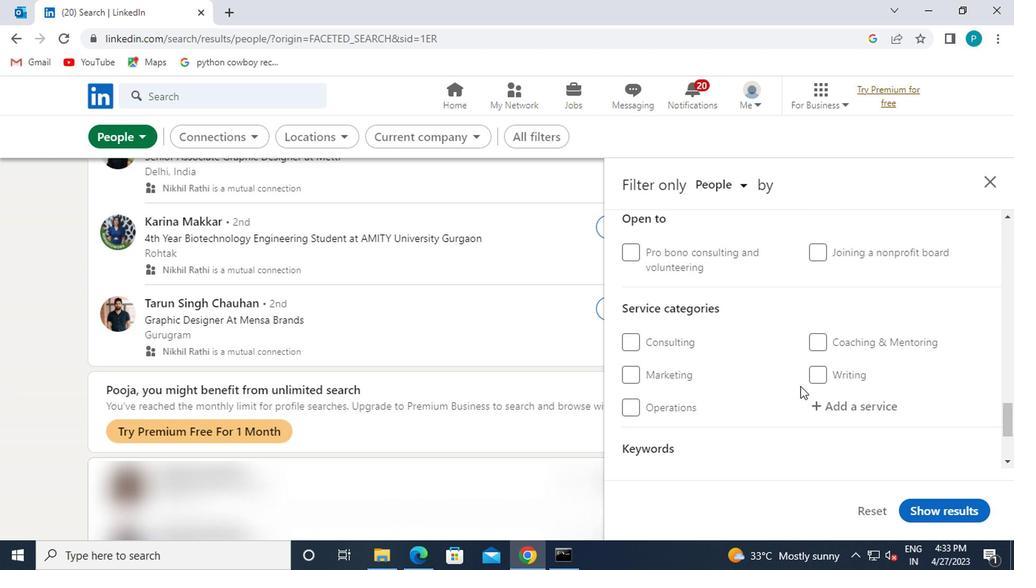 
Action: Mouse pressed left at (823, 399)
Screenshot: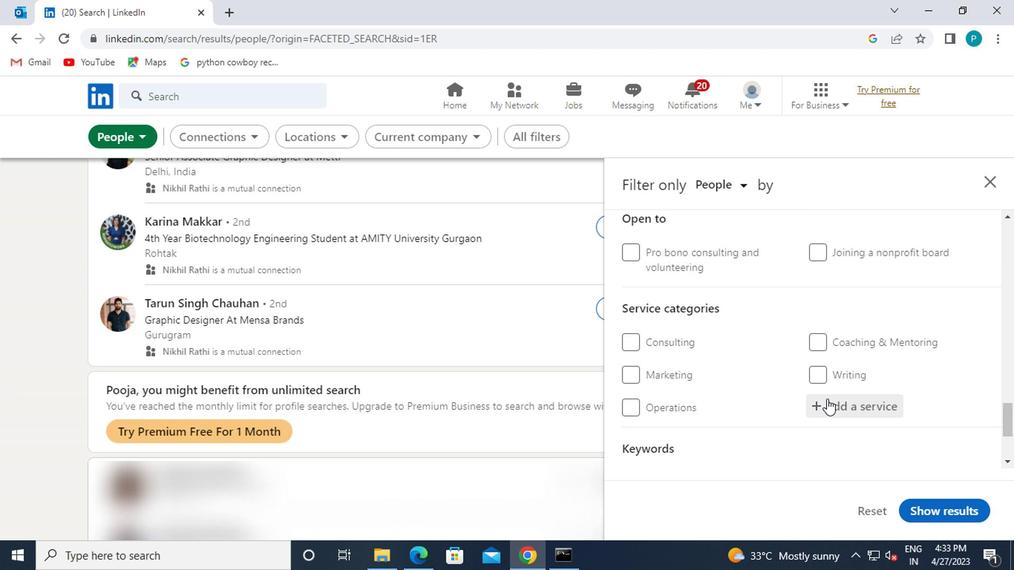 
Action: Key pressed <Key.caps_lock>R<Key.caps_lock>ESEARCH
Screenshot: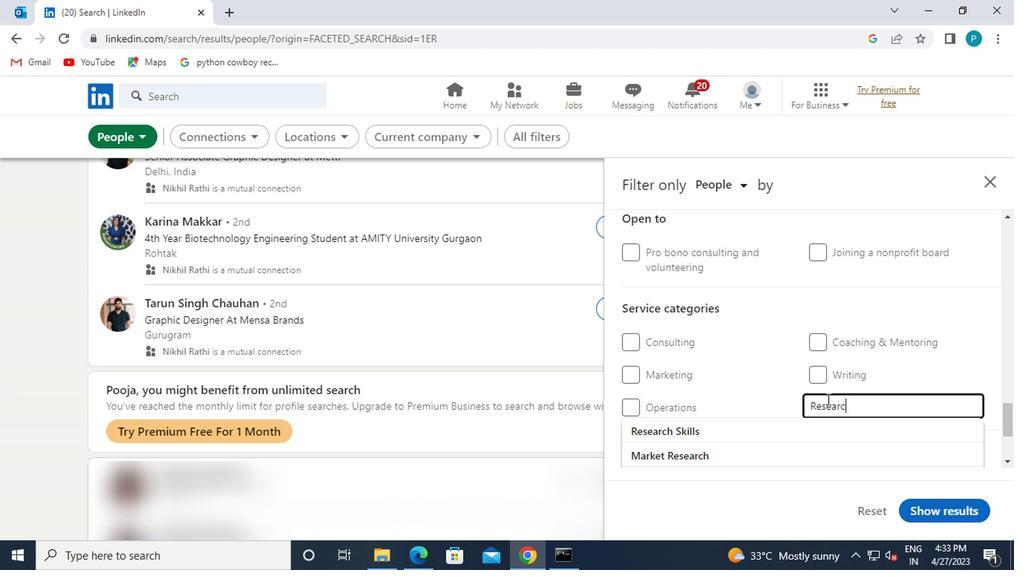 
Action: Mouse moved to (802, 415)
Screenshot: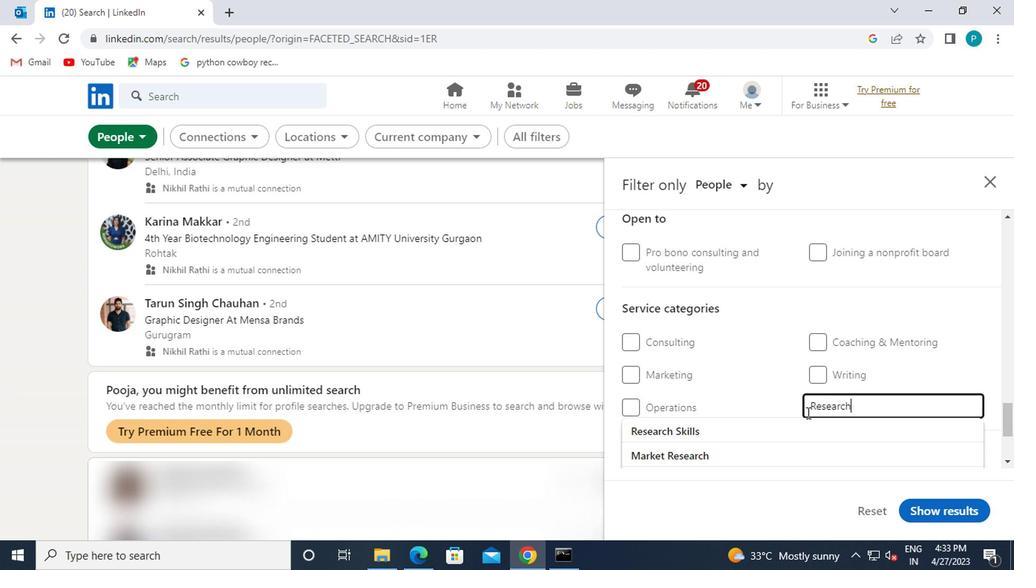 
Action: Mouse scrolled (802, 414) with delta (0, -1)
Screenshot: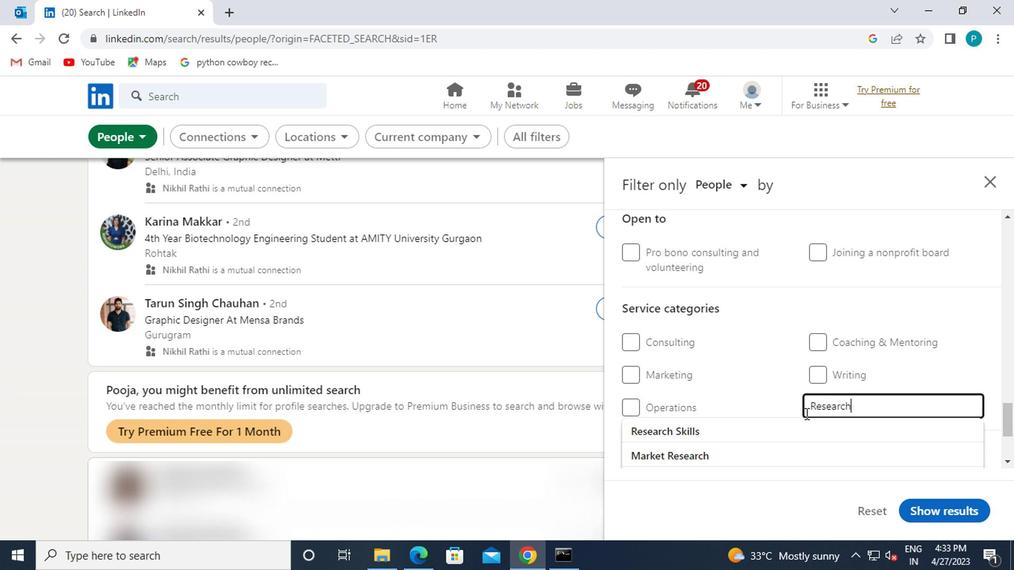 
Action: Mouse moved to (734, 412)
Screenshot: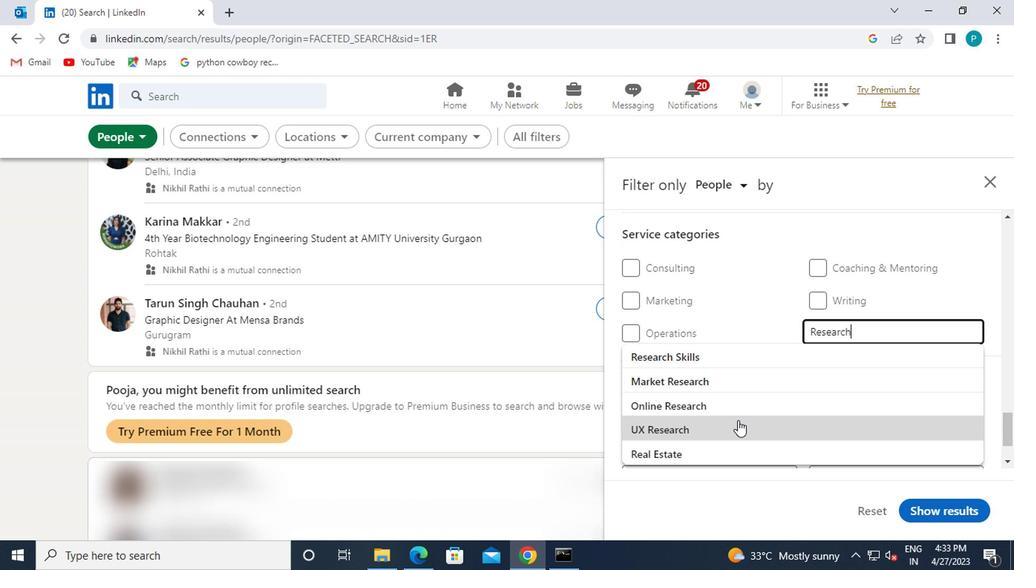 
Action: Mouse scrolled (734, 411) with delta (0, 0)
Screenshot: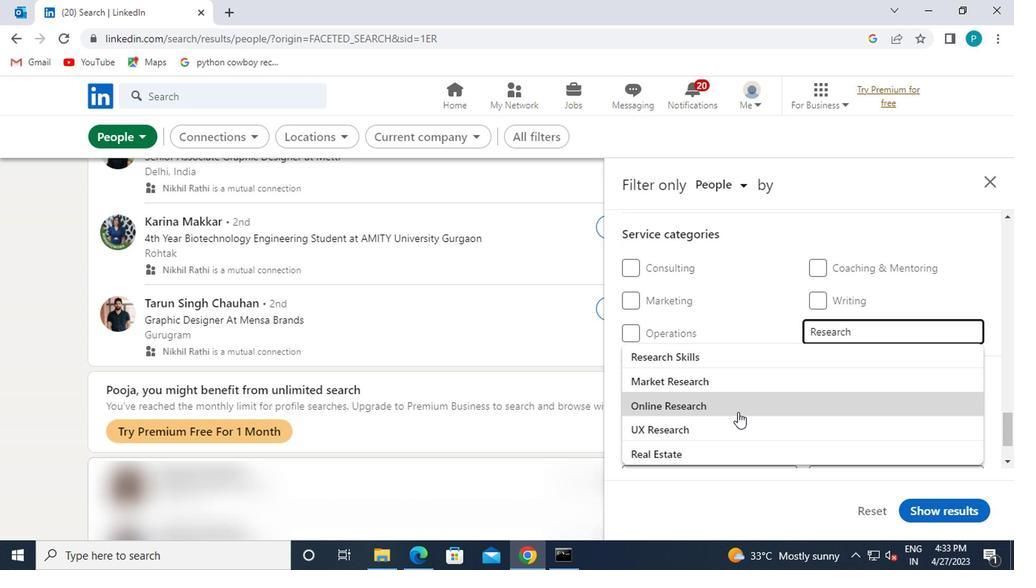 
Action: Mouse moved to (820, 360)
Screenshot: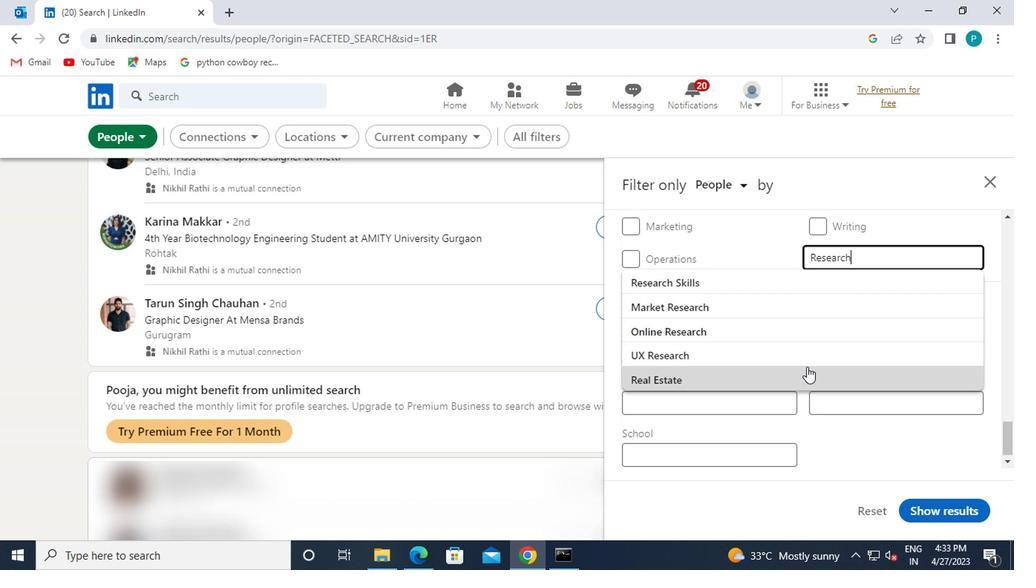 
Action: Mouse scrolled (820, 361) with delta (0, 0)
Screenshot: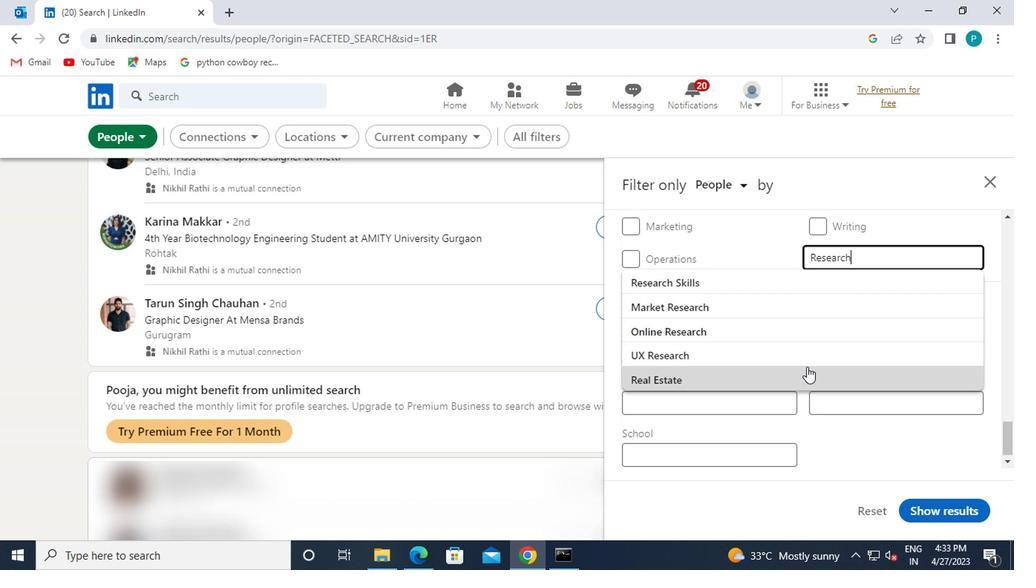 
Action: Mouse moved to (863, 337)
Screenshot: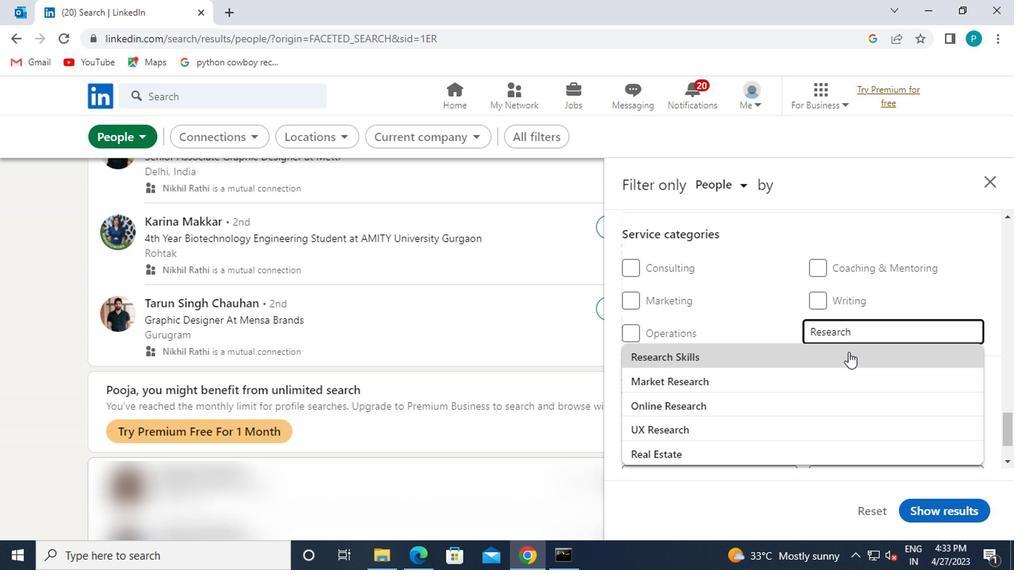 
Action: Key pressed <Key.enter>
Screenshot: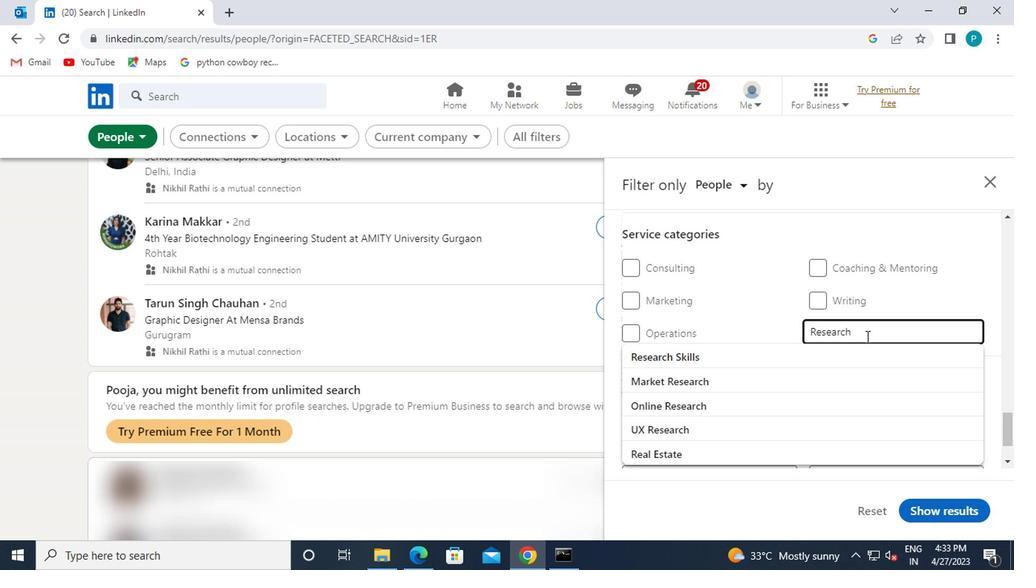 
Action: Mouse moved to (719, 350)
Screenshot: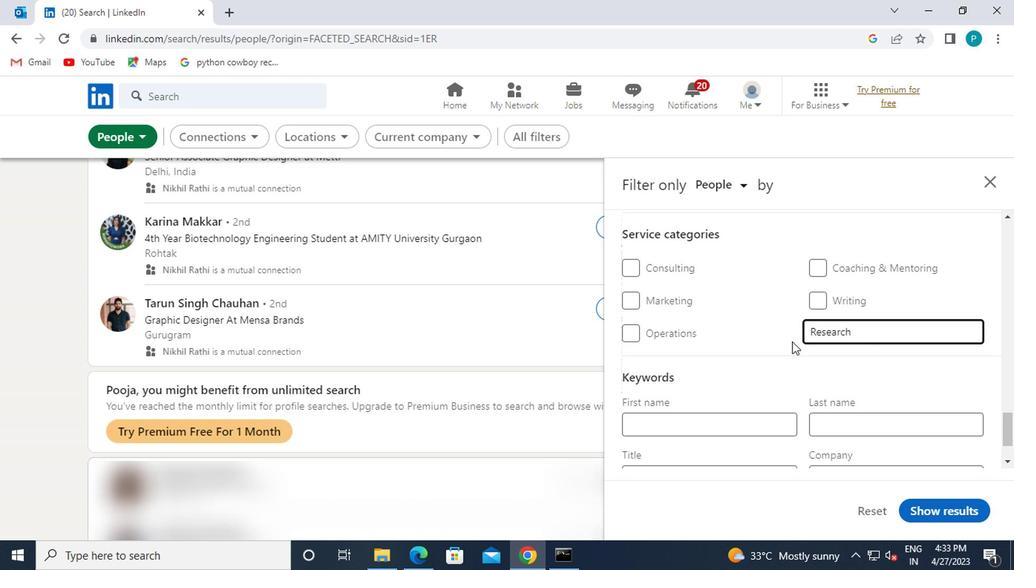 
Action: Mouse scrolled (719, 350) with delta (0, 0)
Screenshot: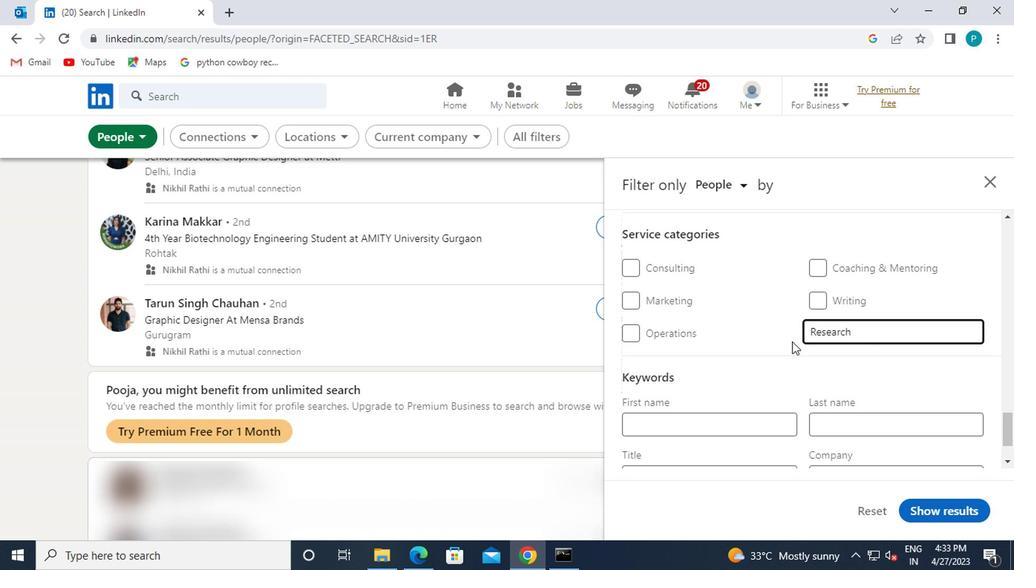 
Action: Mouse moved to (723, 381)
Screenshot: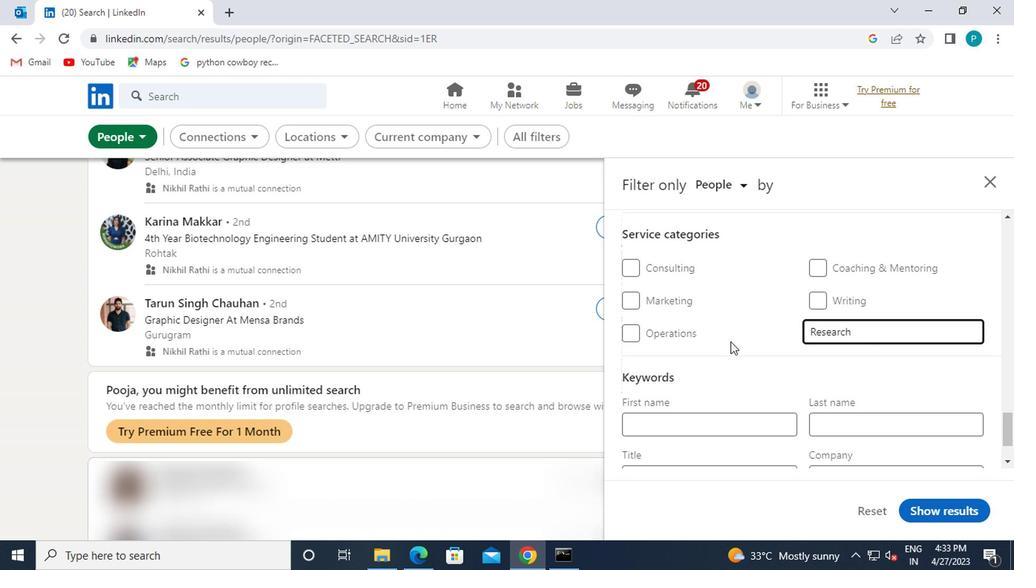
Action: Mouse scrolled (723, 380) with delta (0, 0)
Screenshot: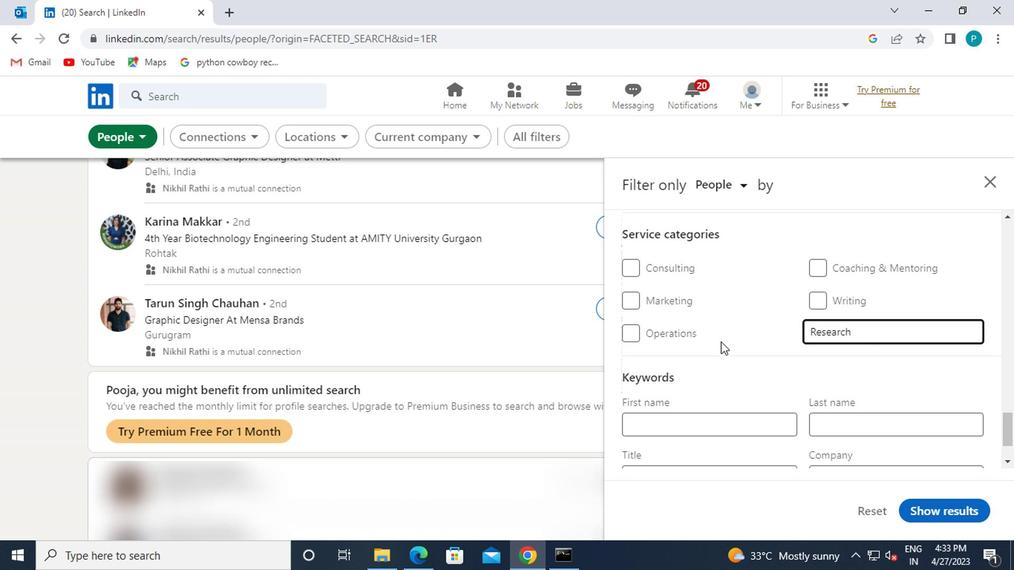 
Action: Mouse moved to (699, 393)
Screenshot: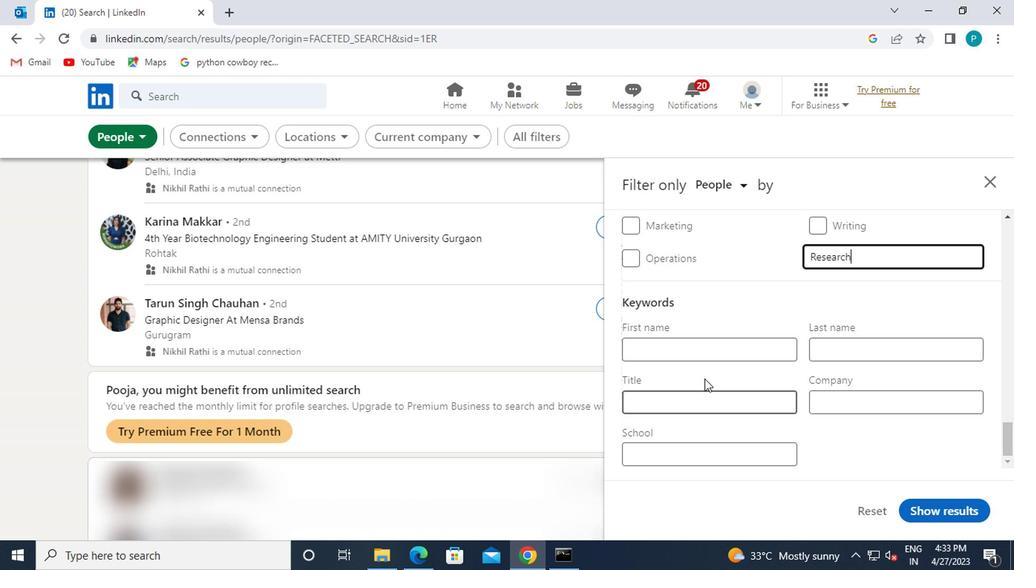 
Action: Mouse pressed left at (699, 393)
Screenshot: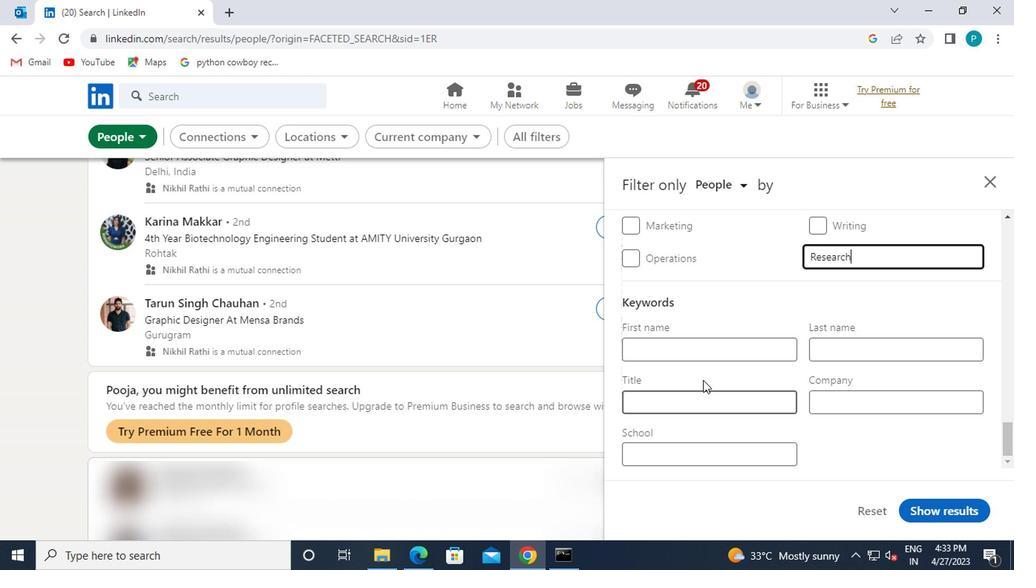 
Action: Key pressed <Key.caps_lock>S<Key.caps_lock>AFETY<Key.space><Key.caps_lock>E<Key.caps_lock>NGINEER
Screenshot: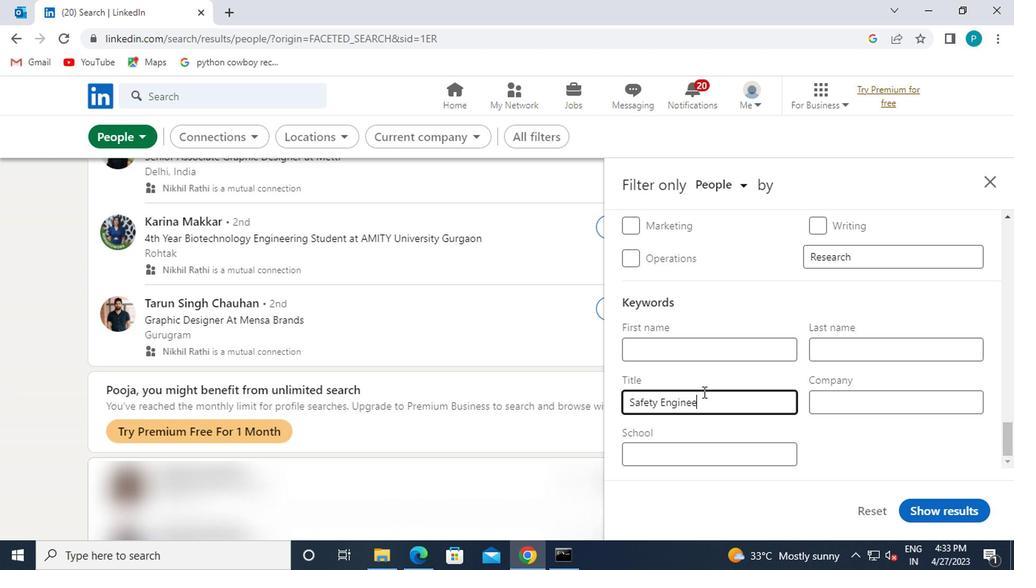 
Action: Mouse moved to (956, 510)
Screenshot: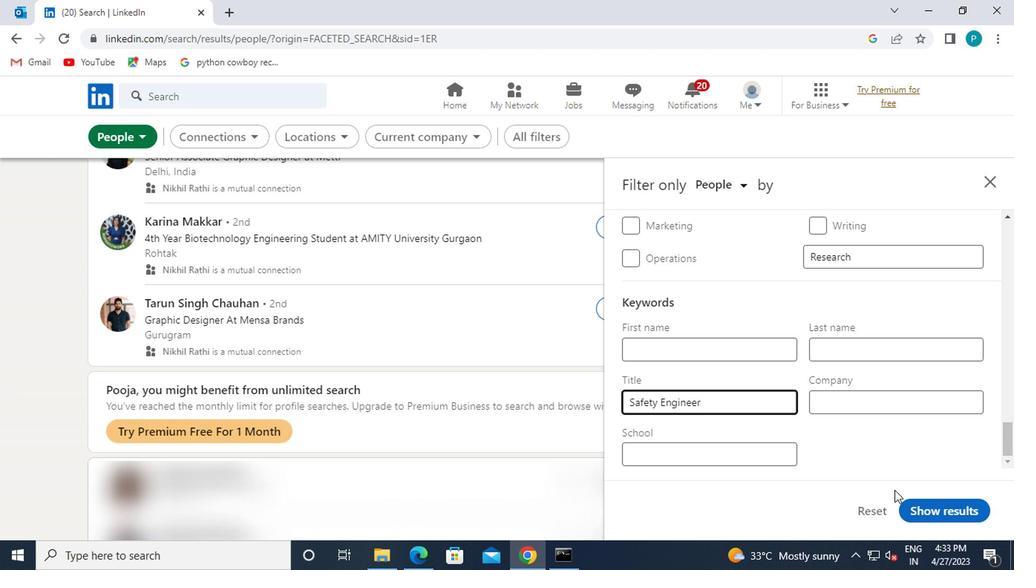 
Action: Mouse pressed left at (956, 510)
Screenshot: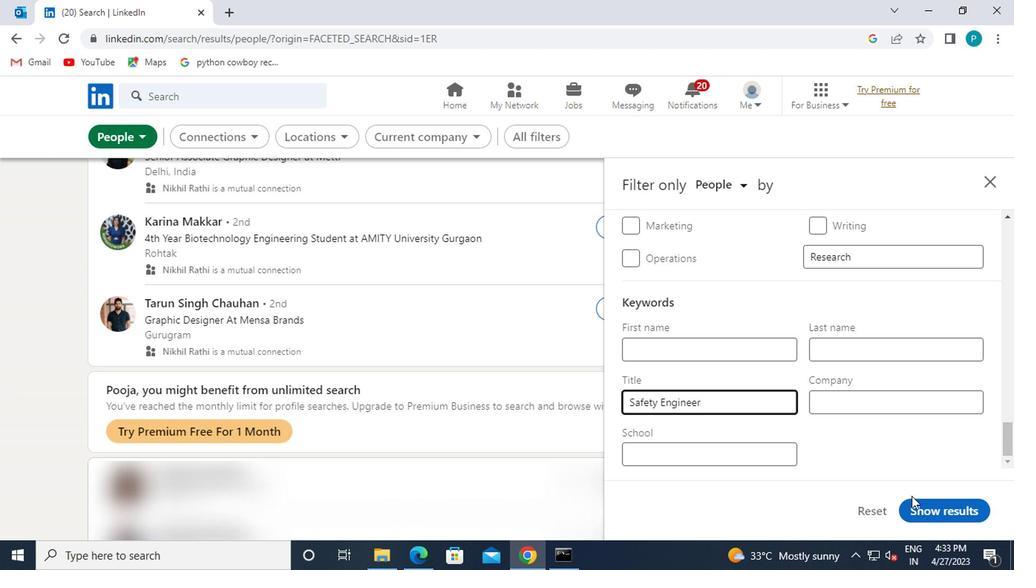 
